 Task: Use LinkedIn's search filters to find people based on location, topics, company, and service categories. Enter specific keywords in the title and company fields to refine the search.
Action: Mouse moved to (655, 96)
Screenshot: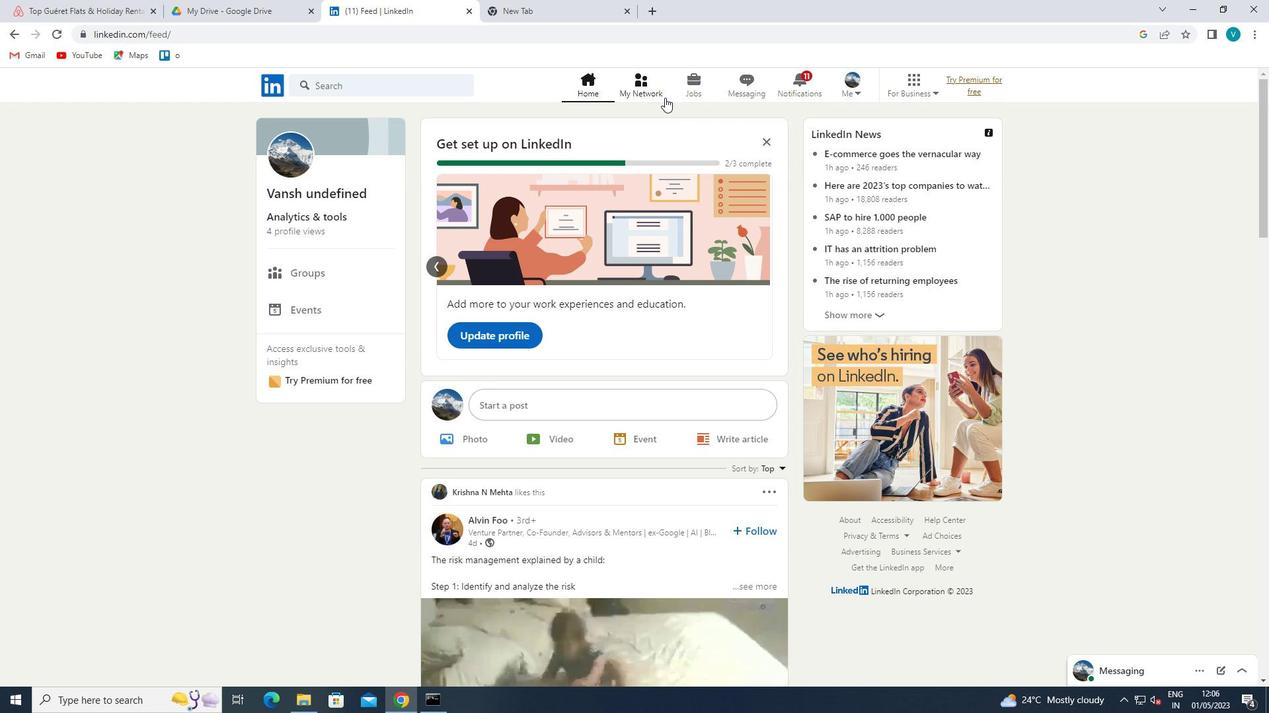
Action: Mouse pressed left at (655, 96)
Screenshot: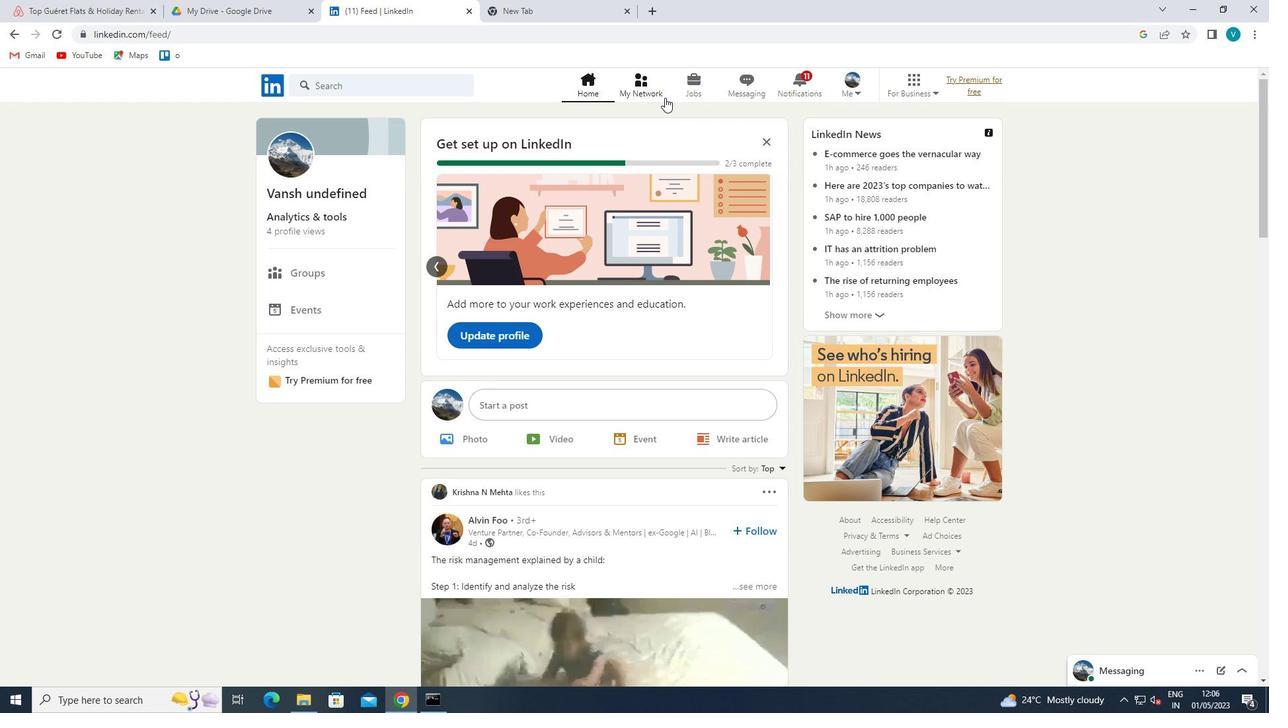 
Action: Mouse moved to (395, 152)
Screenshot: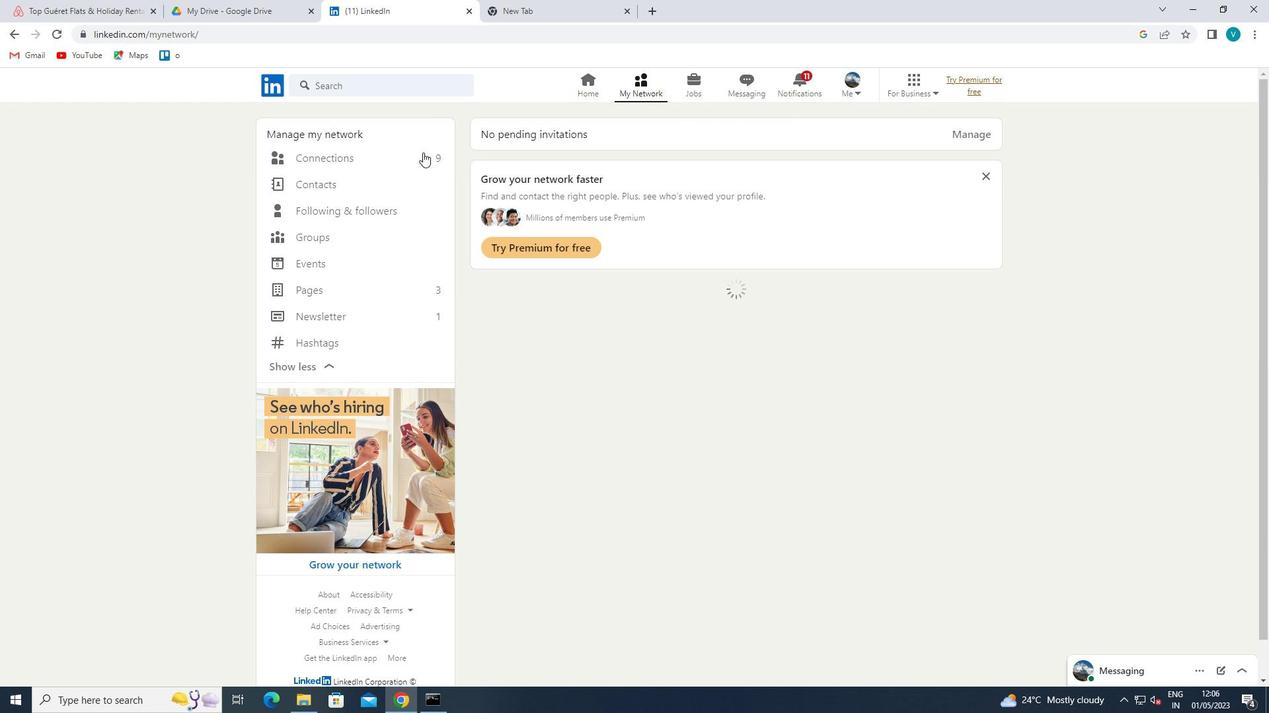 
Action: Mouse pressed left at (395, 152)
Screenshot: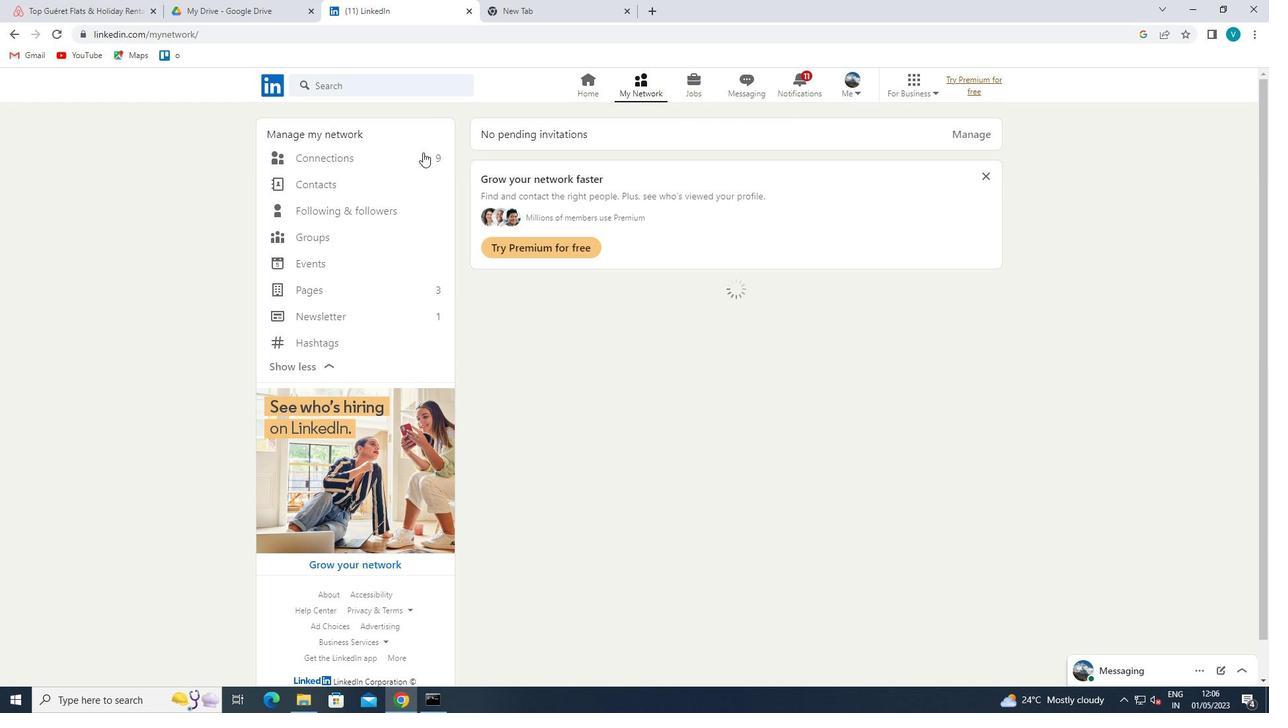 
Action: Mouse moved to (756, 165)
Screenshot: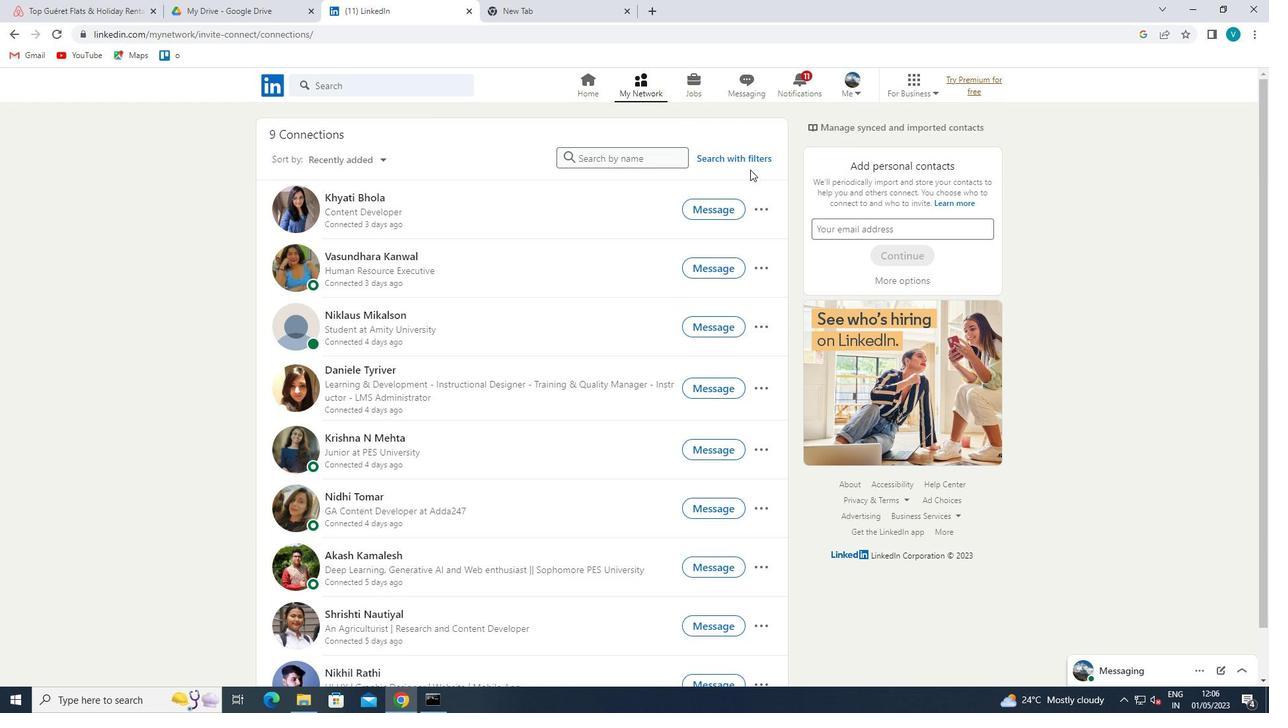 
Action: Mouse pressed left at (756, 165)
Screenshot: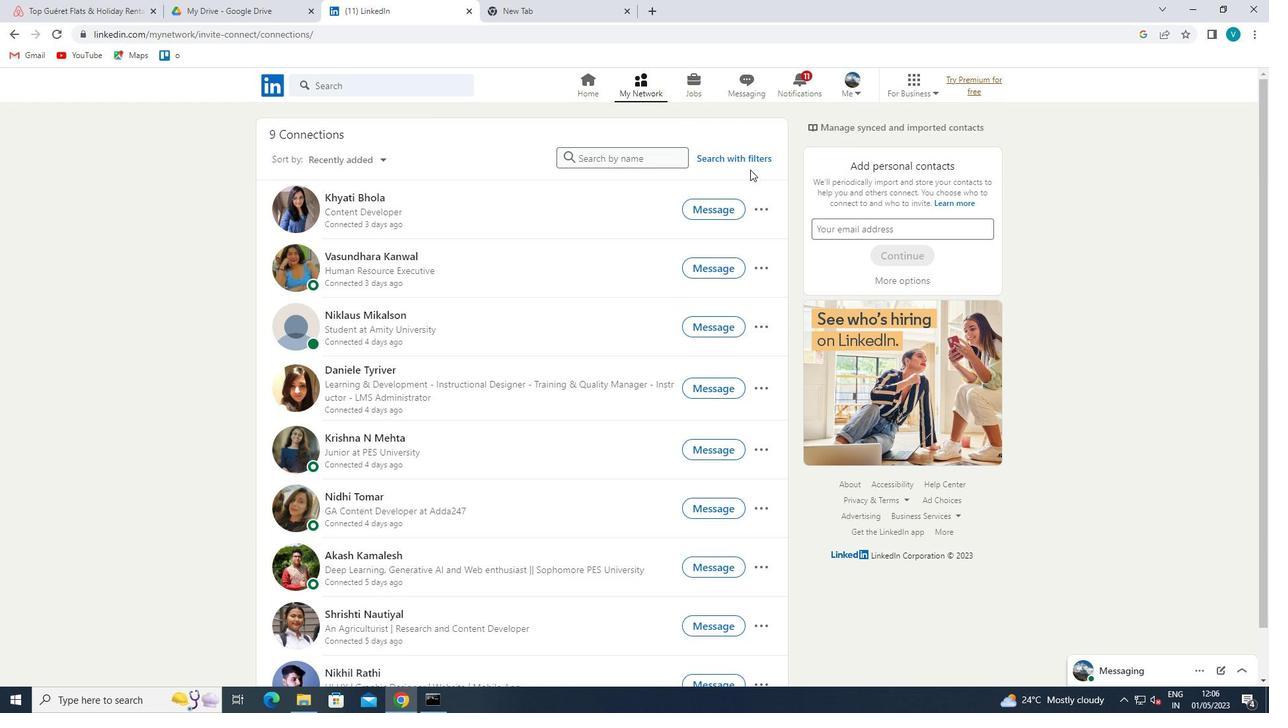 
Action: Mouse moved to (762, 159)
Screenshot: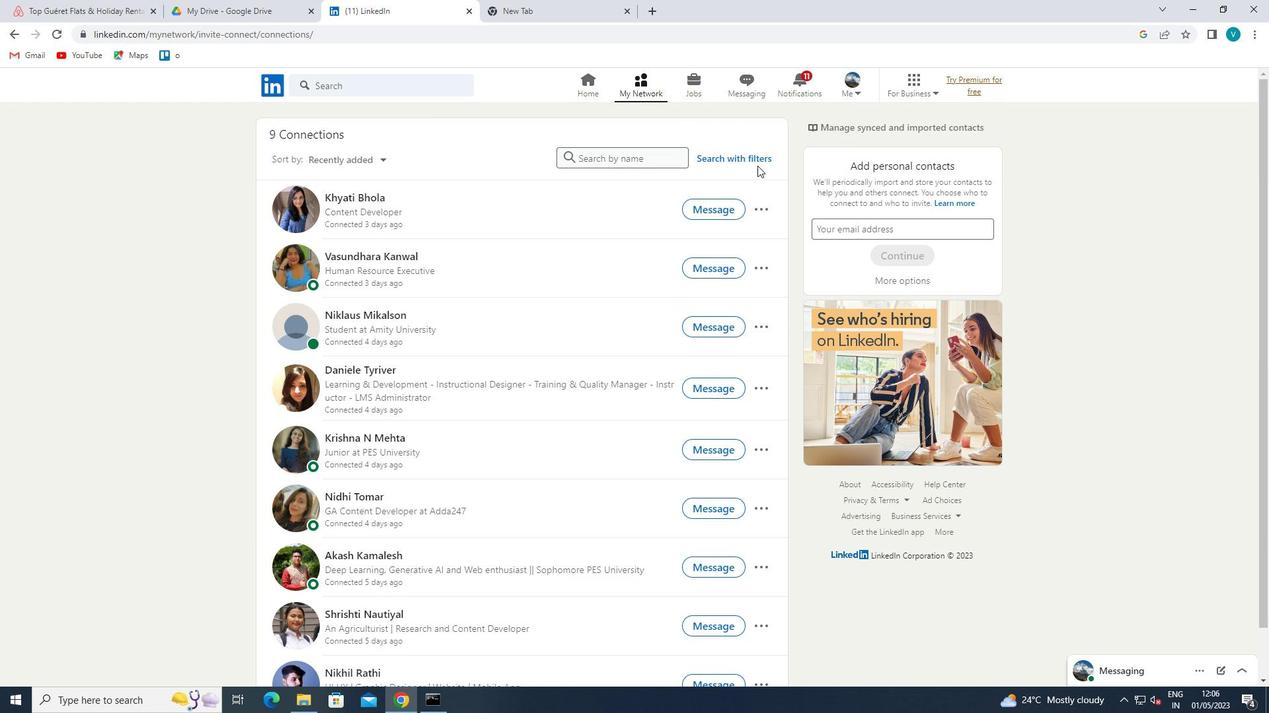 
Action: Mouse pressed left at (762, 159)
Screenshot: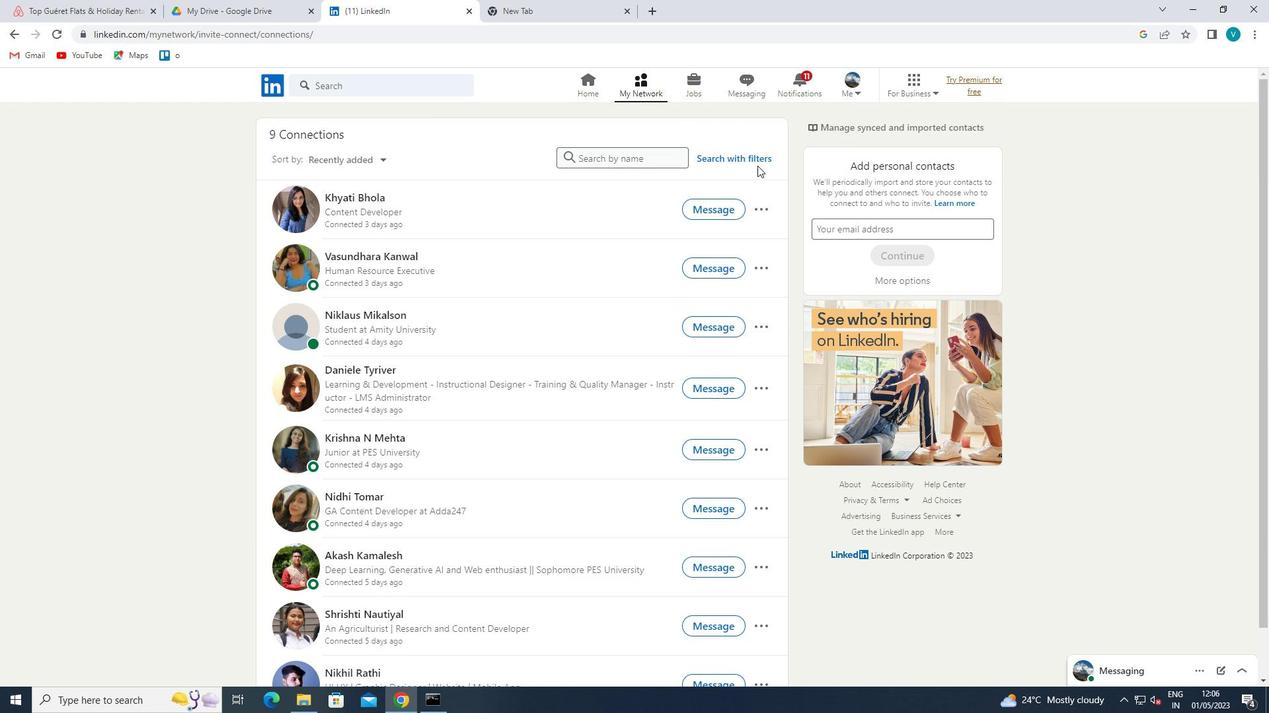 
Action: Mouse moved to (627, 120)
Screenshot: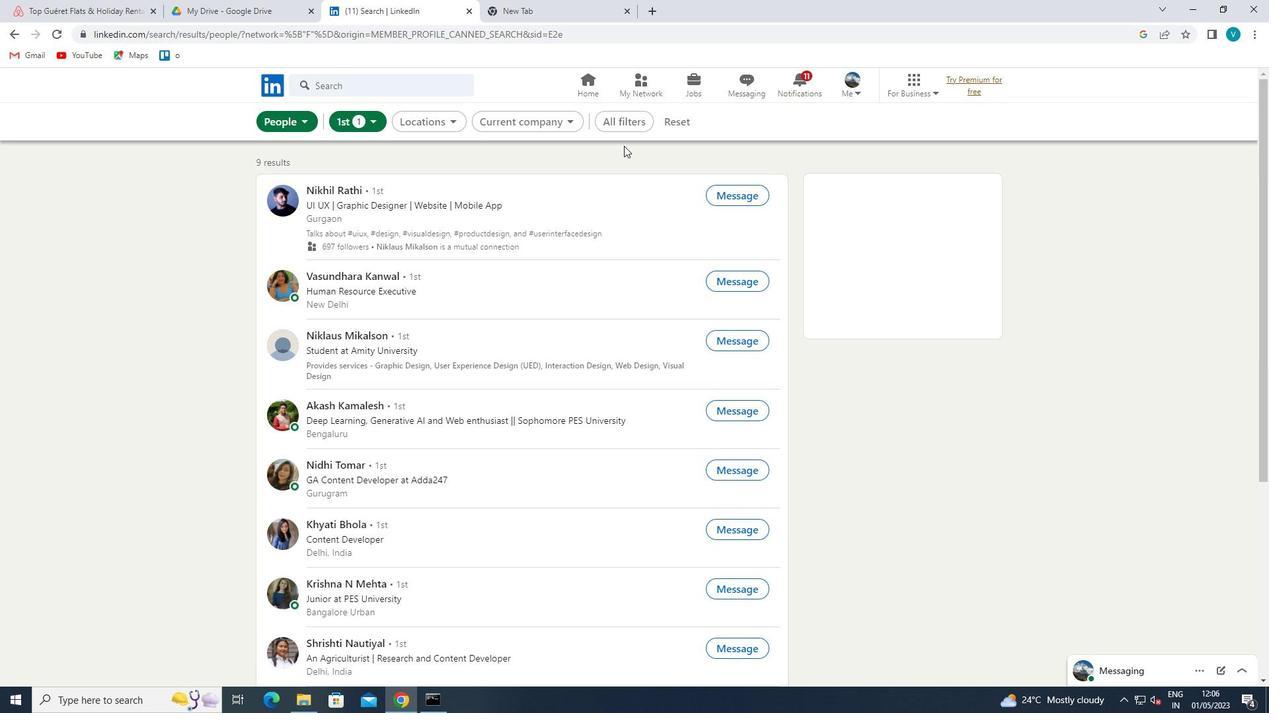 
Action: Mouse pressed left at (627, 120)
Screenshot: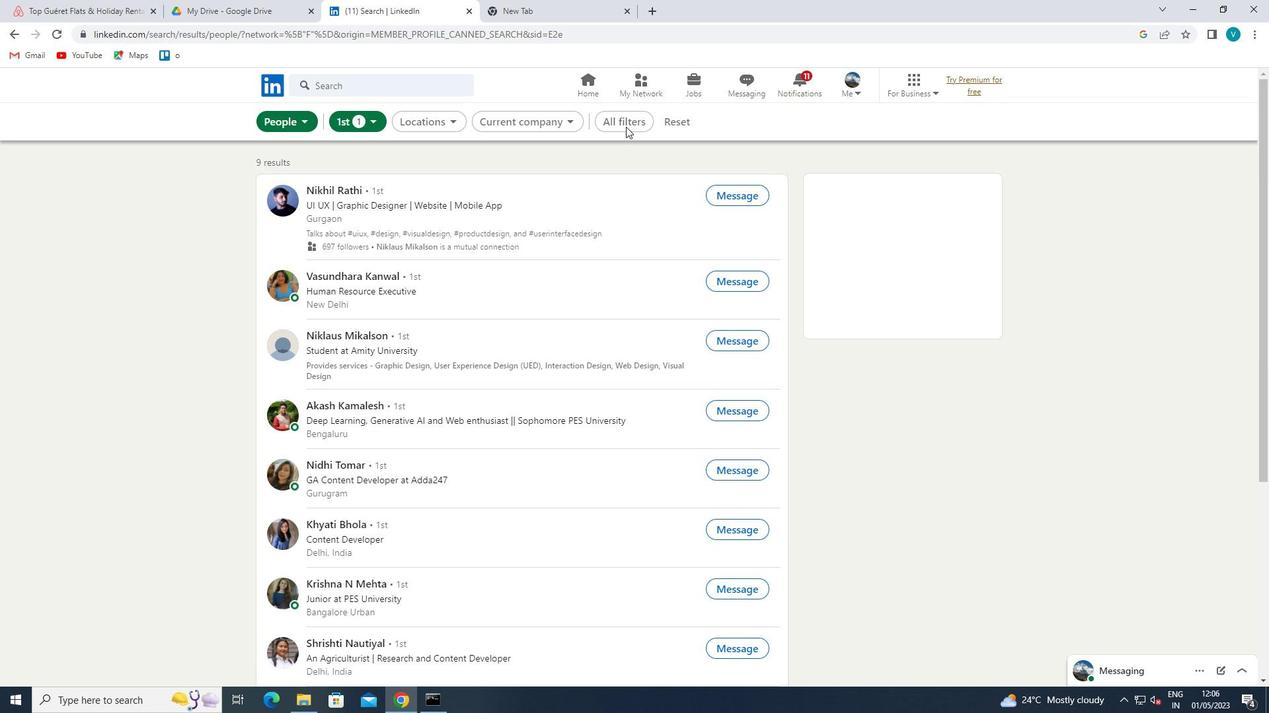 
Action: Mouse moved to (1114, 410)
Screenshot: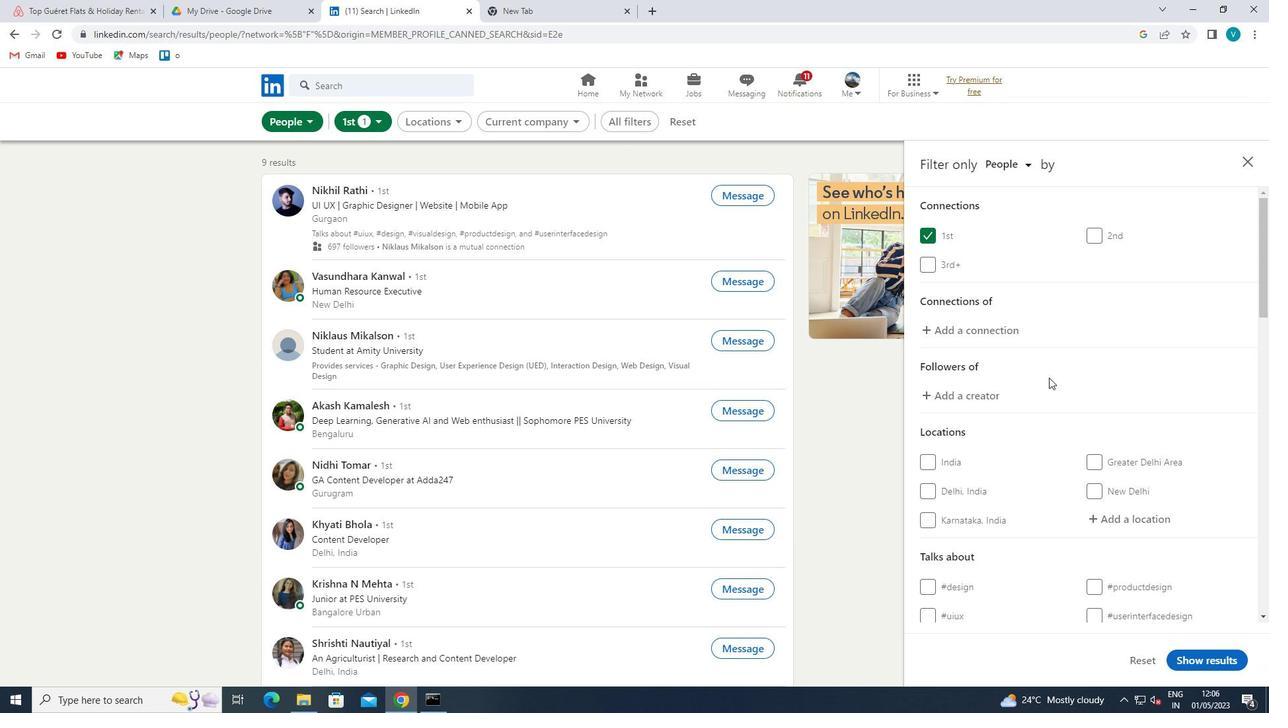 
Action: Mouse scrolled (1114, 409) with delta (0, 0)
Screenshot: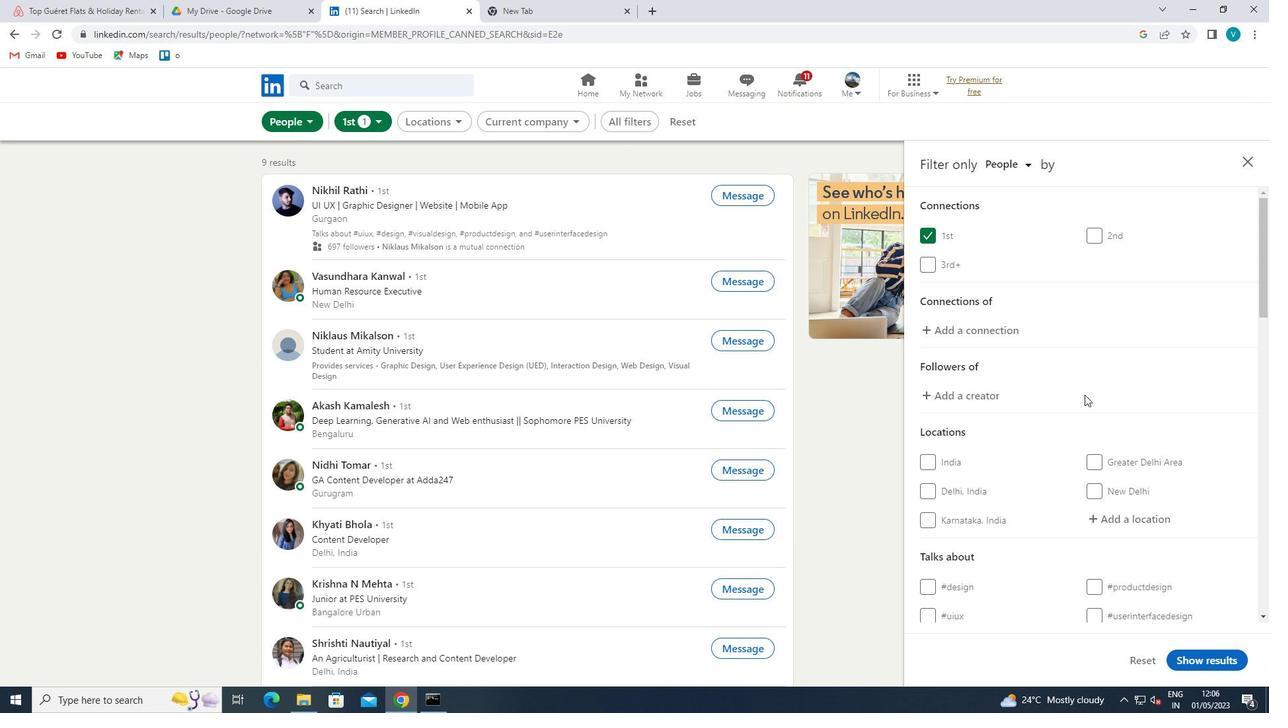 
Action: Mouse moved to (1118, 459)
Screenshot: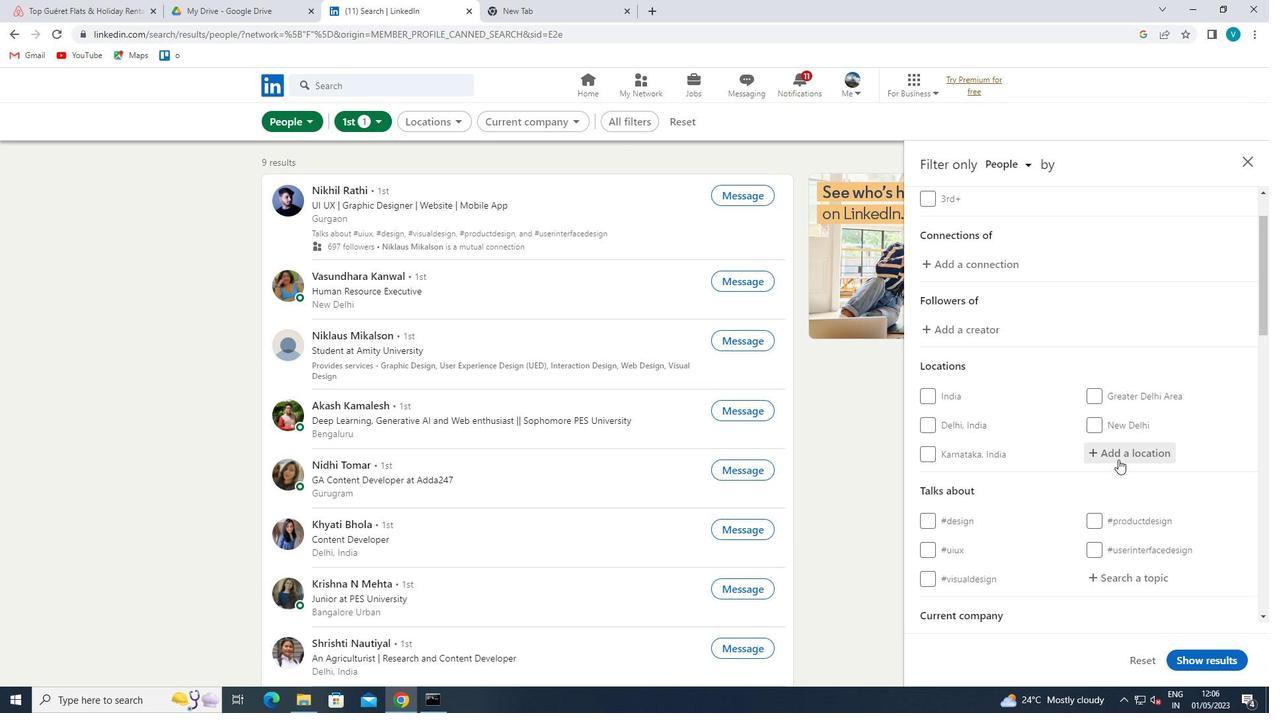 
Action: Mouse pressed left at (1118, 459)
Screenshot: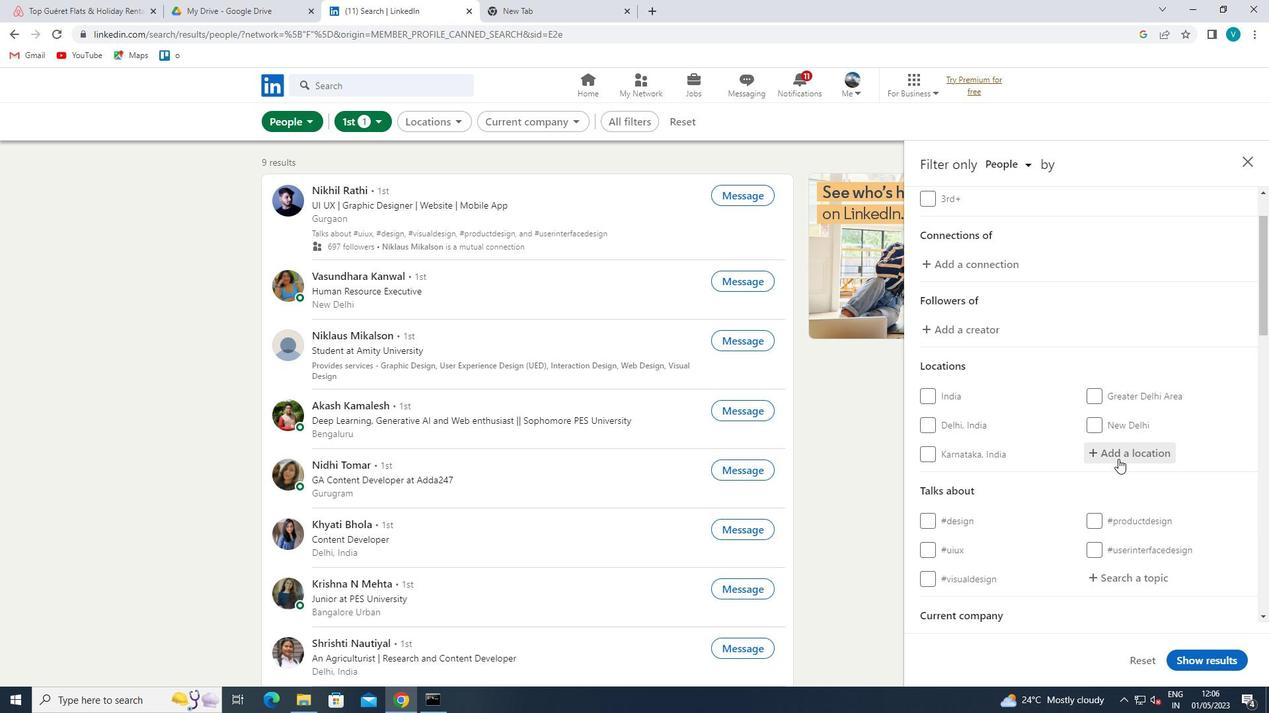
Action: Mouse moved to (1119, 452)
Screenshot: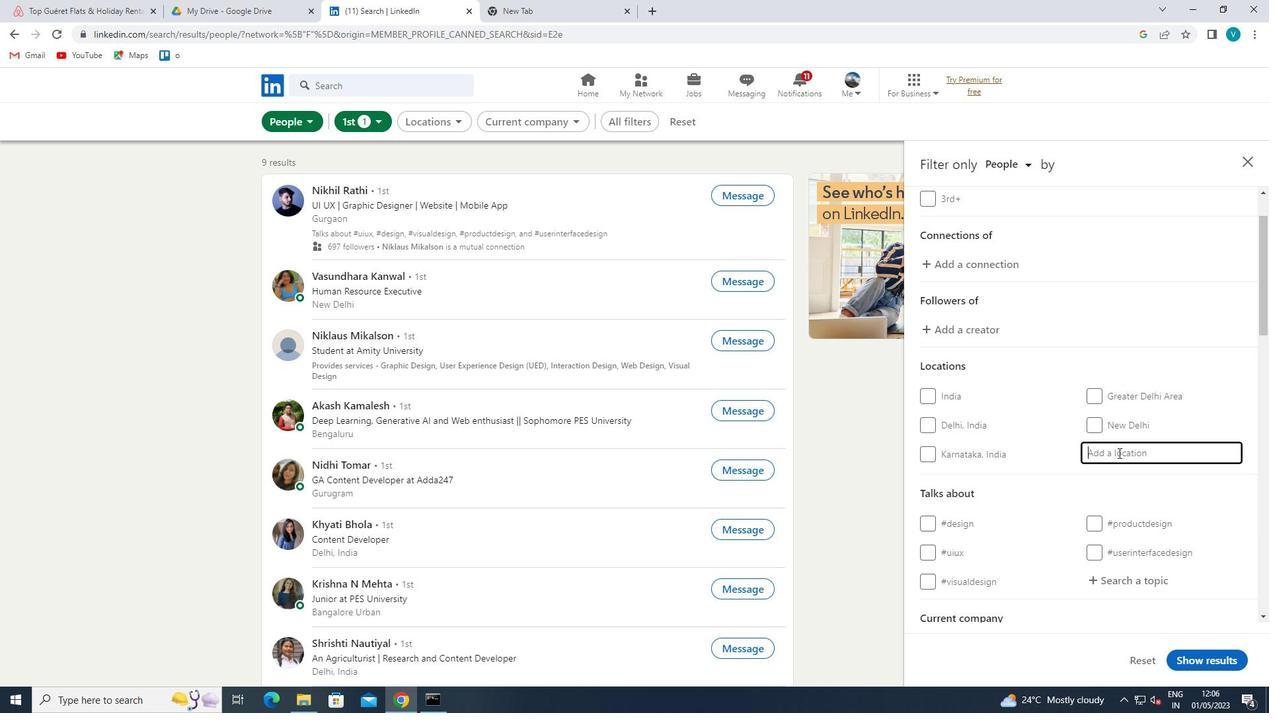 
Action: Key pressed <Key.shift>
Screenshot: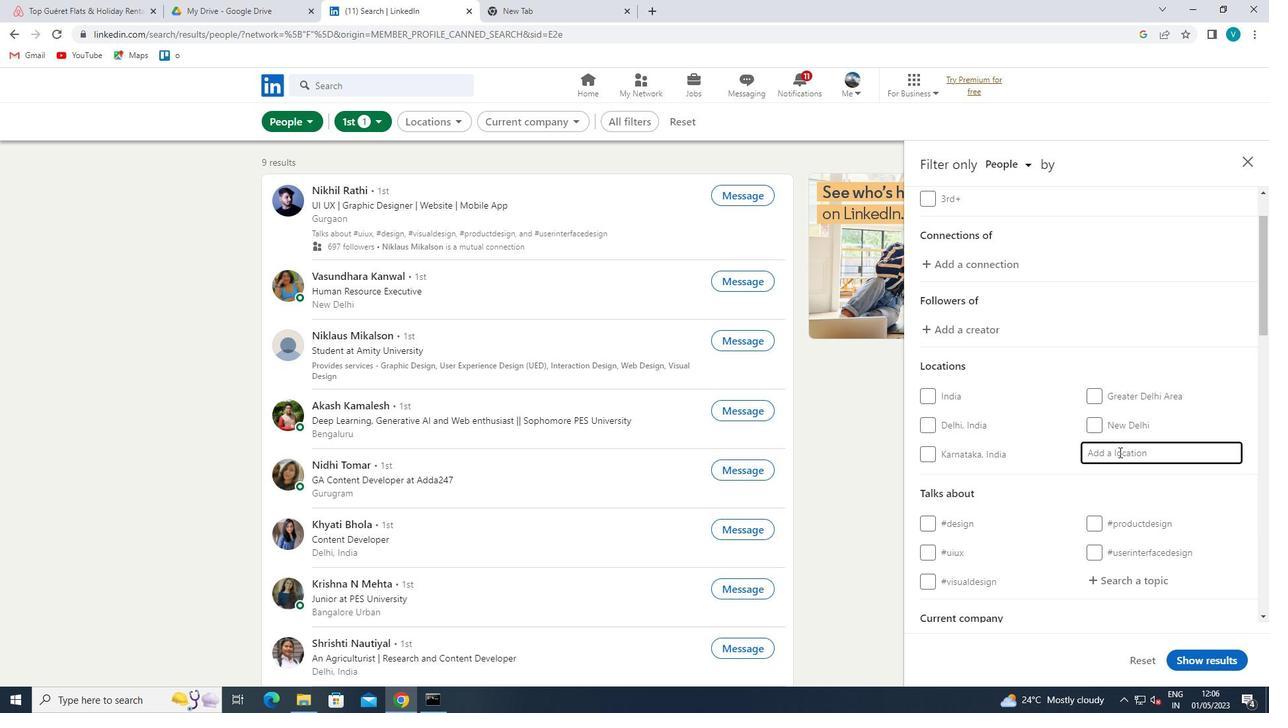 
Action: Mouse moved to (1069, 436)
Screenshot: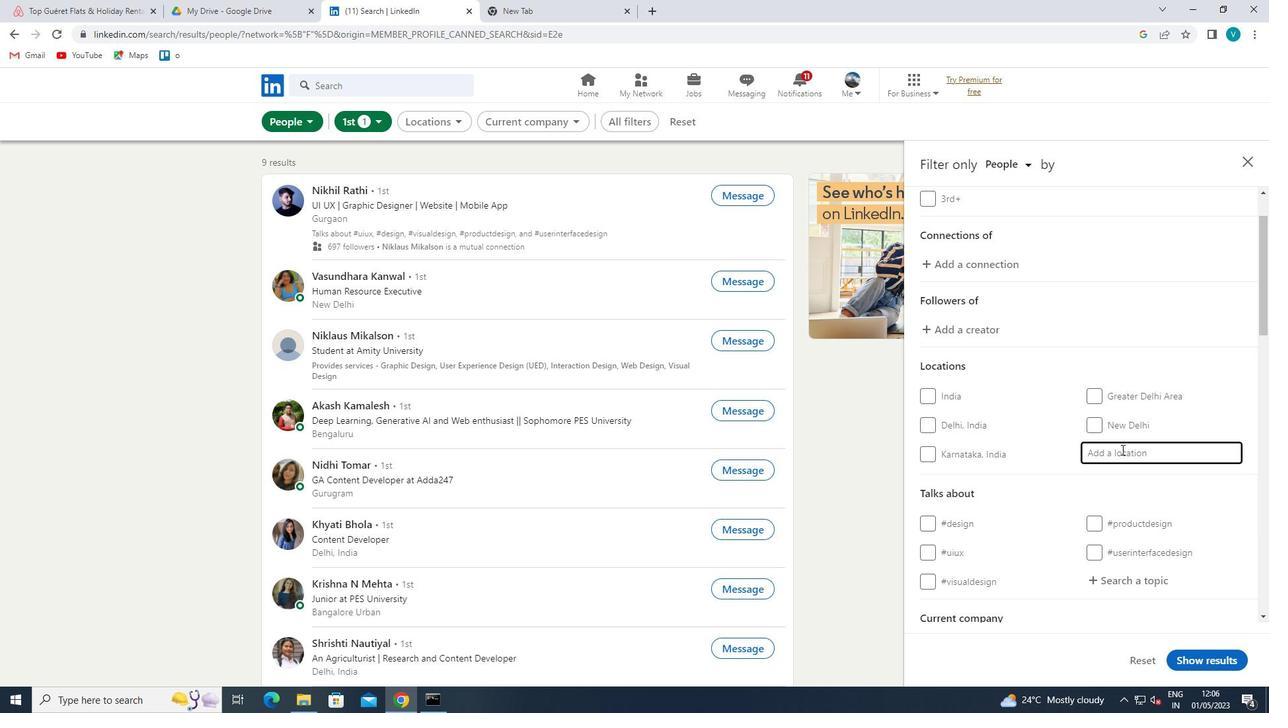 
Action: Key pressed SHA
Screenshot: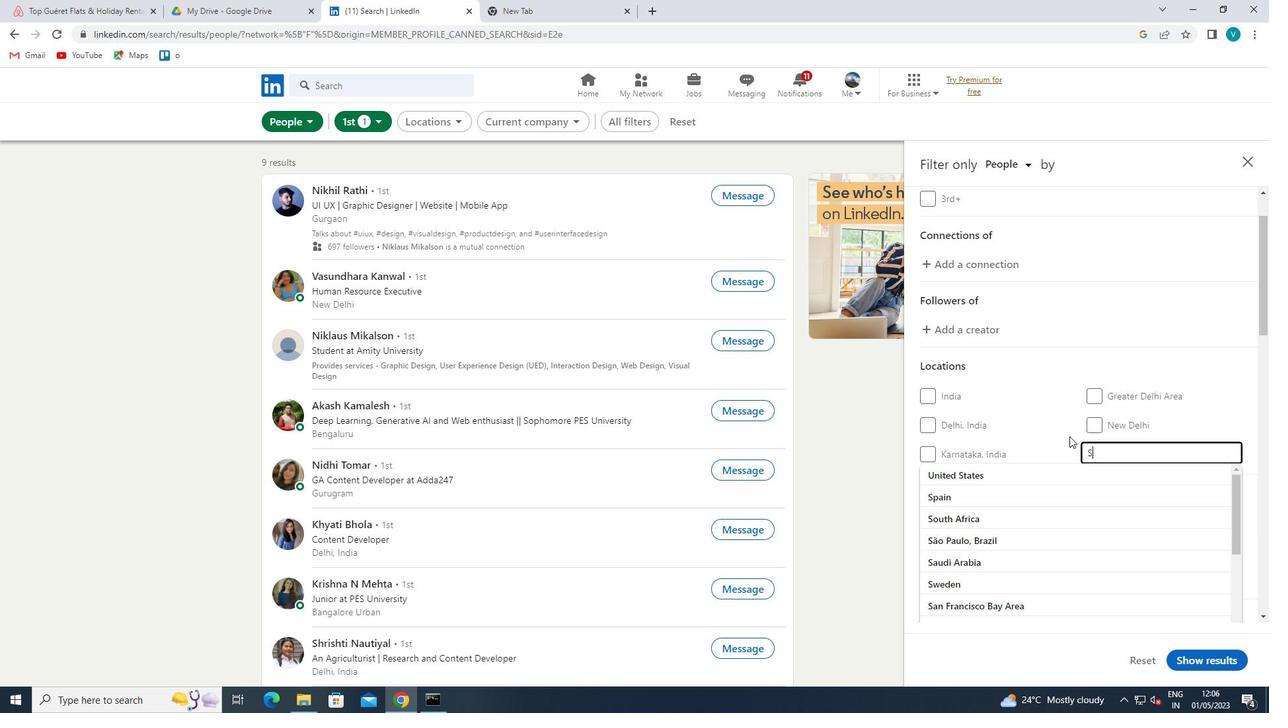 
Action: Mouse moved to (1068, 436)
Screenshot: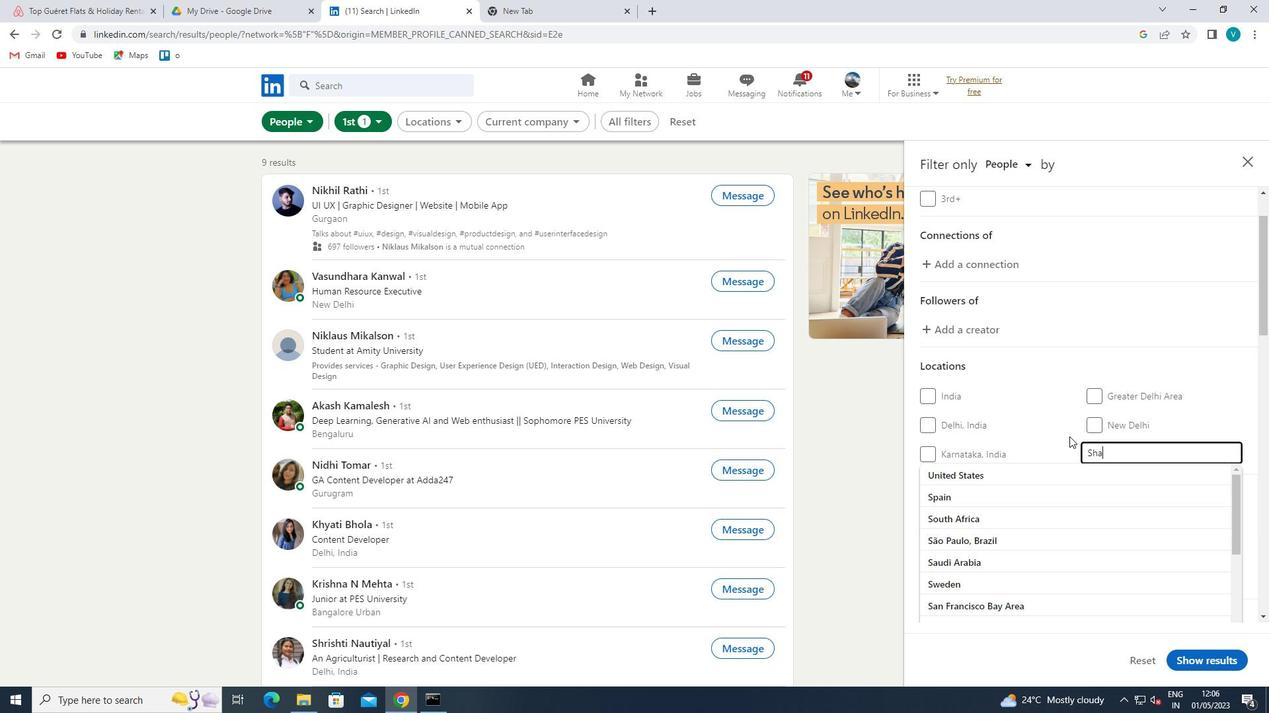 
Action: Key pressed NG<Key.backspace>HAIGUAN
Screenshot: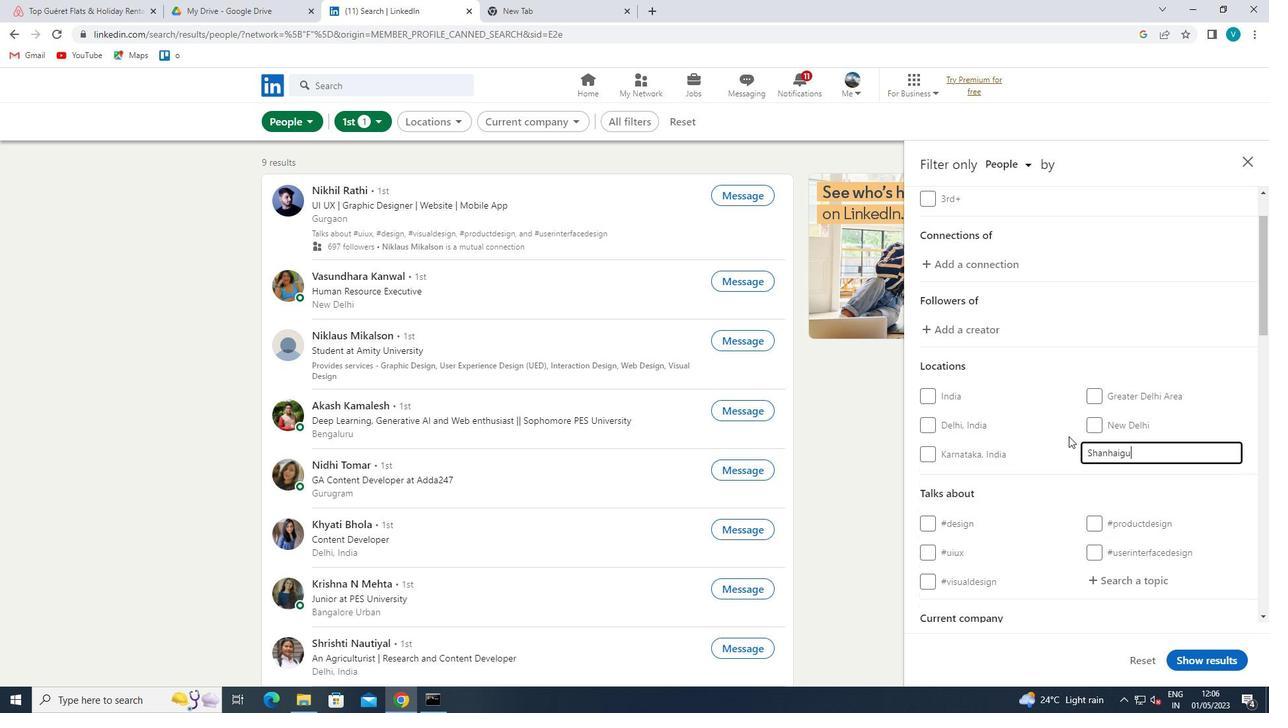 
Action: Mouse moved to (1064, 472)
Screenshot: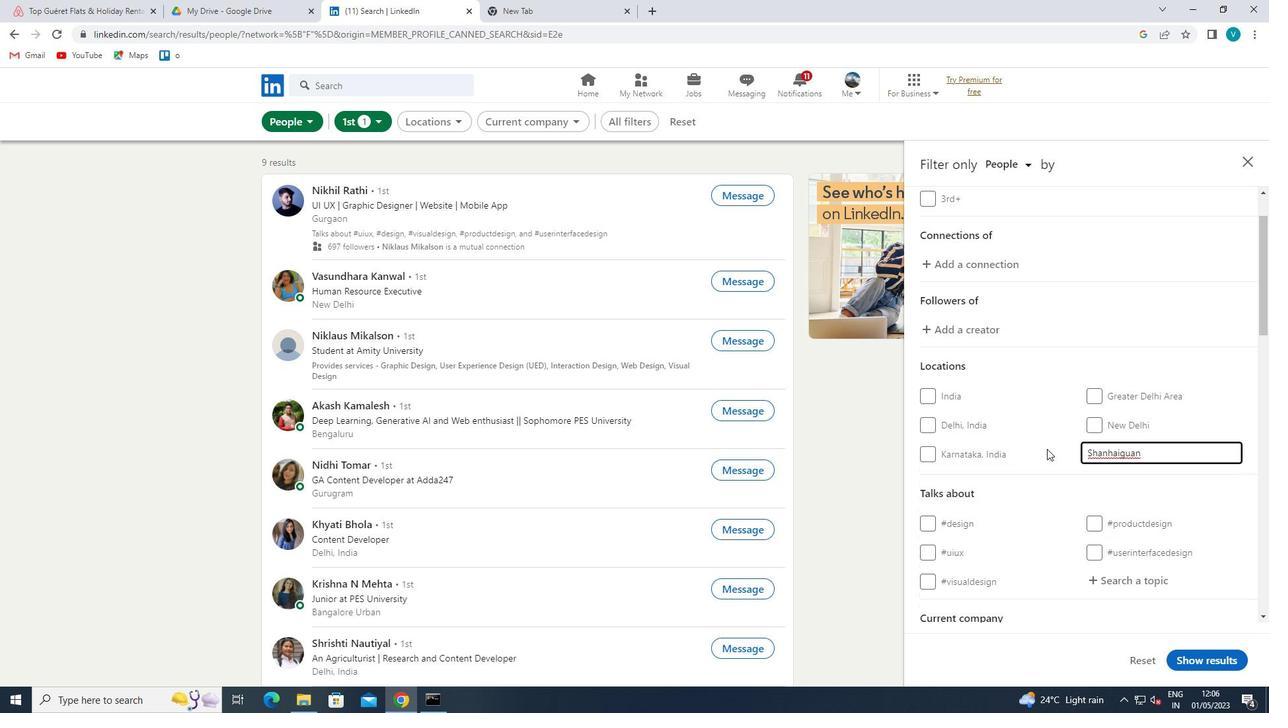 
Action: Mouse pressed left at (1064, 472)
Screenshot: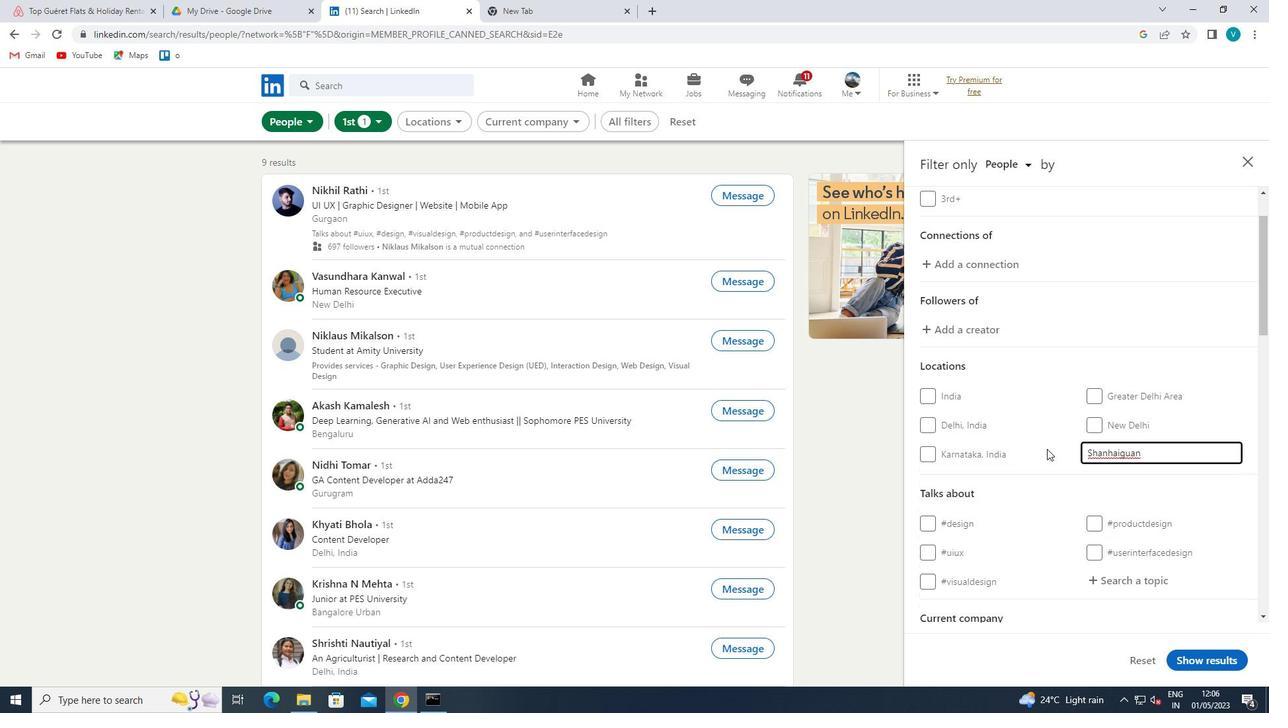 
Action: Mouse scrolled (1064, 471) with delta (0, 0)
Screenshot: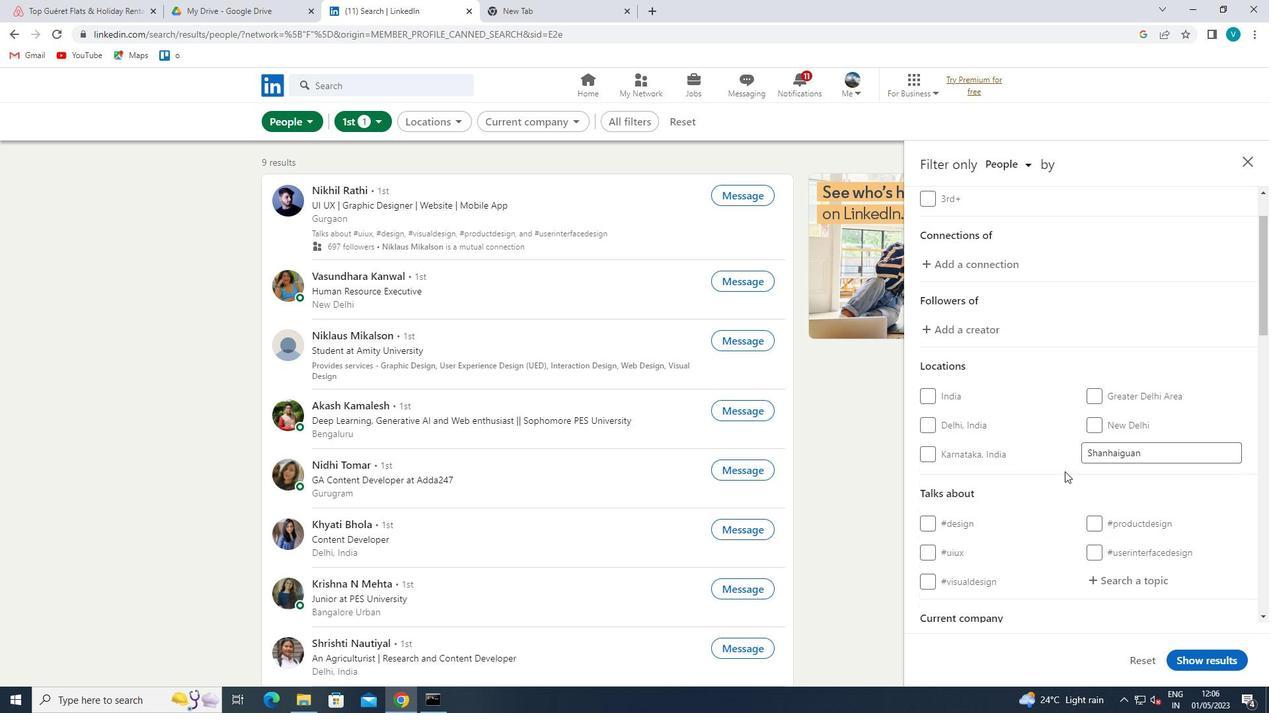 
Action: Mouse scrolled (1064, 471) with delta (0, 0)
Screenshot: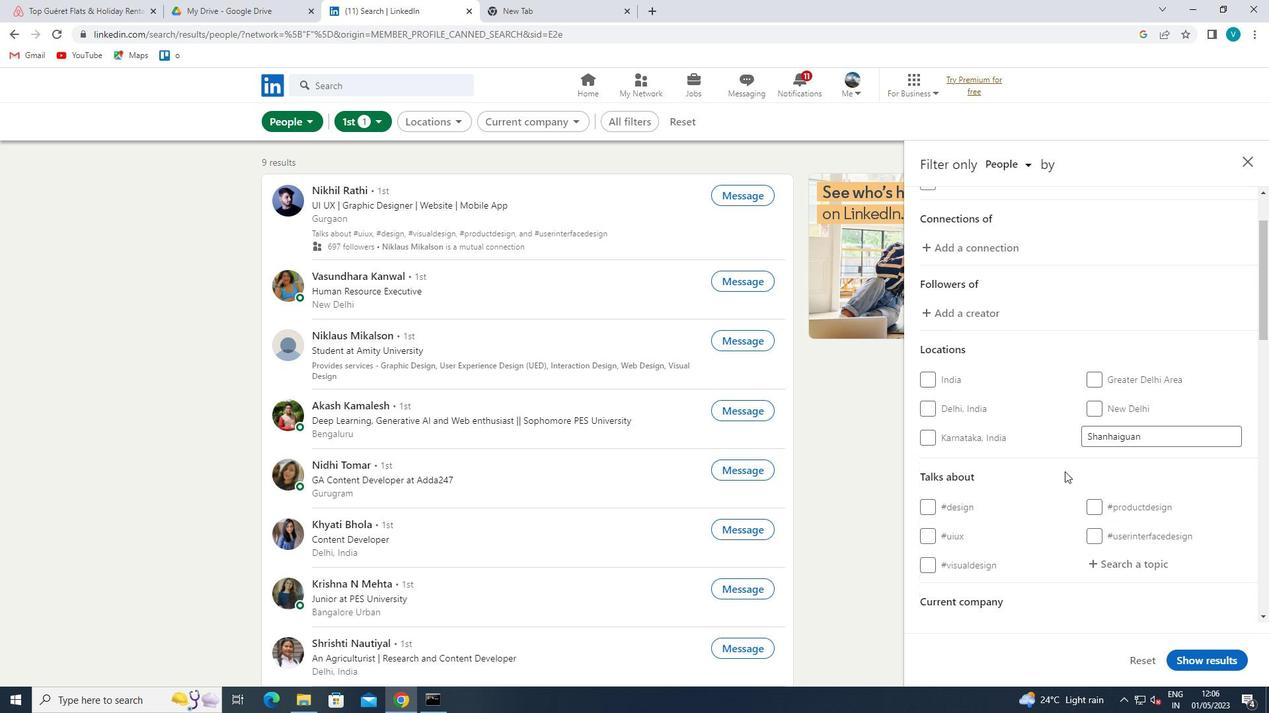 
Action: Mouse moved to (1103, 452)
Screenshot: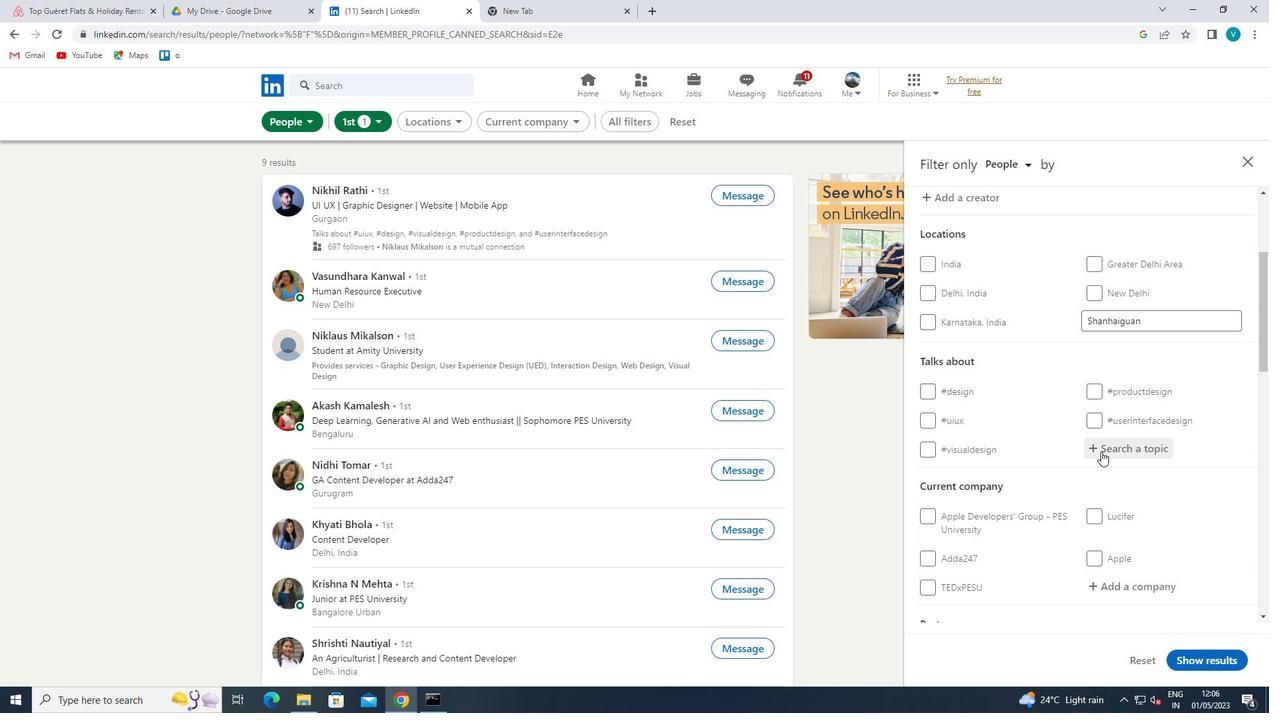 
Action: Mouse pressed left at (1103, 452)
Screenshot: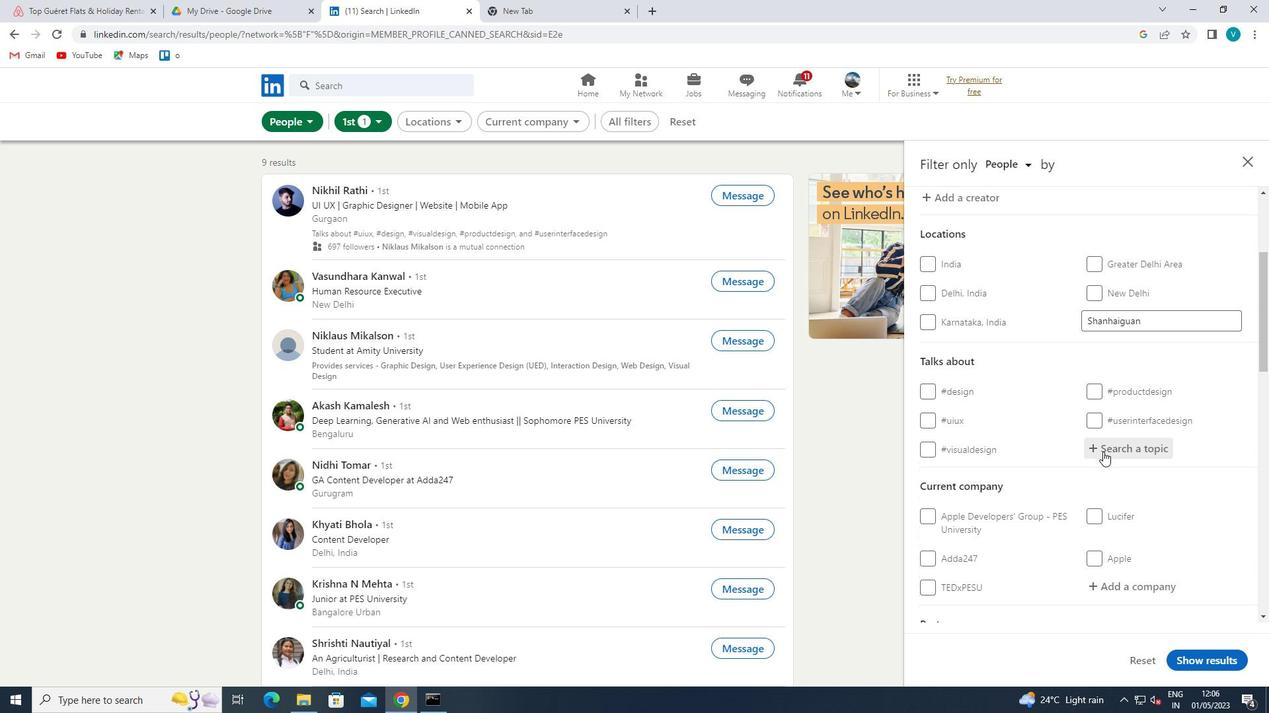 
Action: Key pressed <Key.shift><Key.shift><Key.shift><Key.shift>#COV<Key.backspace>VID
Screenshot: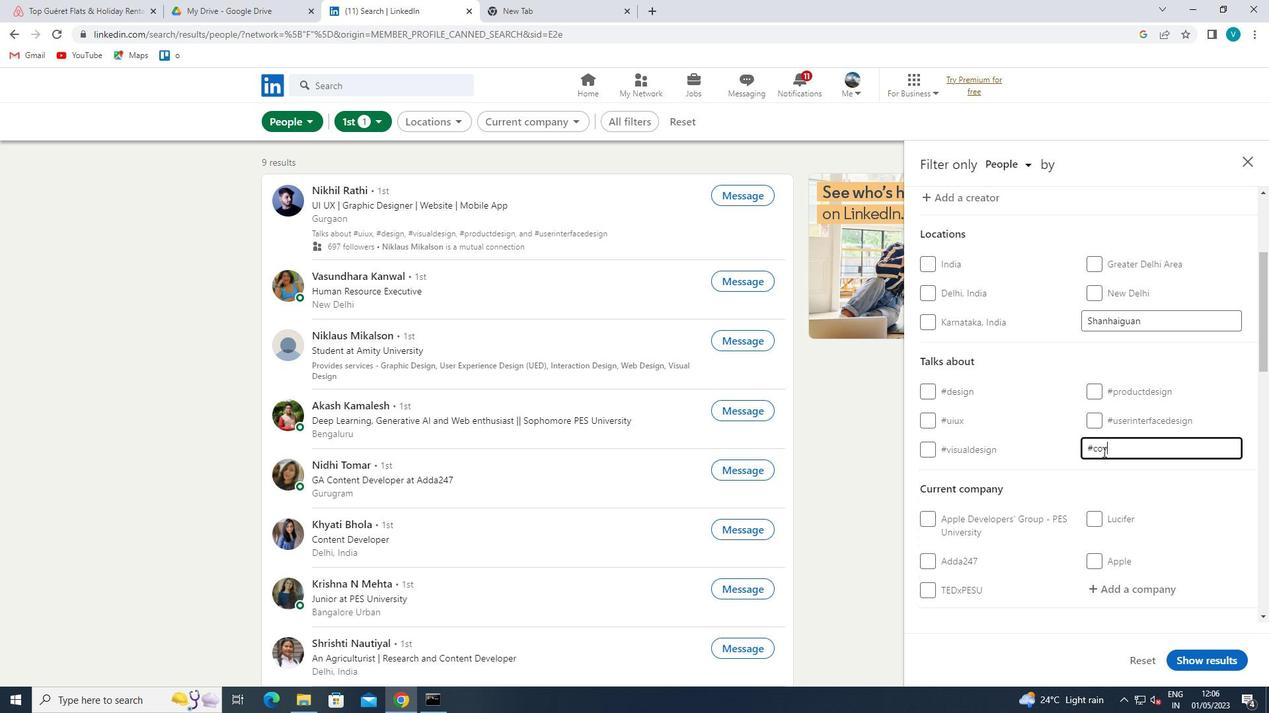 
Action: Mouse moved to (1083, 468)
Screenshot: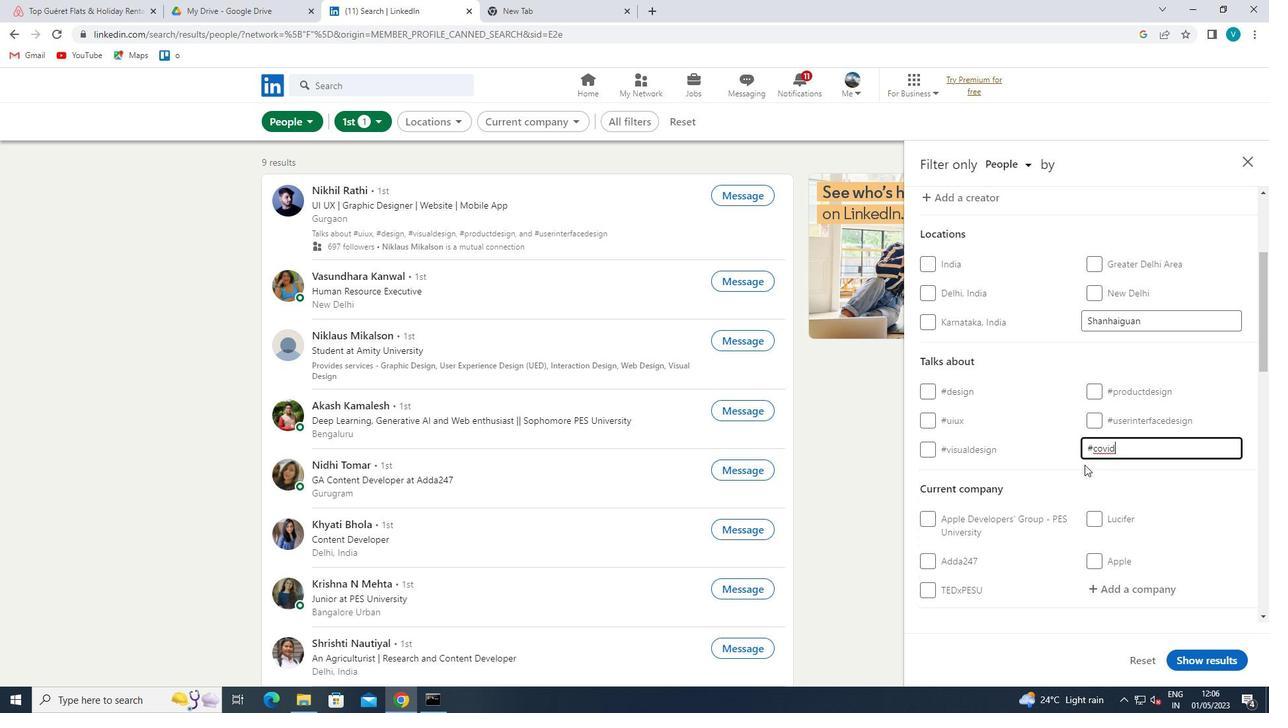 
Action: Mouse pressed left at (1083, 468)
Screenshot: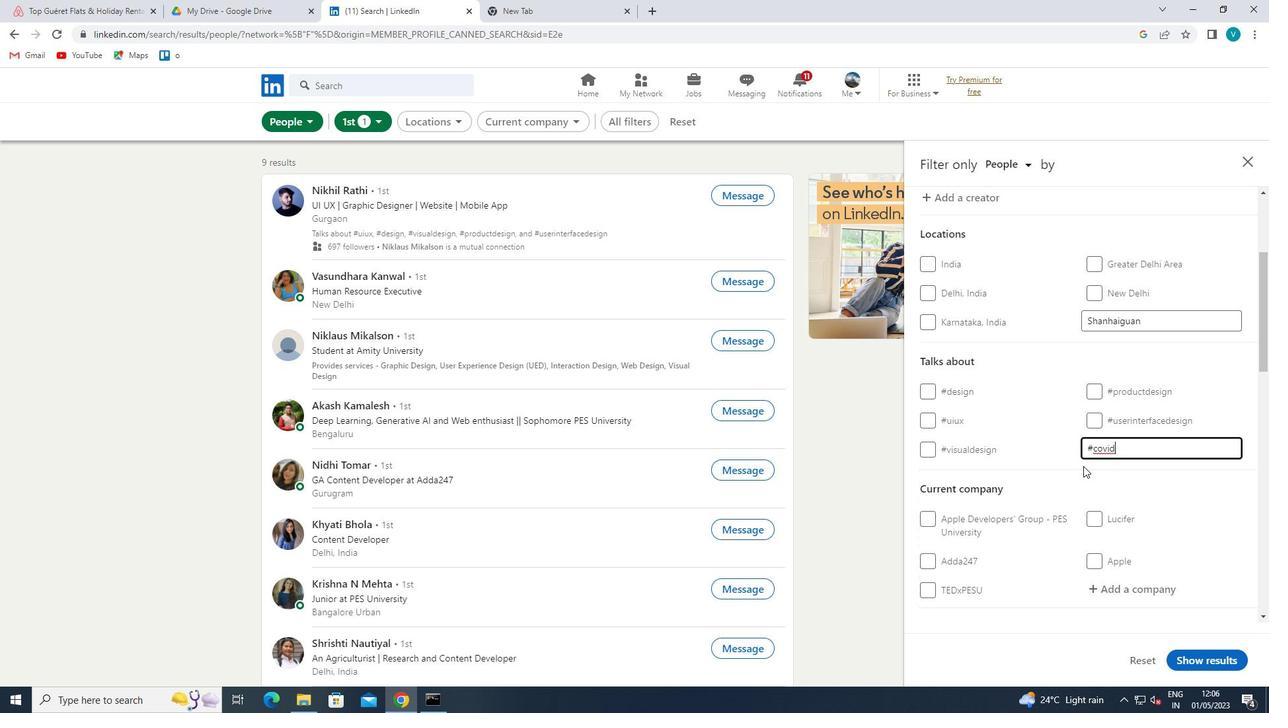 
Action: Mouse moved to (1091, 466)
Screenshot: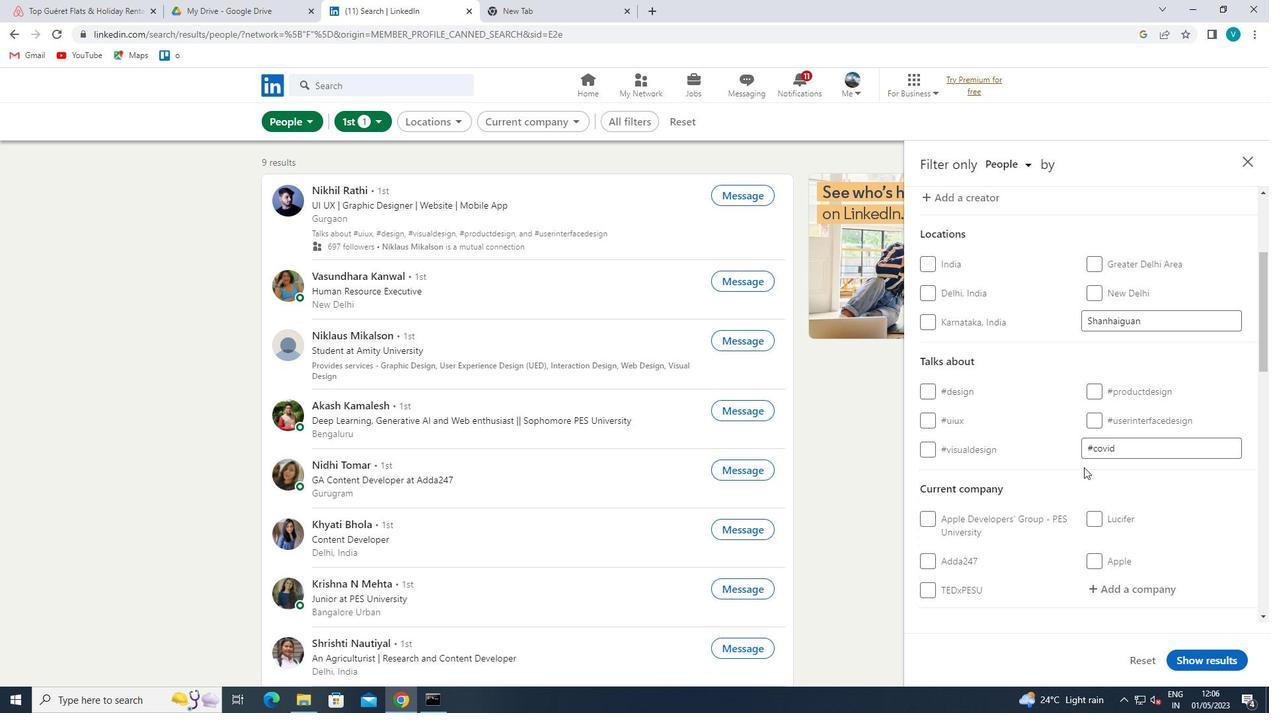 
Action: Mouse scrolled (1091, 465) with delta (0, 0)
Screenshot: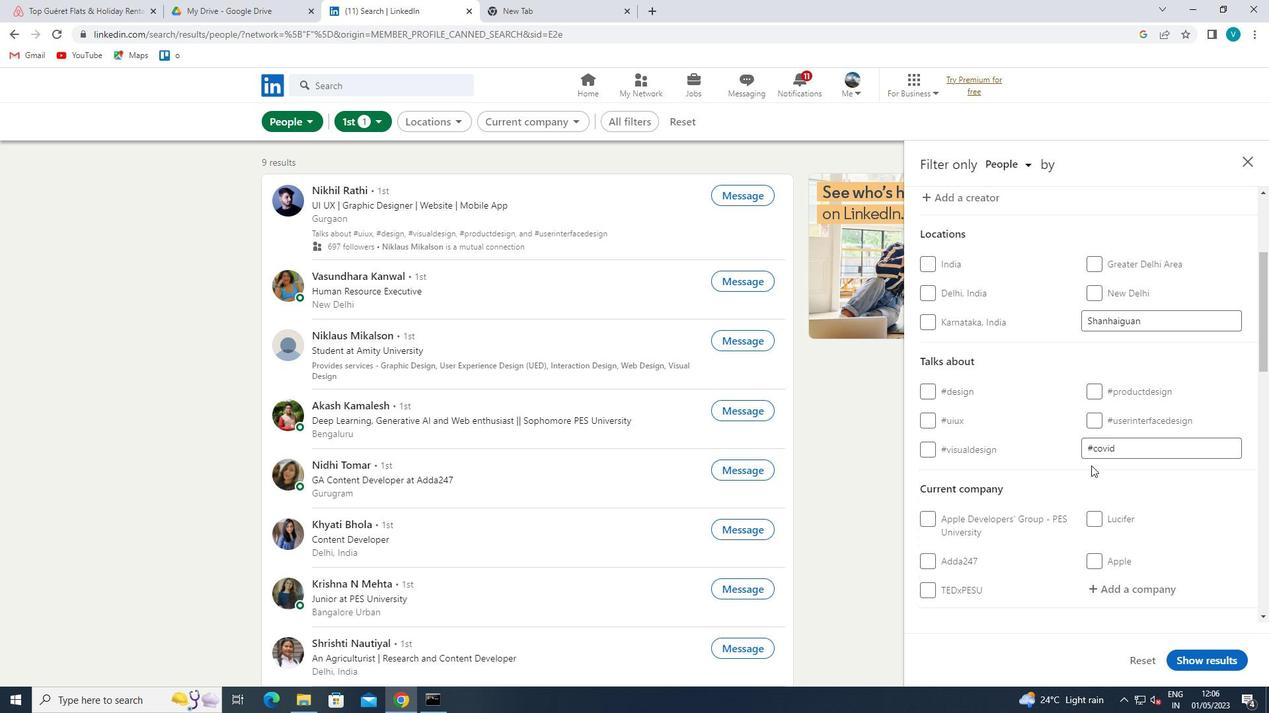 
Action: Mouse scrolled (1091, 465) with delta (0, 0)
Screenshot: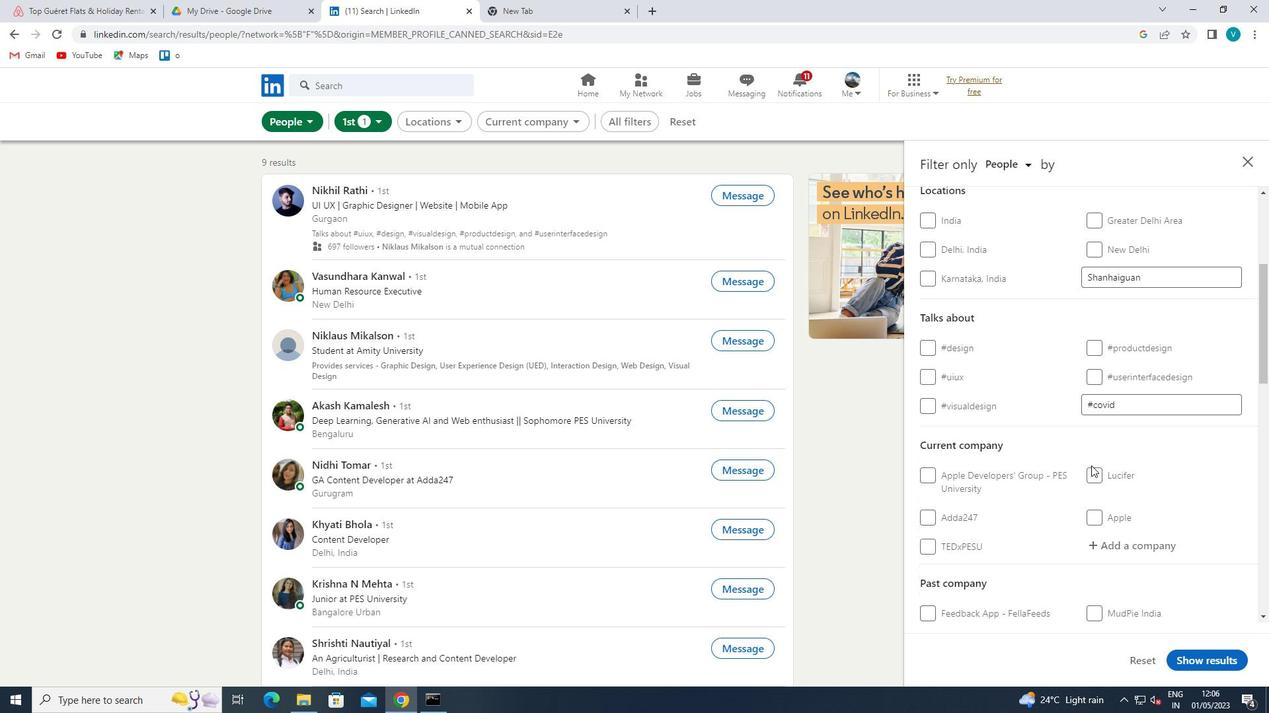 
Action: Mouse moved to (1097, 461)
Screenshot: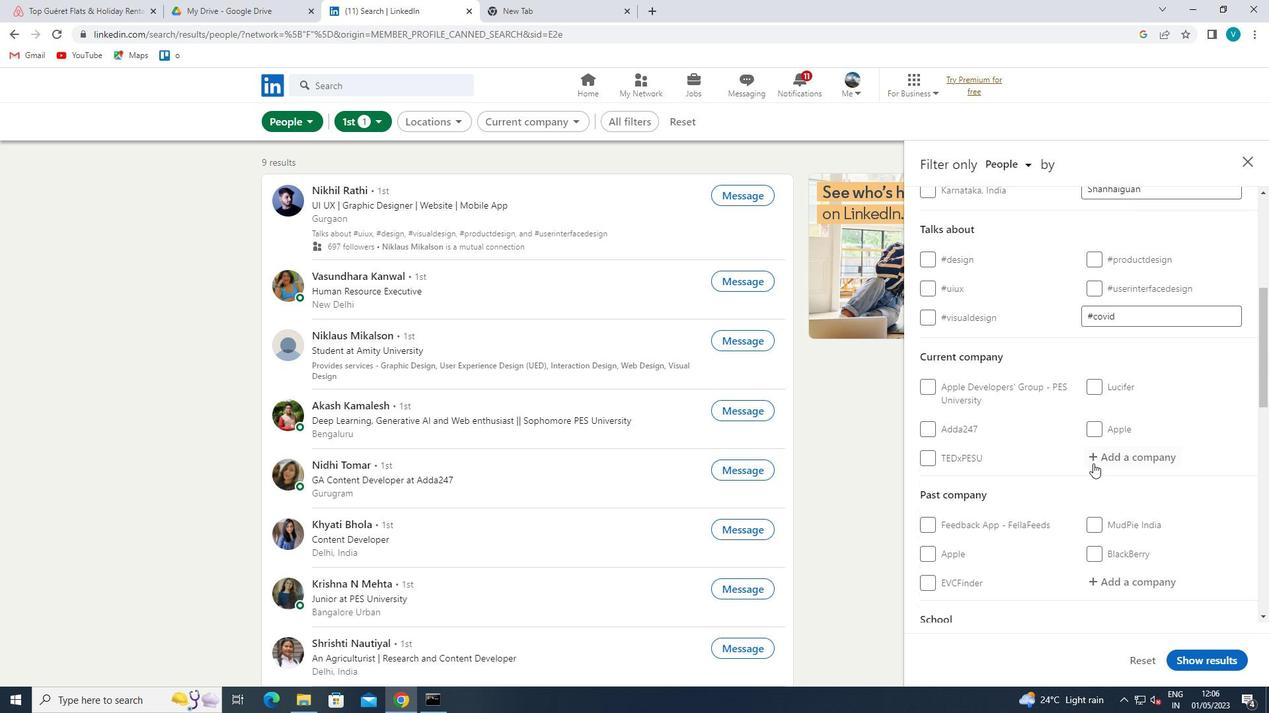 
Action: Mouse pressed left at (1097, 461)
Screenshot: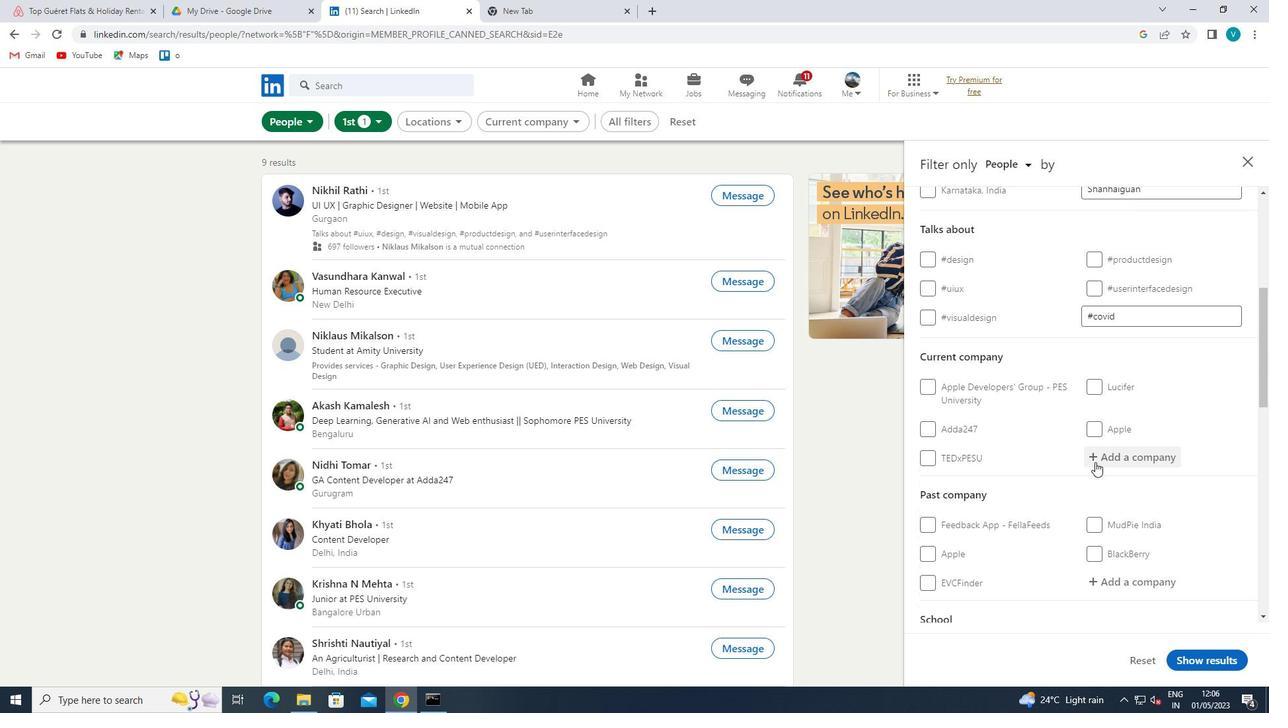 
Action: Key pressed <Key.shift>GUARDIAN<Key.space><Key.shift>LIFE<Key.space>
Screenshot: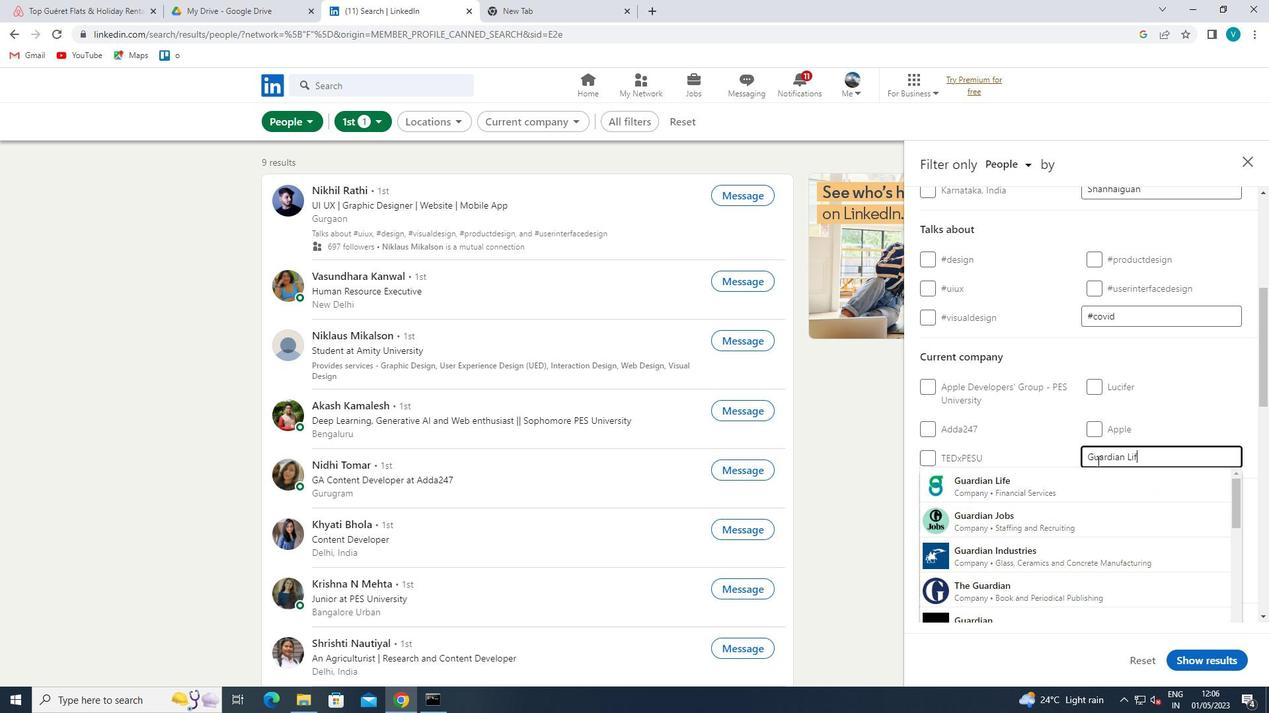 
Action: Mouse moved to (1082, 483)
Screenshot: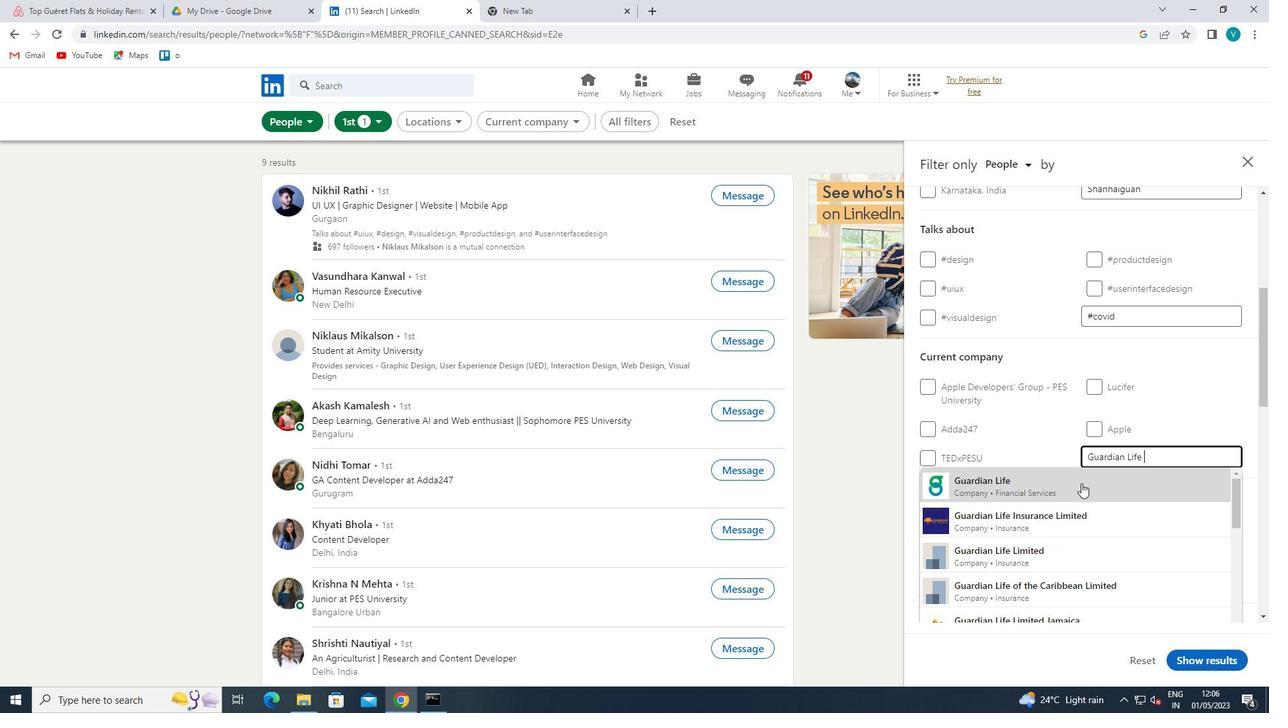 
Action: Mouse pressed left at (1082, 483)
Screenshot: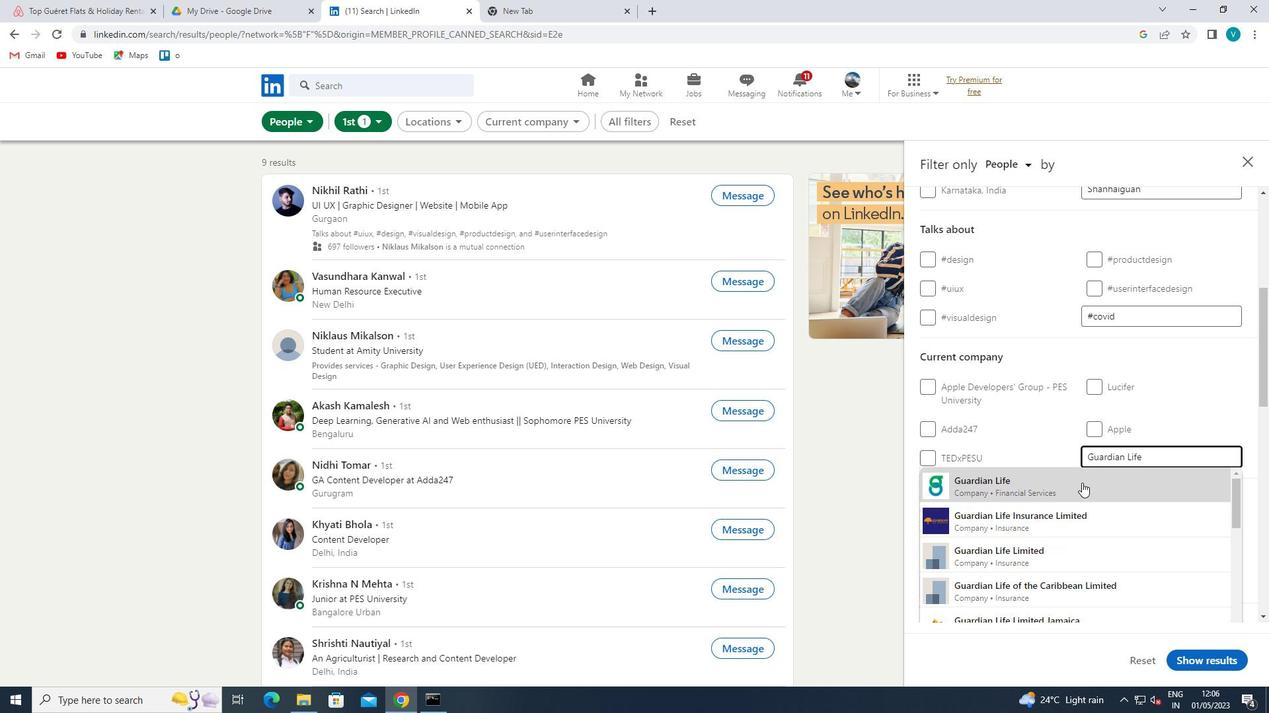 
Action: Mouse moved to (1082, 482)
Screenshot: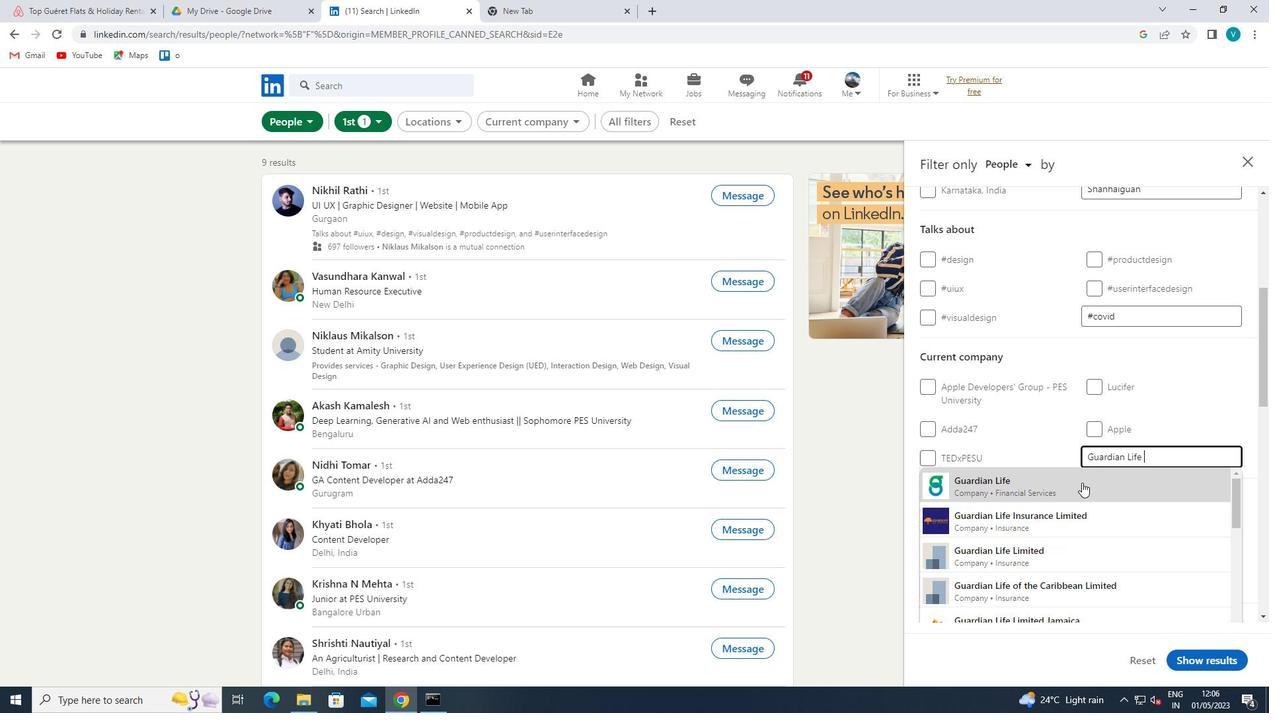 
Action: Mouse scrolled (1082, 481) with delta (0, 0)
Screenshot: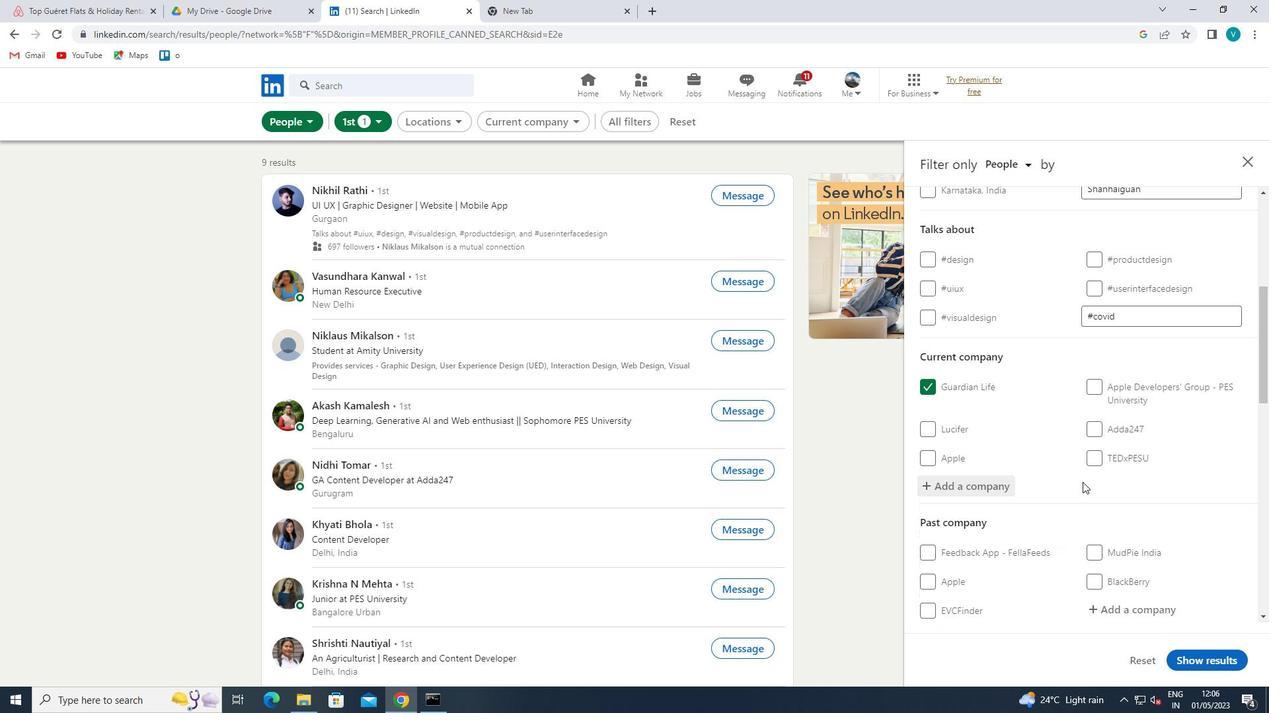 
Action: Mouse moved to (1082, 482)
Screenshot: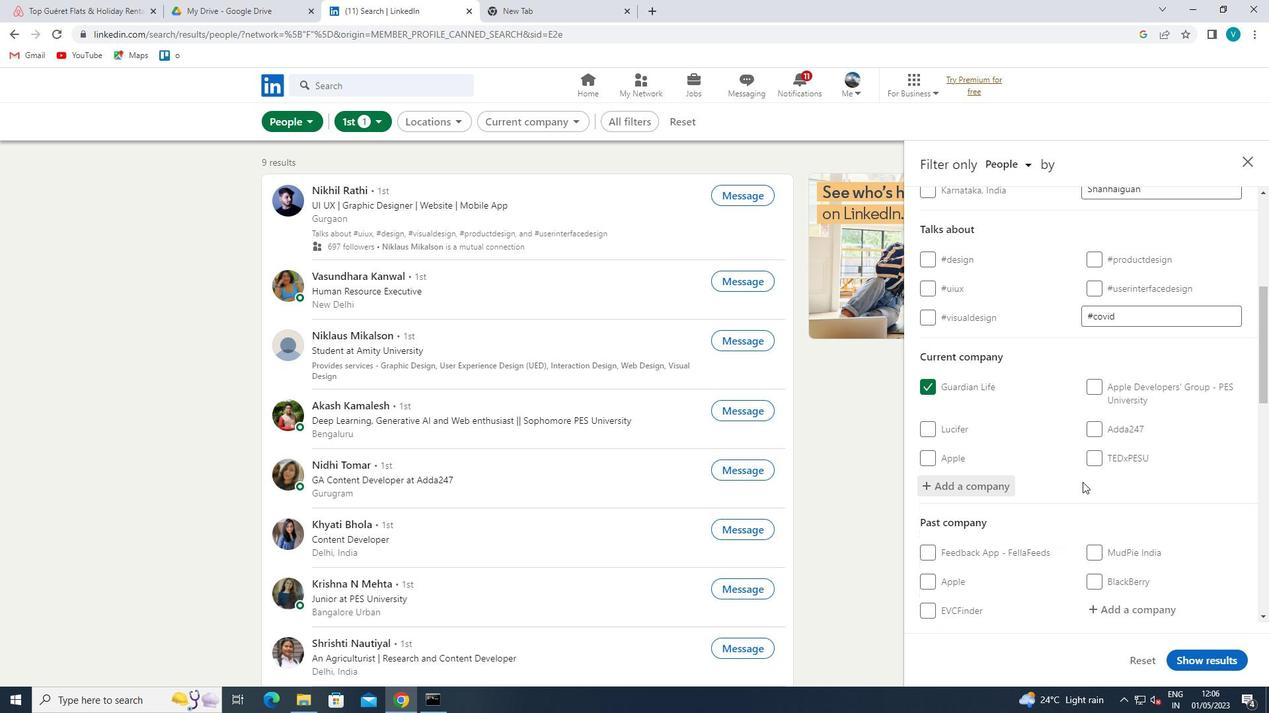 
Action: Mouse scrolled (1082, 481) with delta (0, 0)
Screenshot: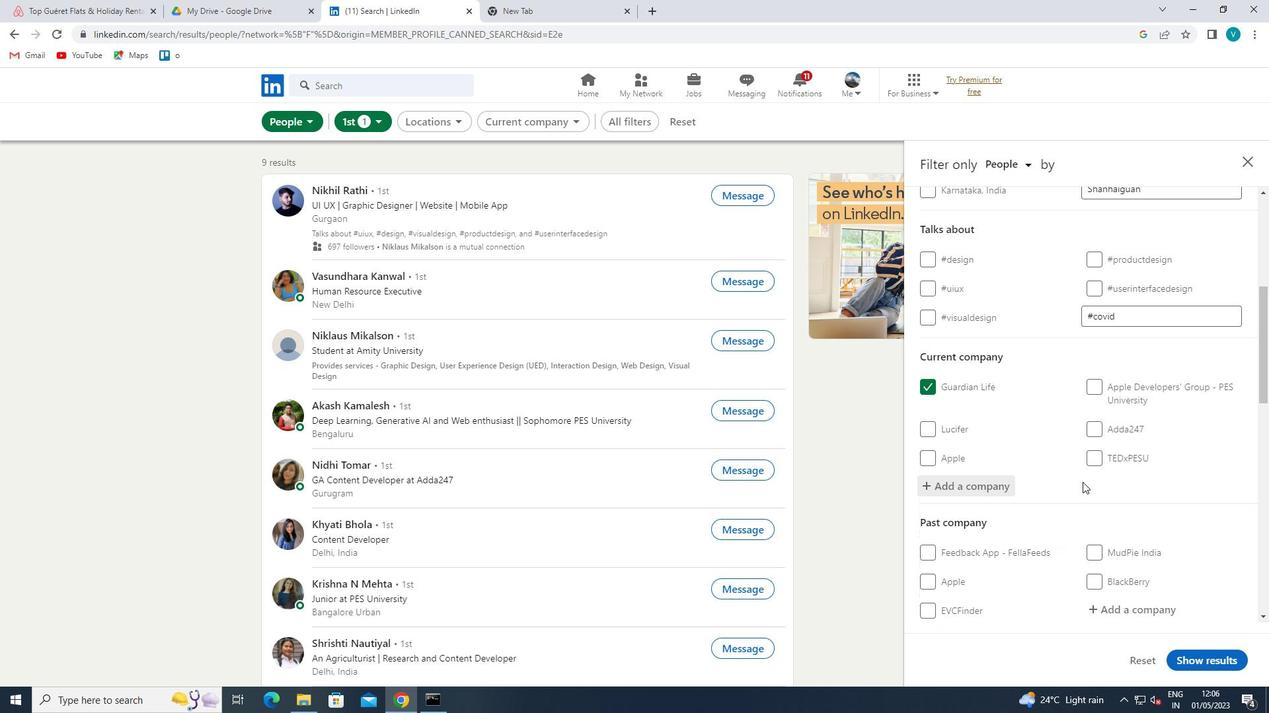 
Action: Mouse scrolled (1082, 481) with delta (0, 0)
Screenshot: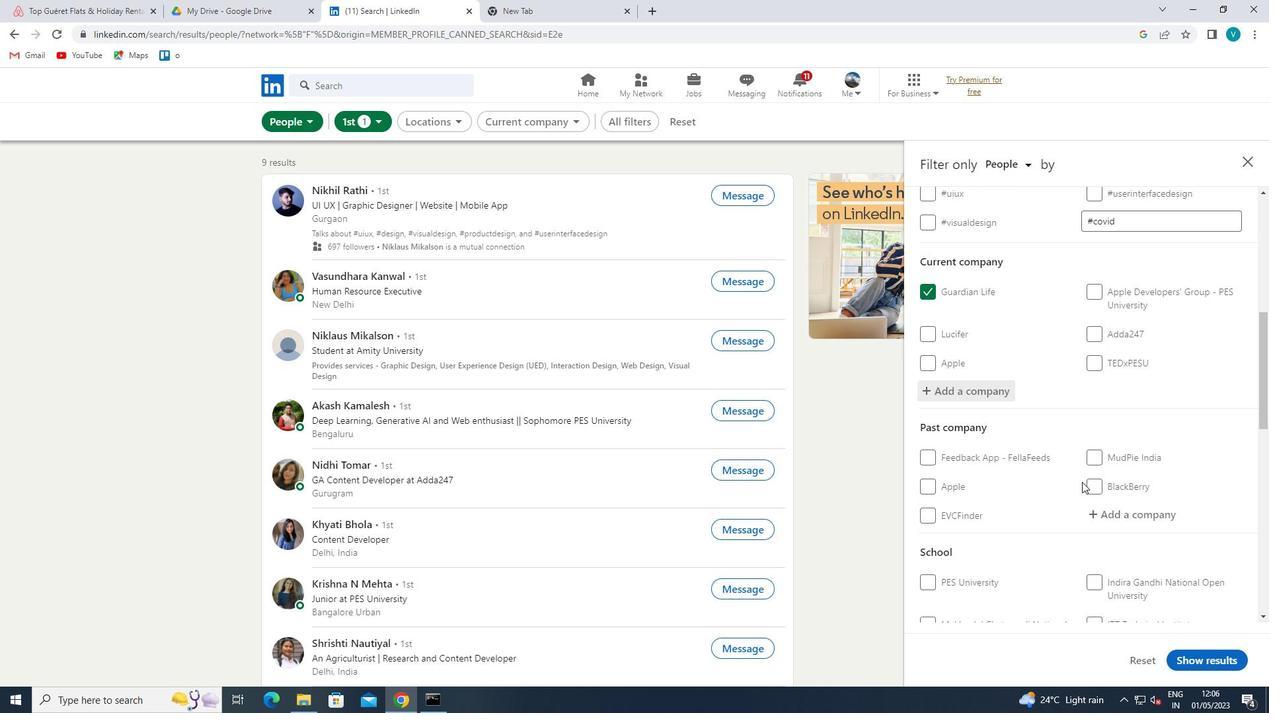 
Action: Mouse scrolled (1082, 481) with delta (0, 0)
Screenshot: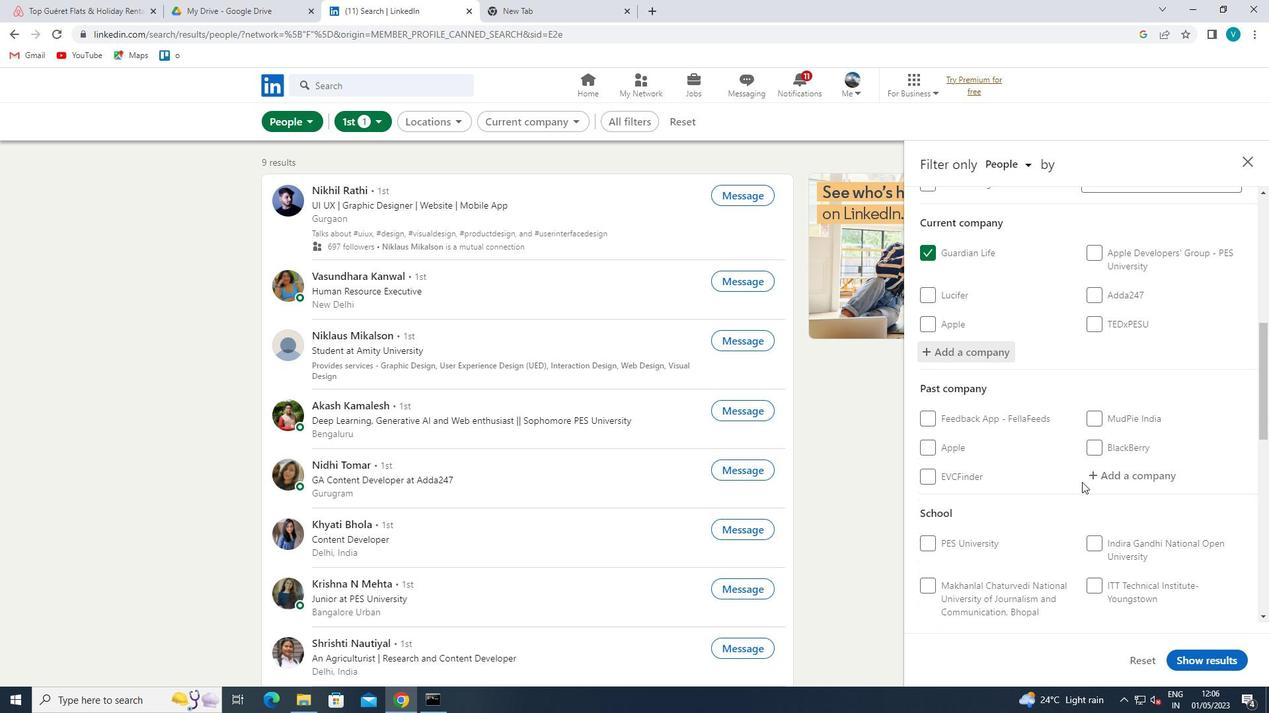 
Action: Mouse moved to (1103, 512)
Screenshot: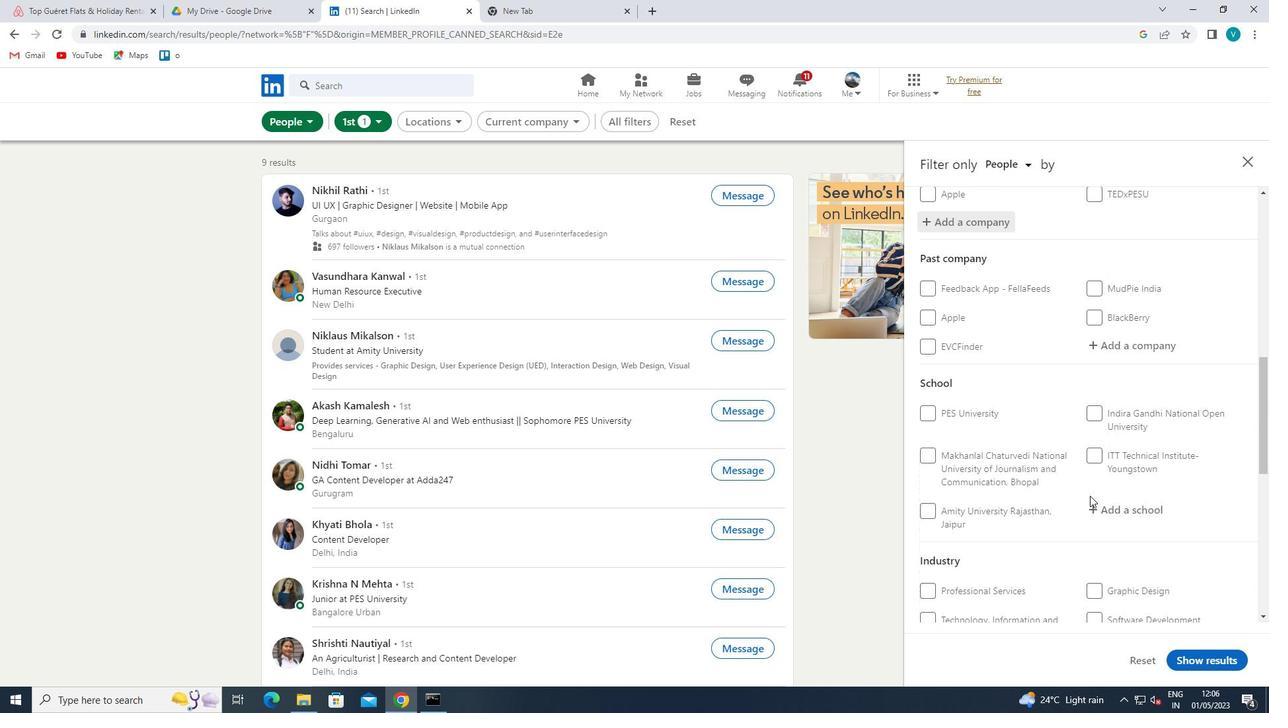 
Action: Mouse pressed left at (1103, 512)
Screenshot: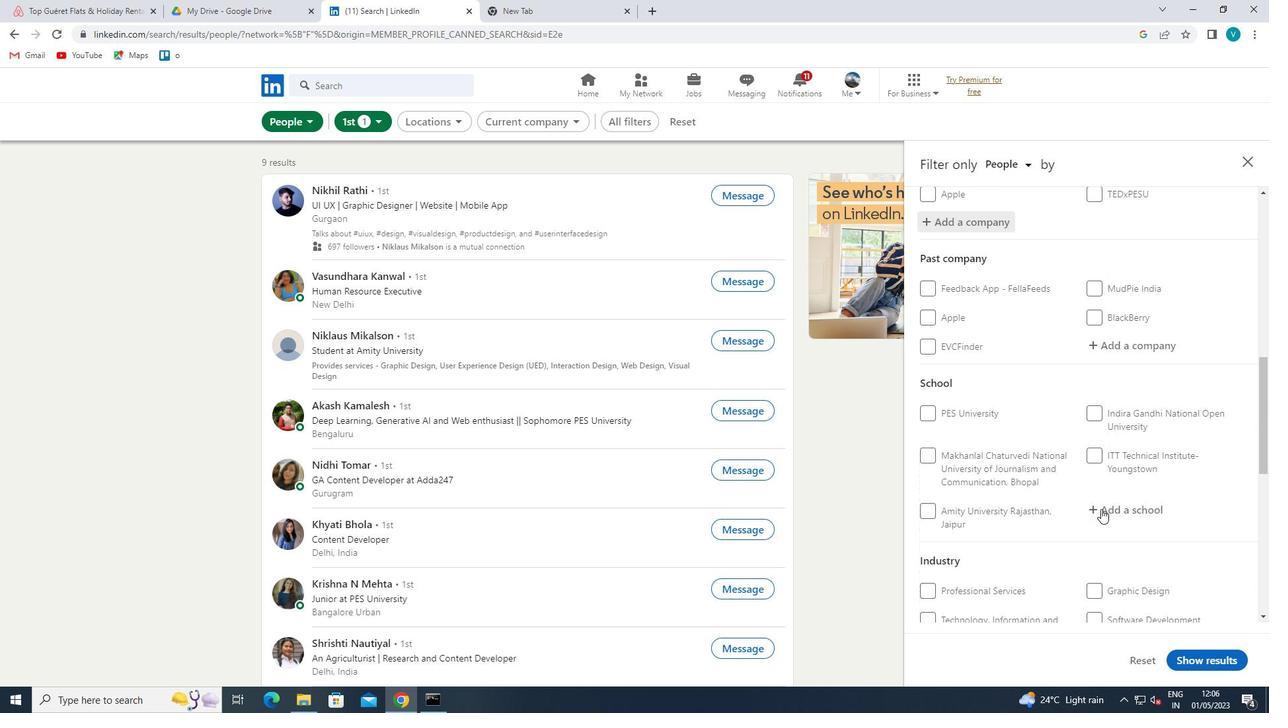 
Action: Mouse moved to (1103, 512)
Screenshot: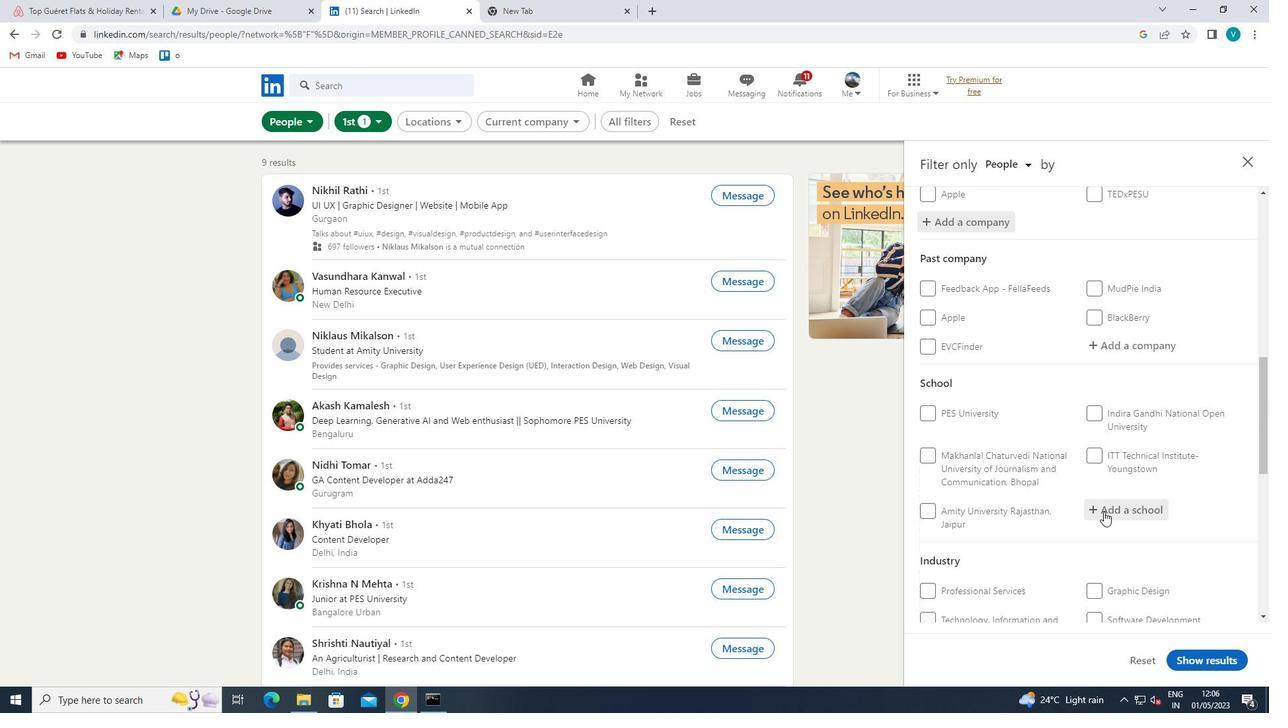 
Action: Key pressed <Key.shift>JAMAL<Key.space>
Screenshot: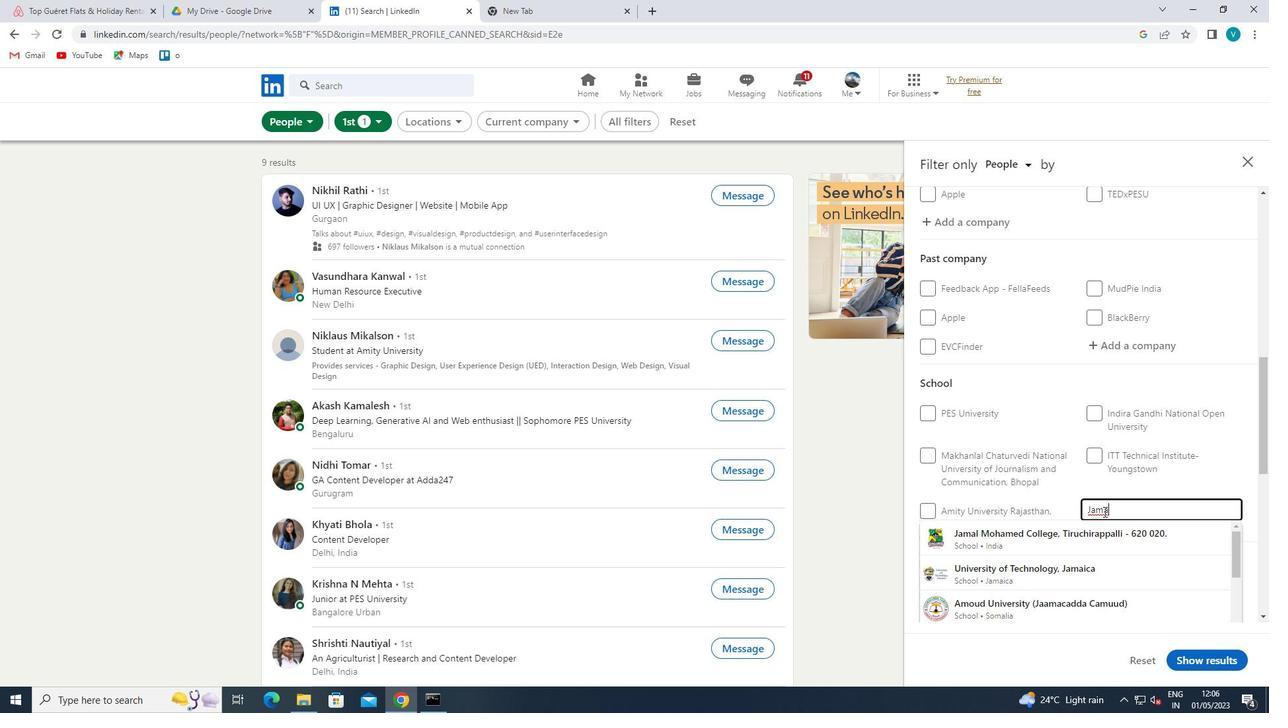 
Action: Mouse moved to (1100, 533)
Screenshot: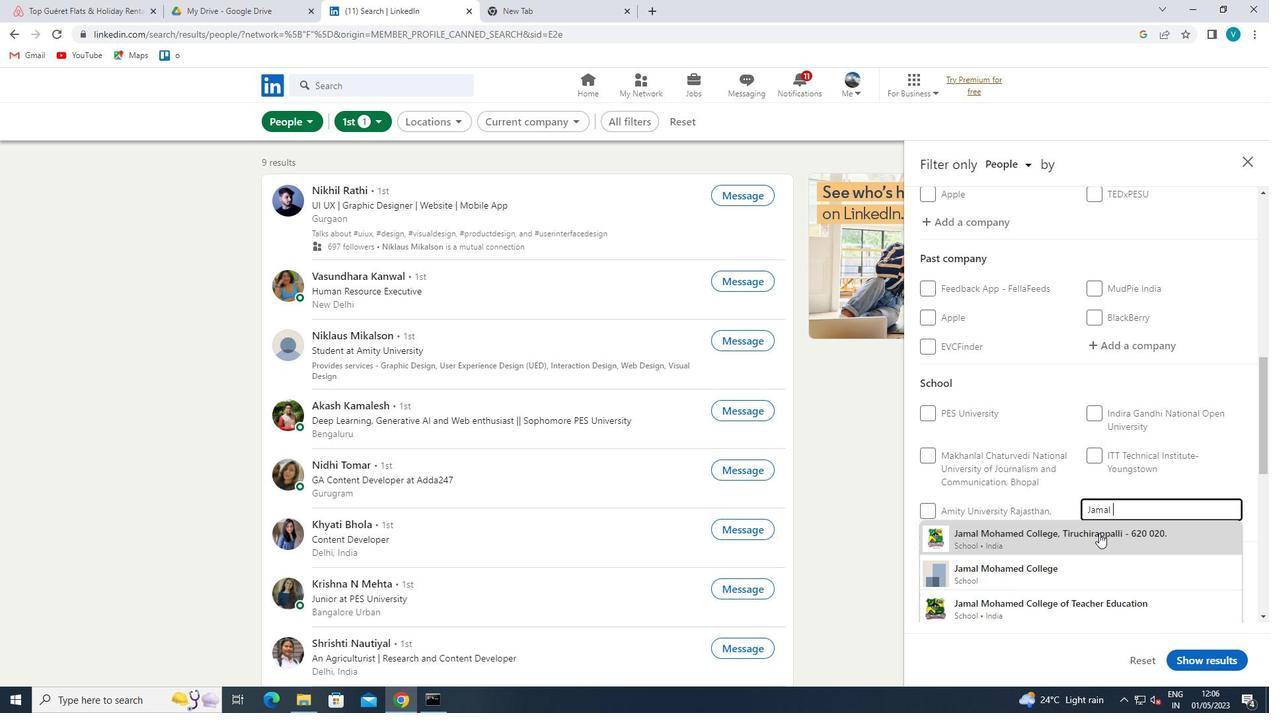 
Action: Mouse pressed left at (1100, 533)
Screenshot: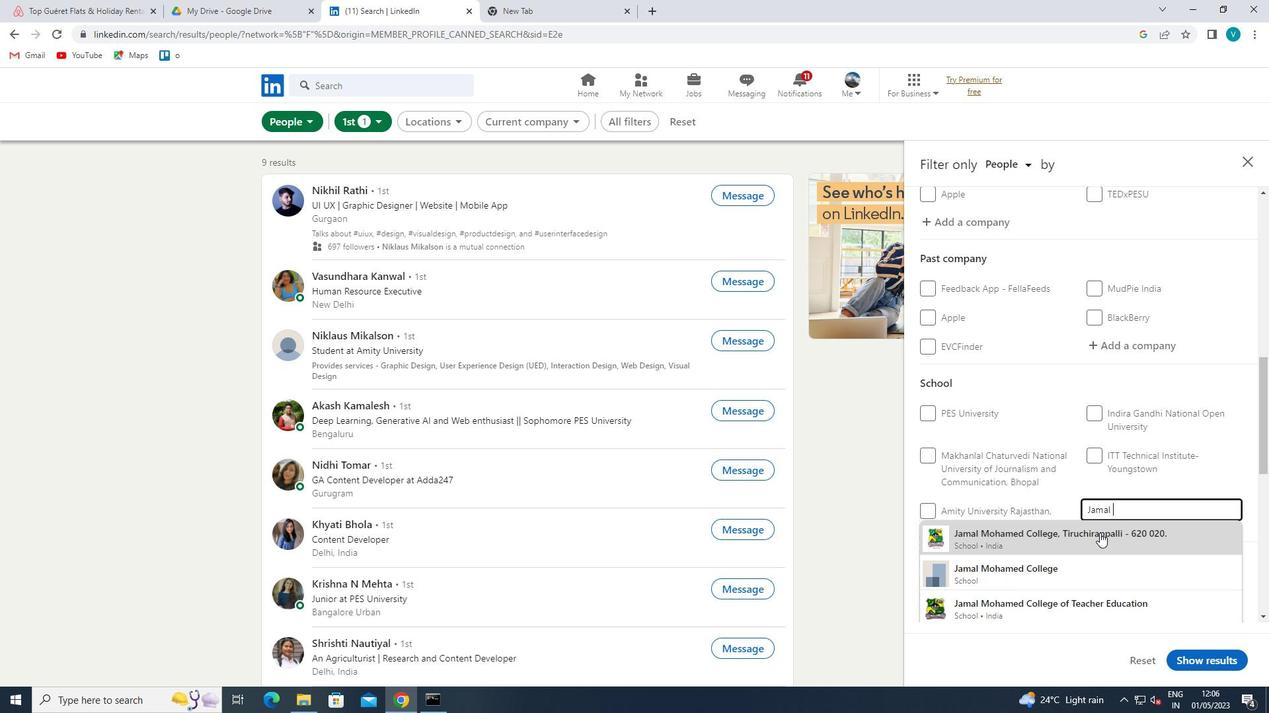 
Action: Mouse moved to (1100, 533)
Screenshot: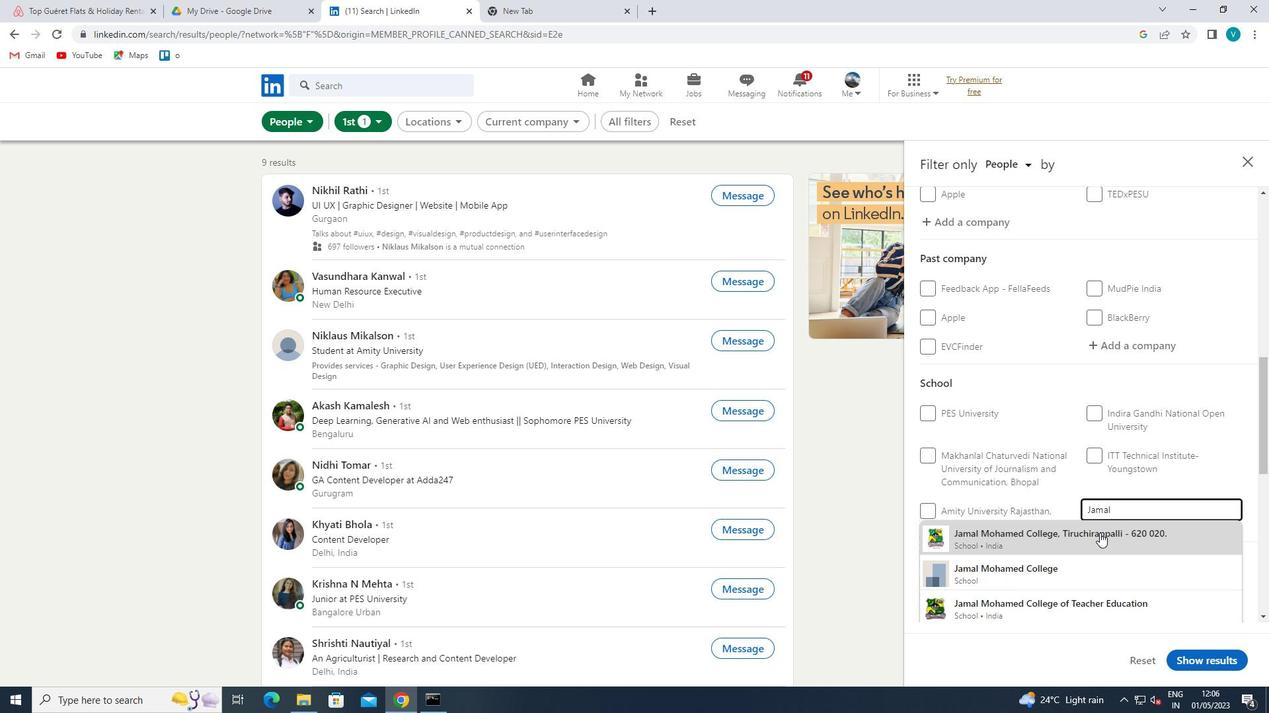 
Action: Mouse scrolled (1100, 532) with delta (0, 0)
Screenshot: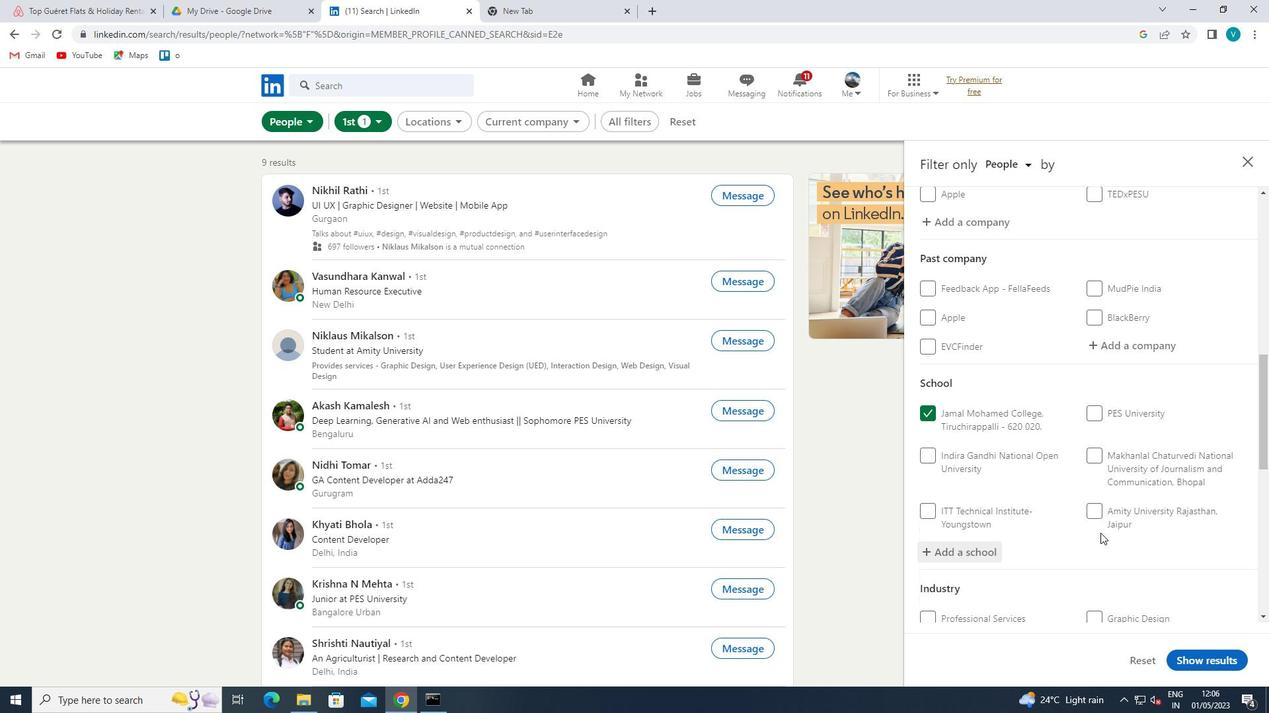 
Action: Mouse scrolled (1100, 532) with delta (0, 0)
Screenshot: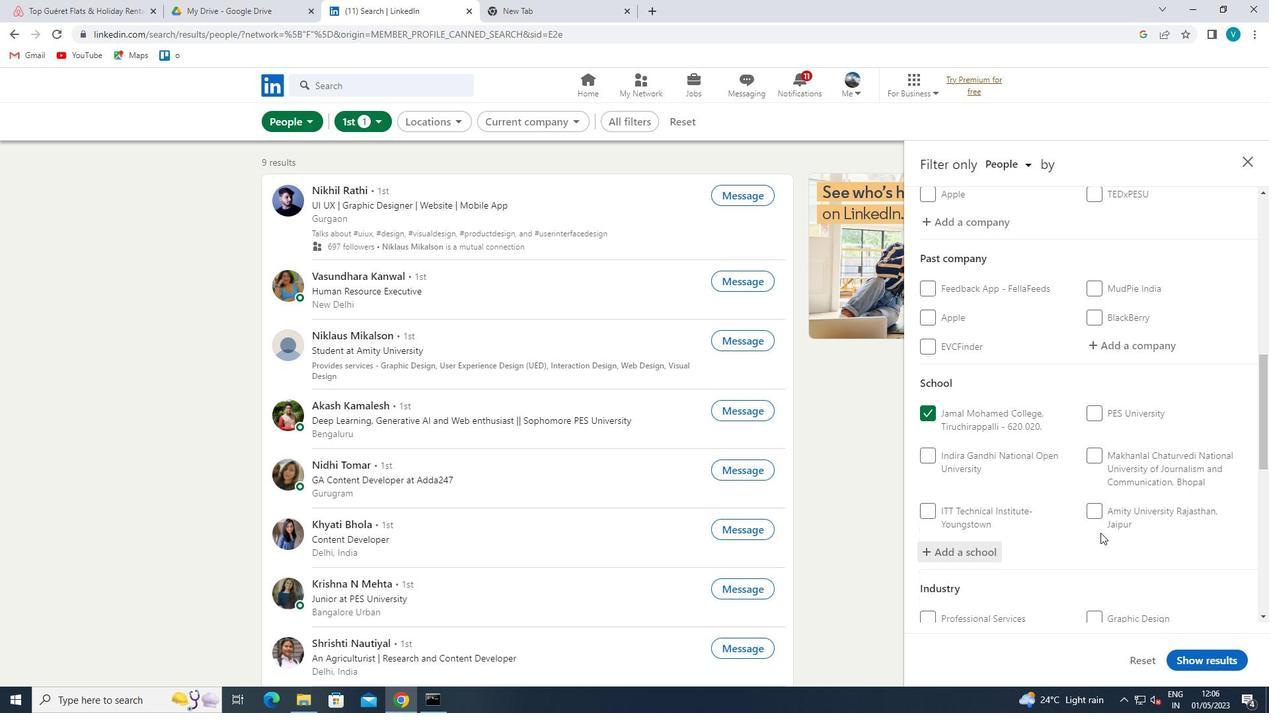 
Action: Mouse scrolled (1100, 532) with delta (0, 0)
Screenshot: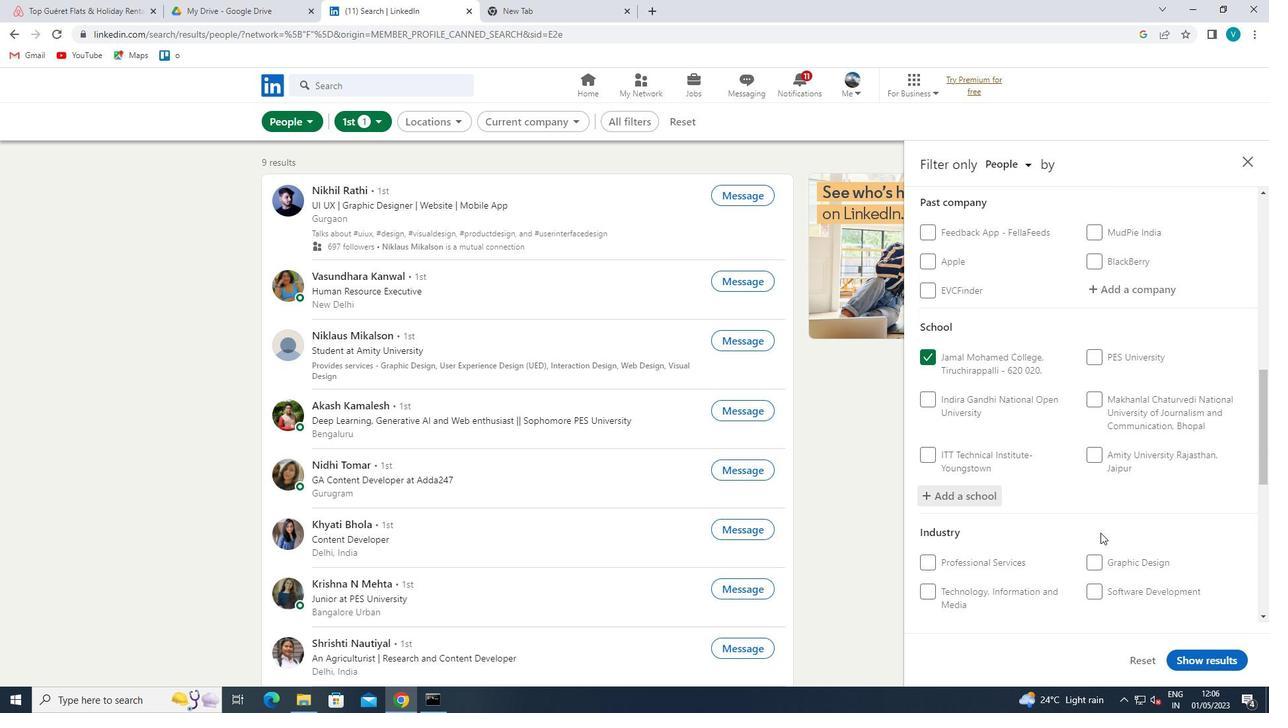 
Action: Mouse moved to (1122, 492)
Screenshot: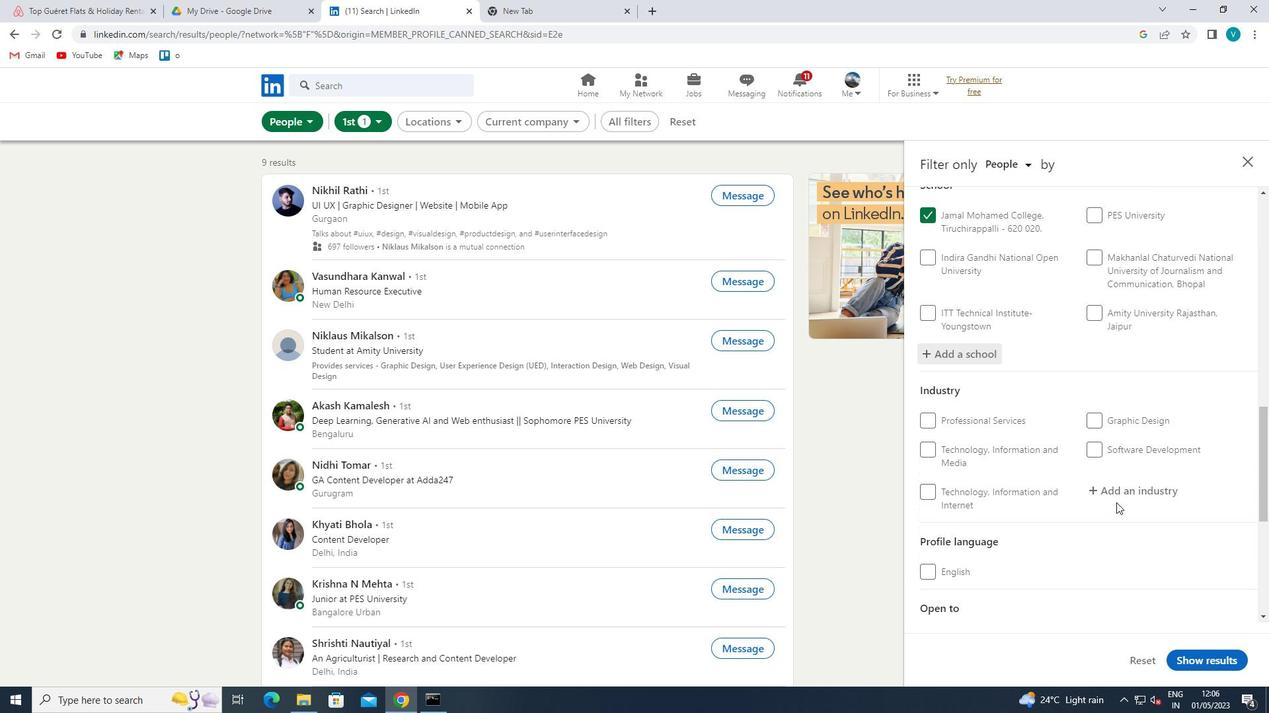 
Action: Mouse pressed left at (1122, 492)
Screenshot: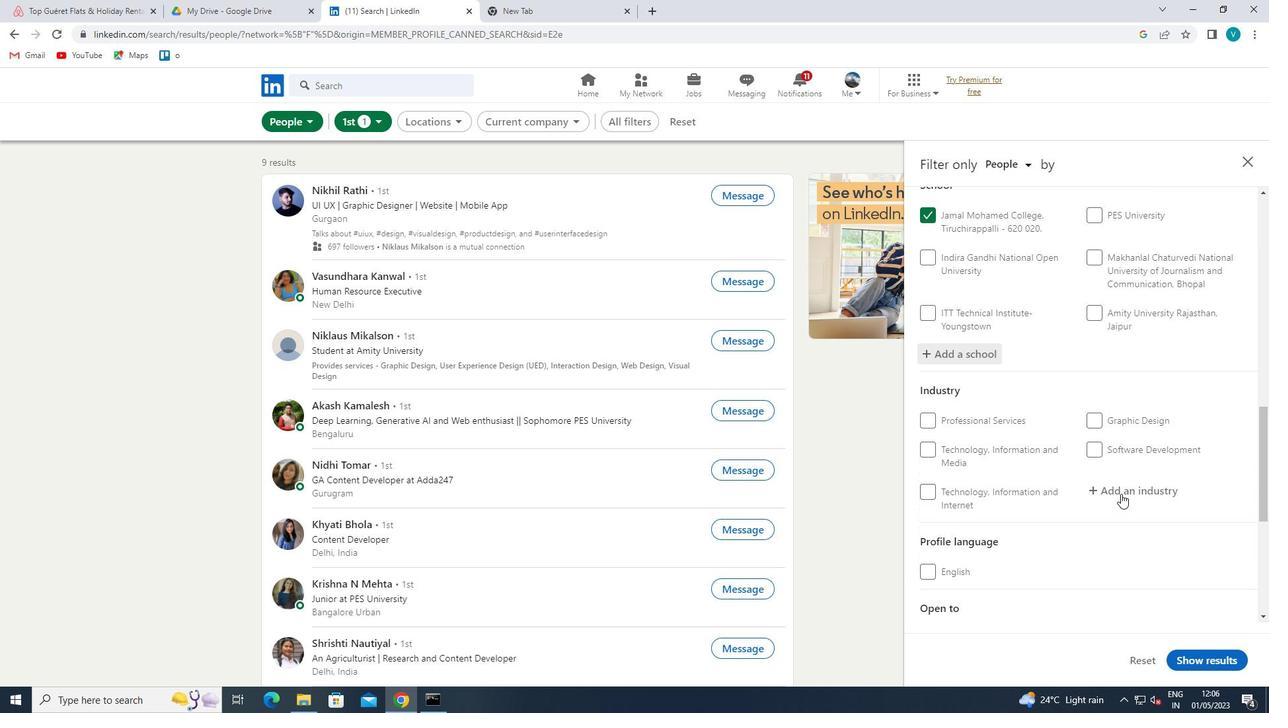 
Action: Key pressed <Key.shift>GLASS<Key.space>
Screenshot: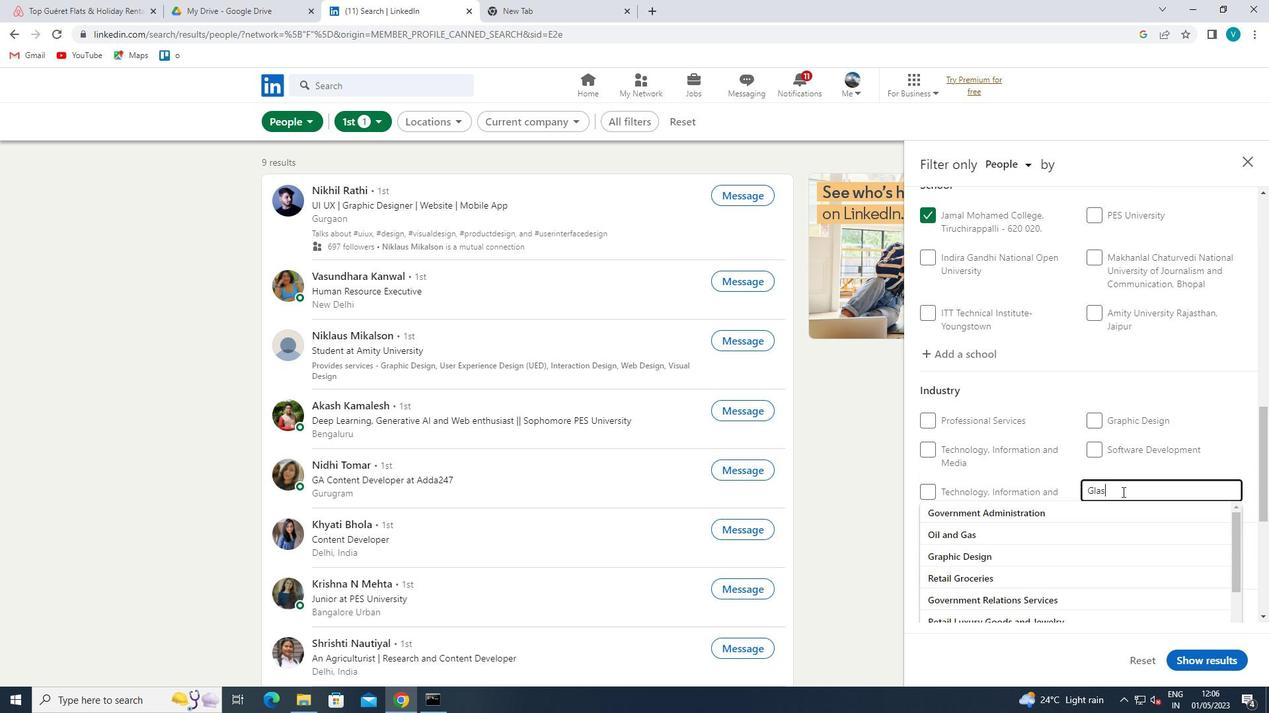 
Action: Mouse moved to (1103, 513)
Screenshot: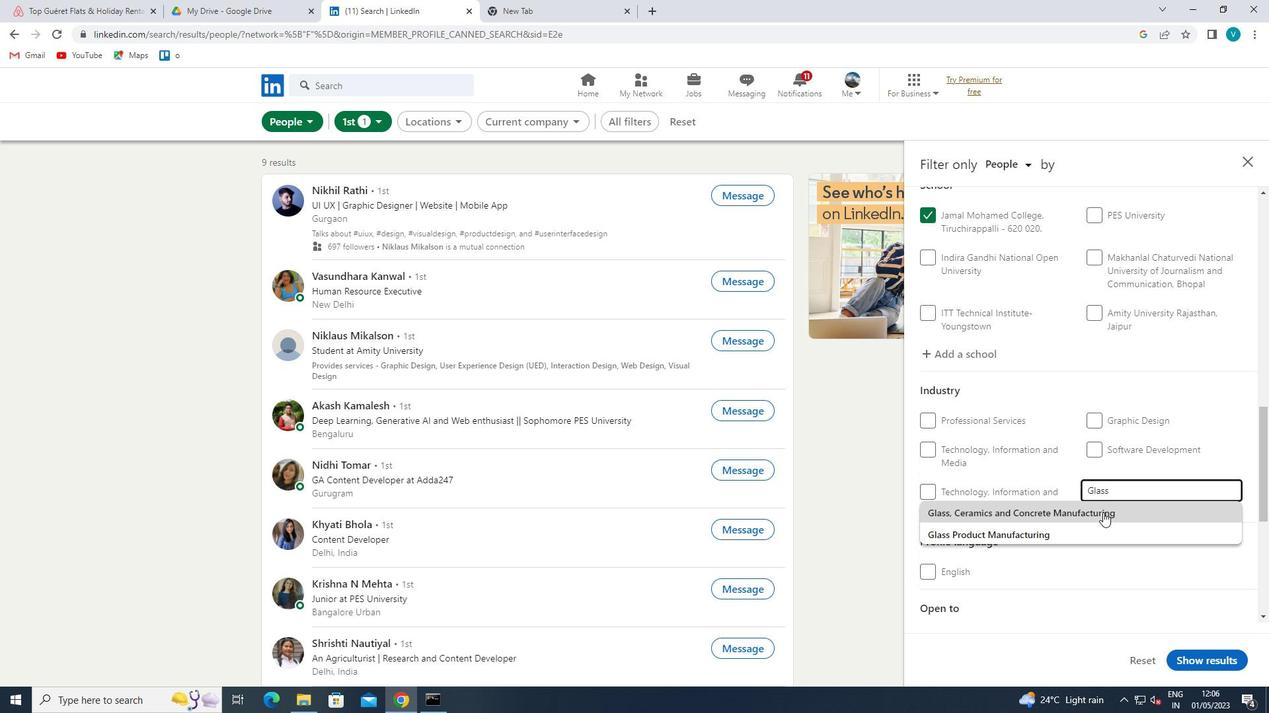 
Action: Mouse pressed left at (1103, 513)
Screenshot: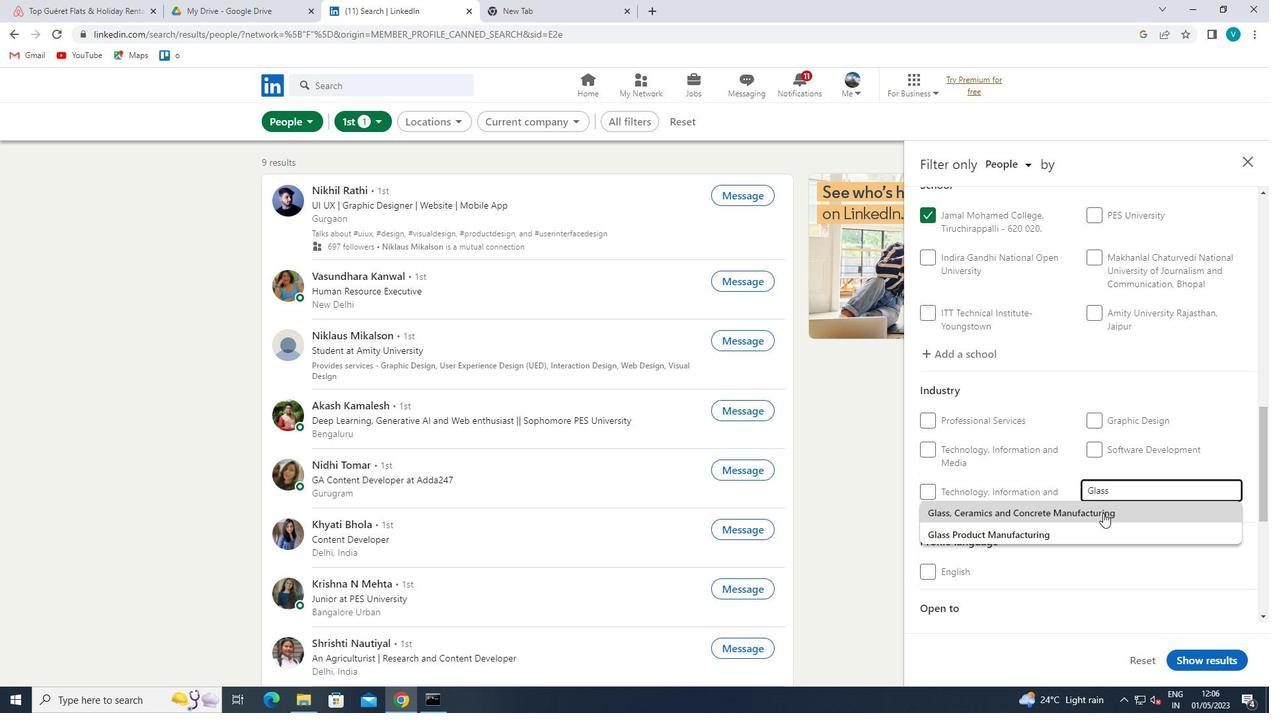 
Action: Mouse moved to (1104, 512)
Screenshot: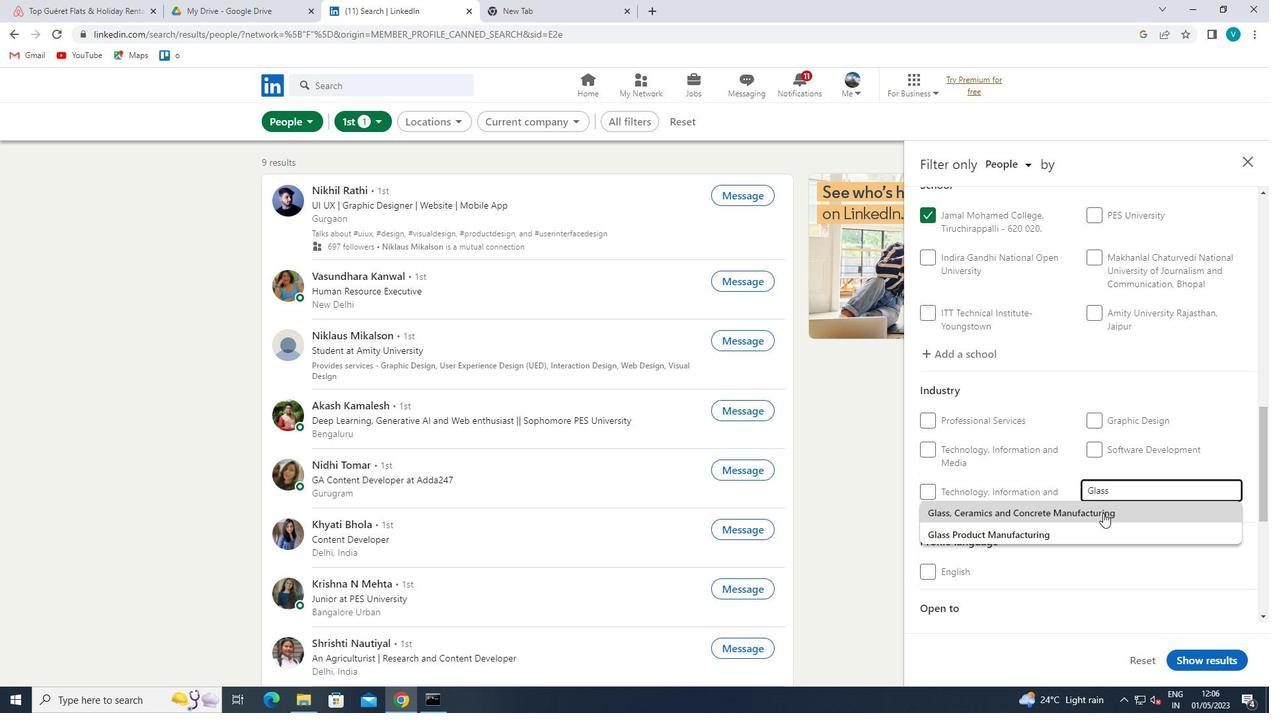 
Action: Mouse scrolled (1104, 512) with delta (0, 0)
Screenshot: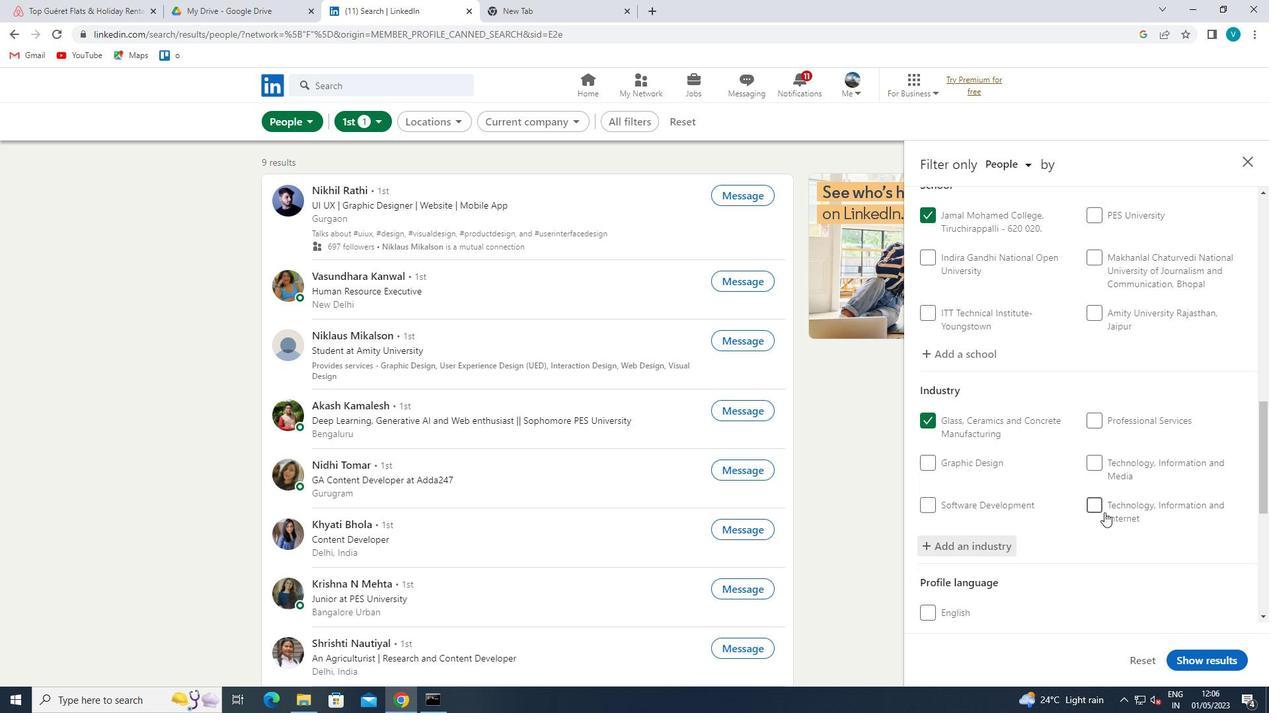 
Action: Mouse scrolled (1104, 512) with delta (0, 0)
Screenshot: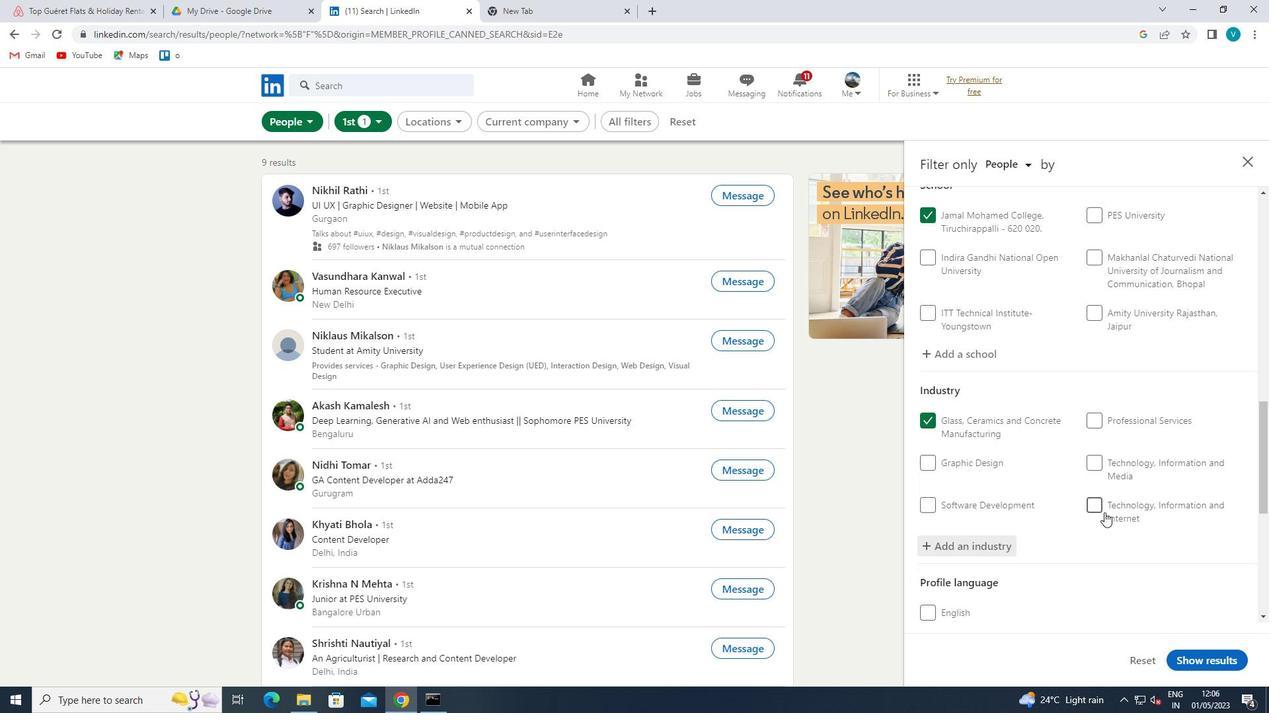 
Action: Mouse scrolled (1104, 512) with delta (0, 0)
Screenshot: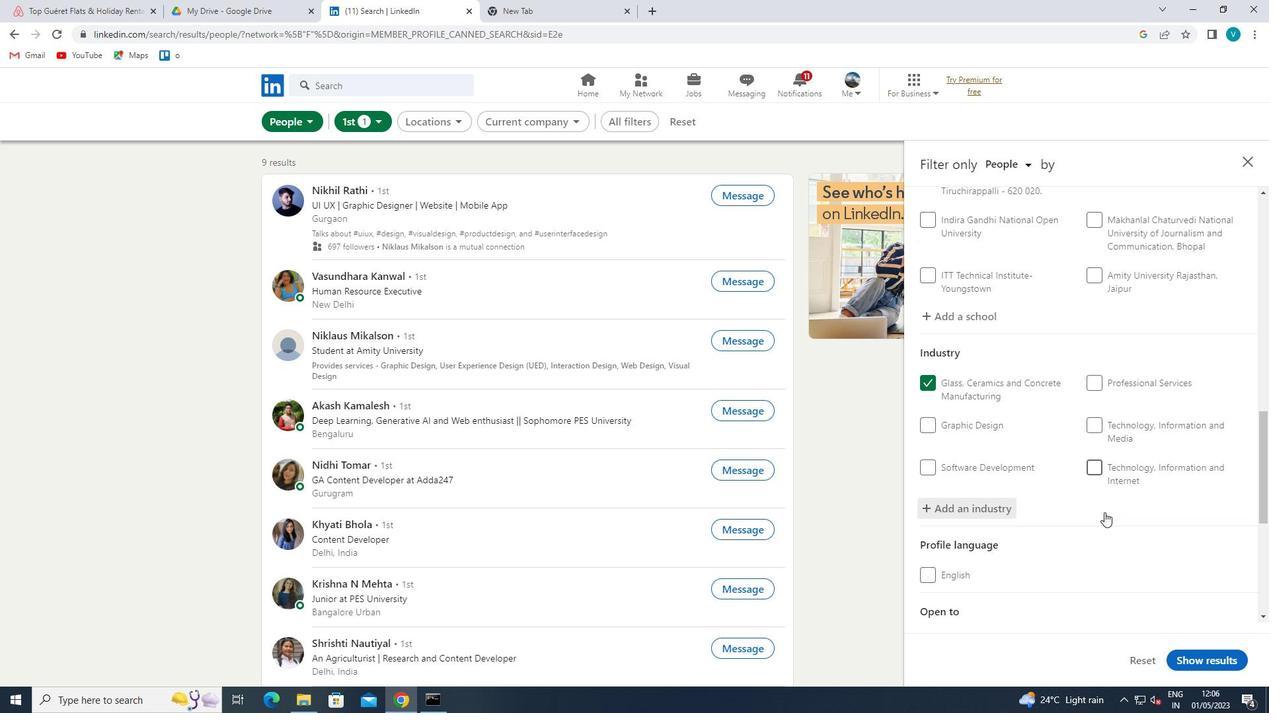 
Action: Mouse scrolled (1104, 512) with delta (0, 0)
Screenshot: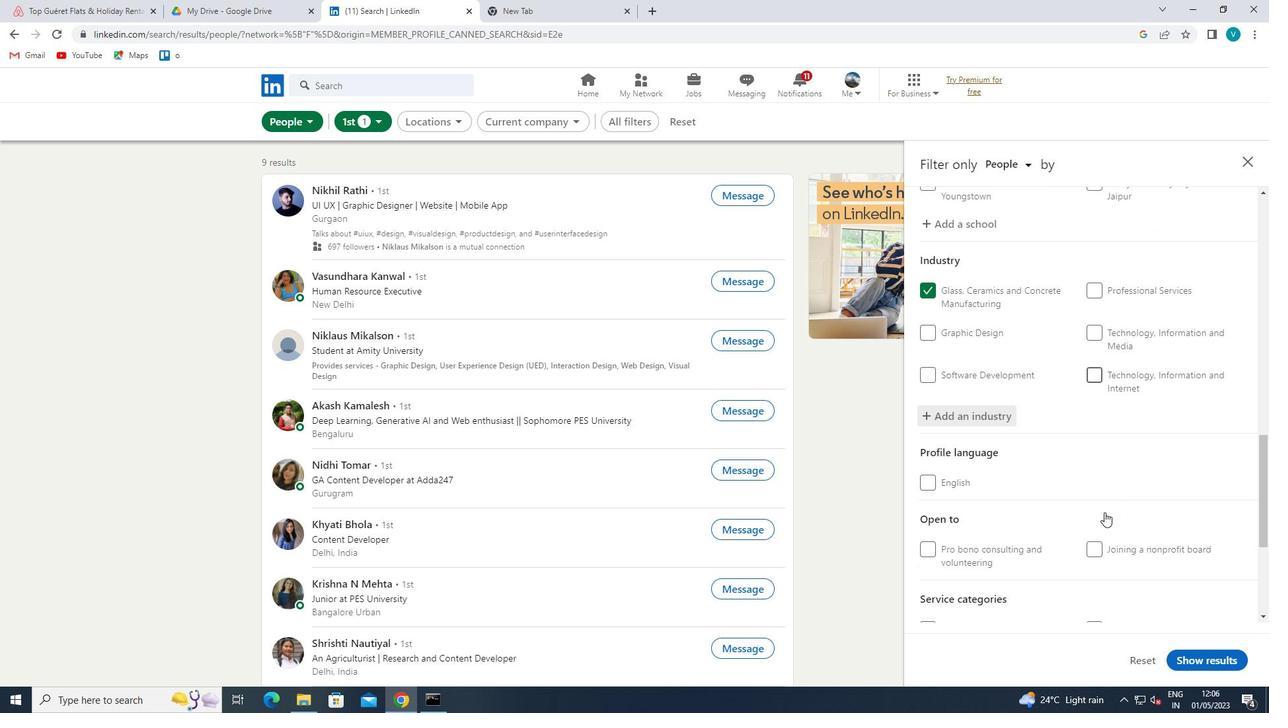 
Action: Mouse scrolled (1104, 512) with delta (0, 0)
Screenshot: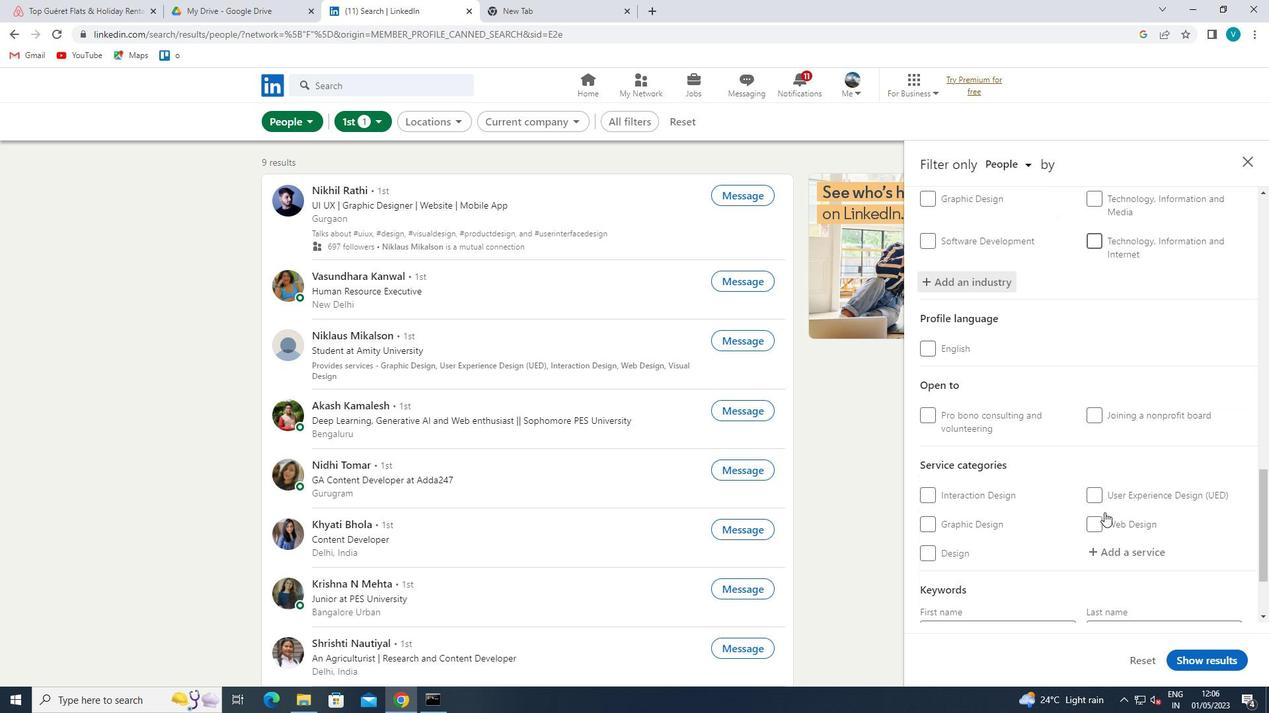 
Action: Mouse moved to (1116, 490)
Screenshot: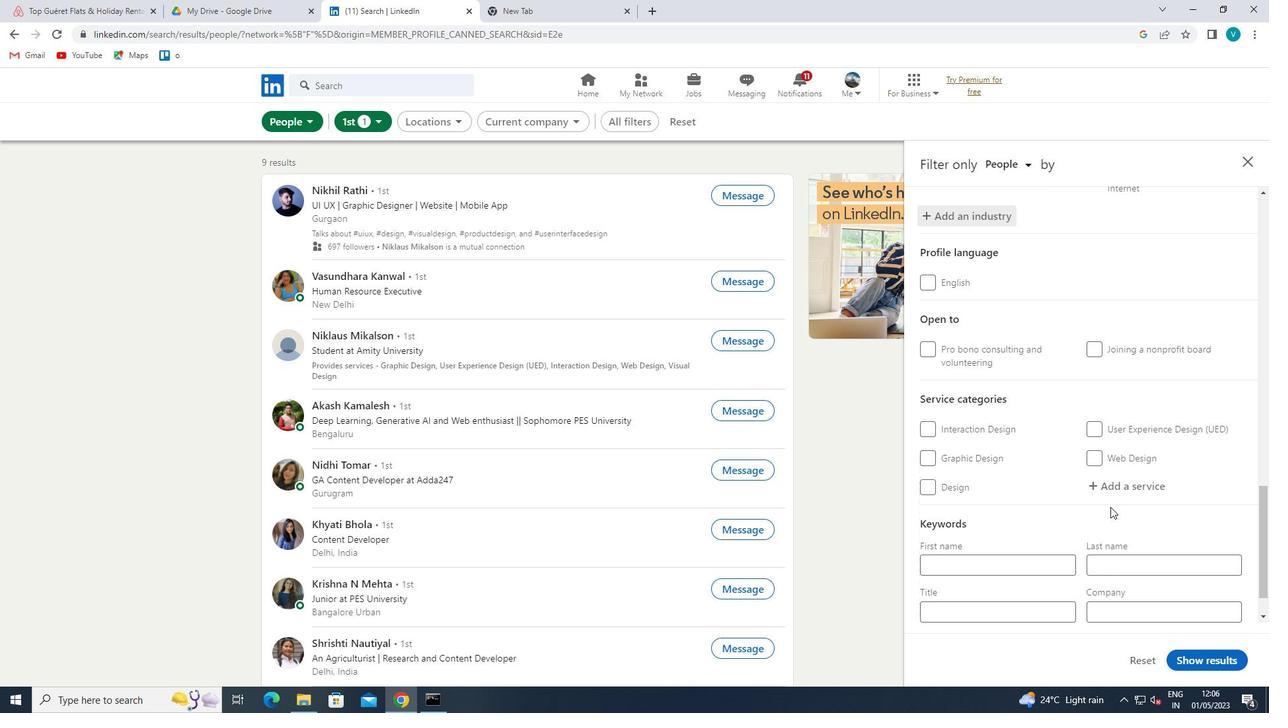 
Action: Mouse pressed left at (1116, 490)
Screenshot: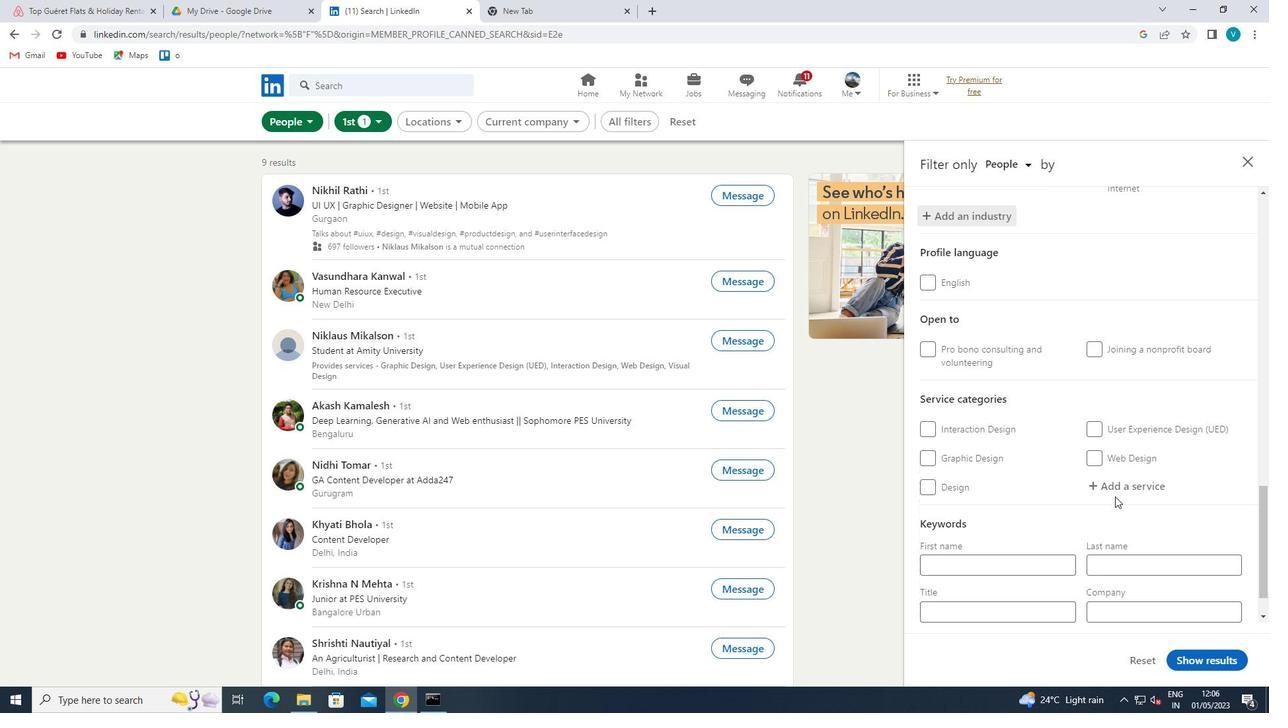 
Action: Key pressed <Key.shift>LEAD<Key.space><Key.shift>GENERATION<Key.space>
Screenshot: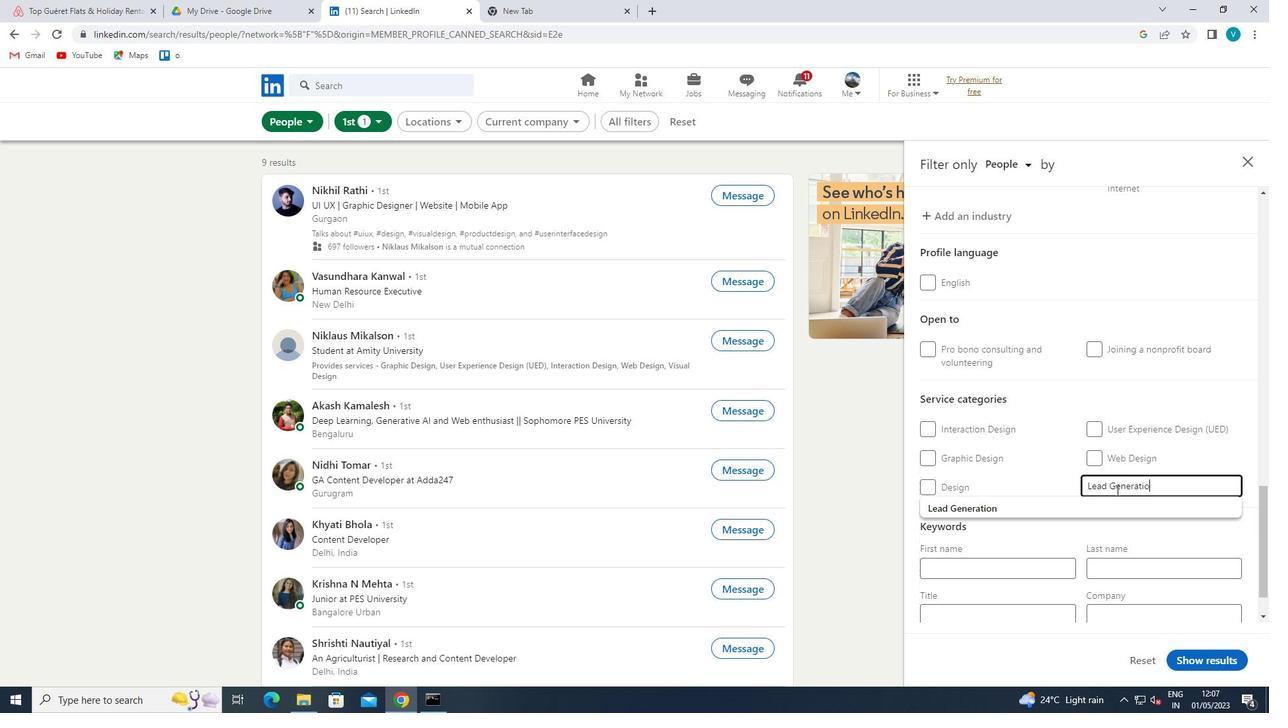 
Action: Mouse moved to (1055, 508)
Screenshot: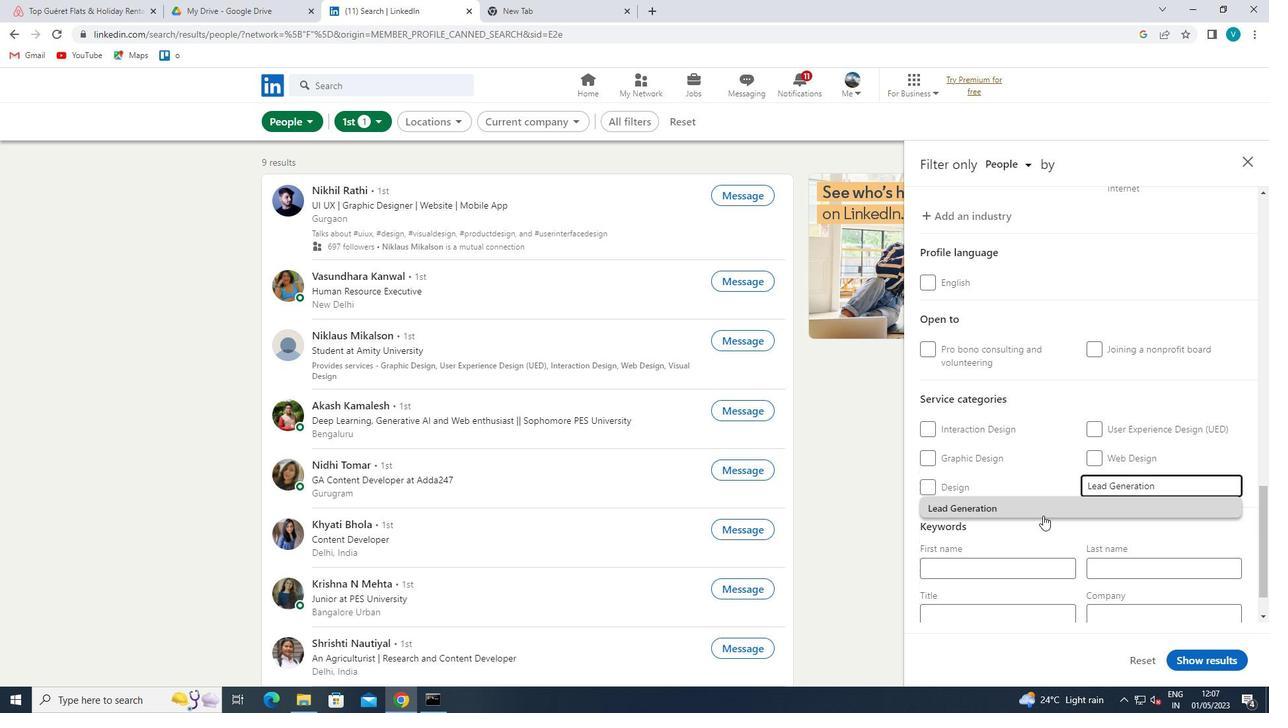 
Action: Mouse pressed left at (1055, 508)
Screenshot: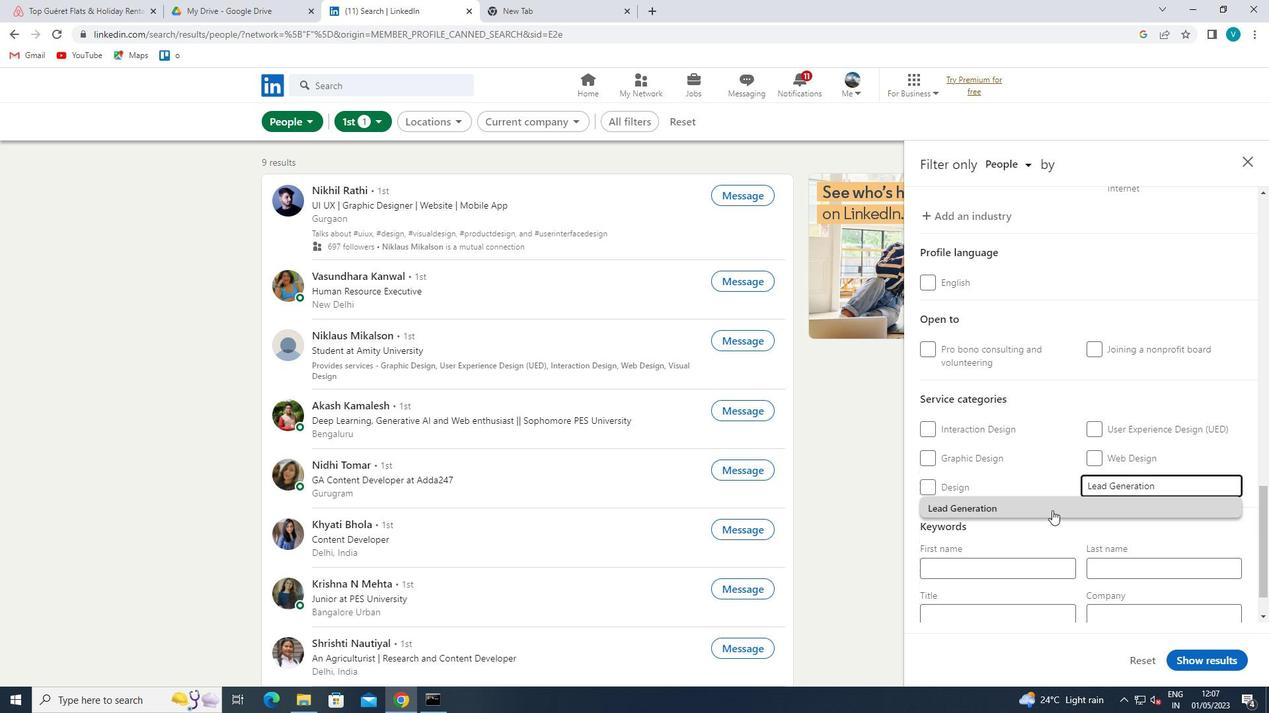 
Action: Mouse moved to (1055, 507)
Screenshot: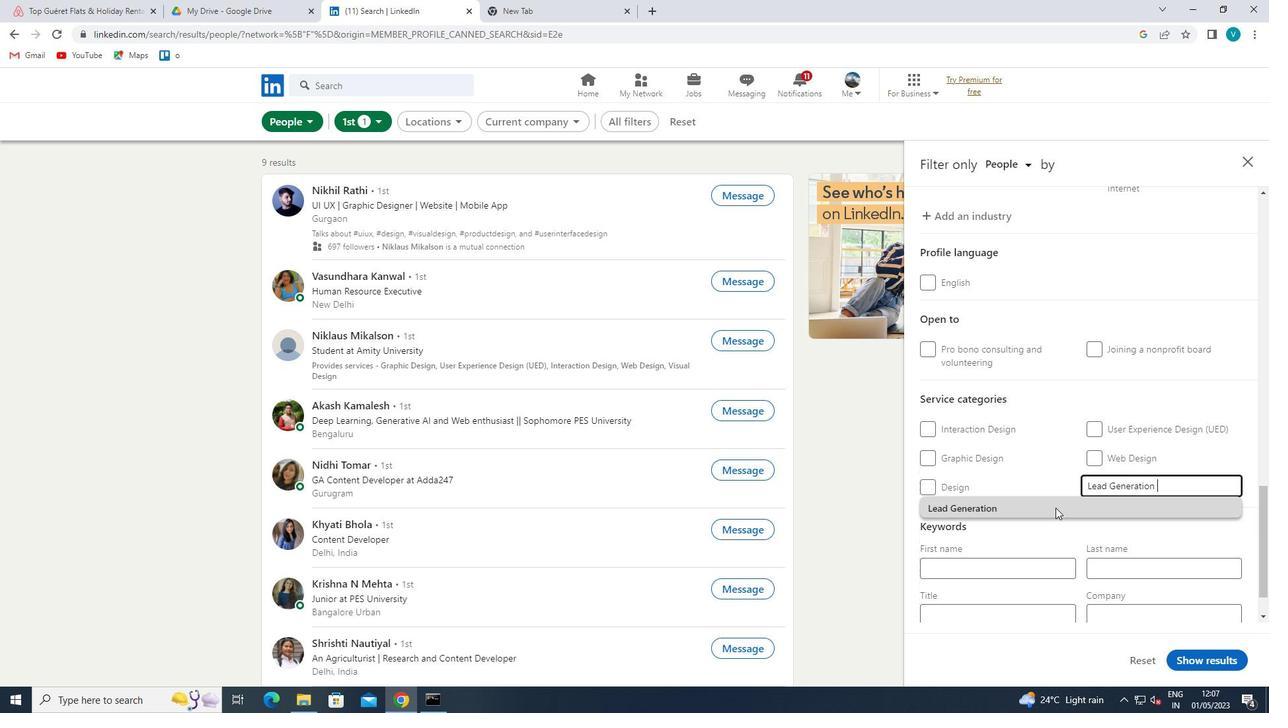 
Action: Mouse scrolled (1055, 507) with delta (0, 0)
Screenshot: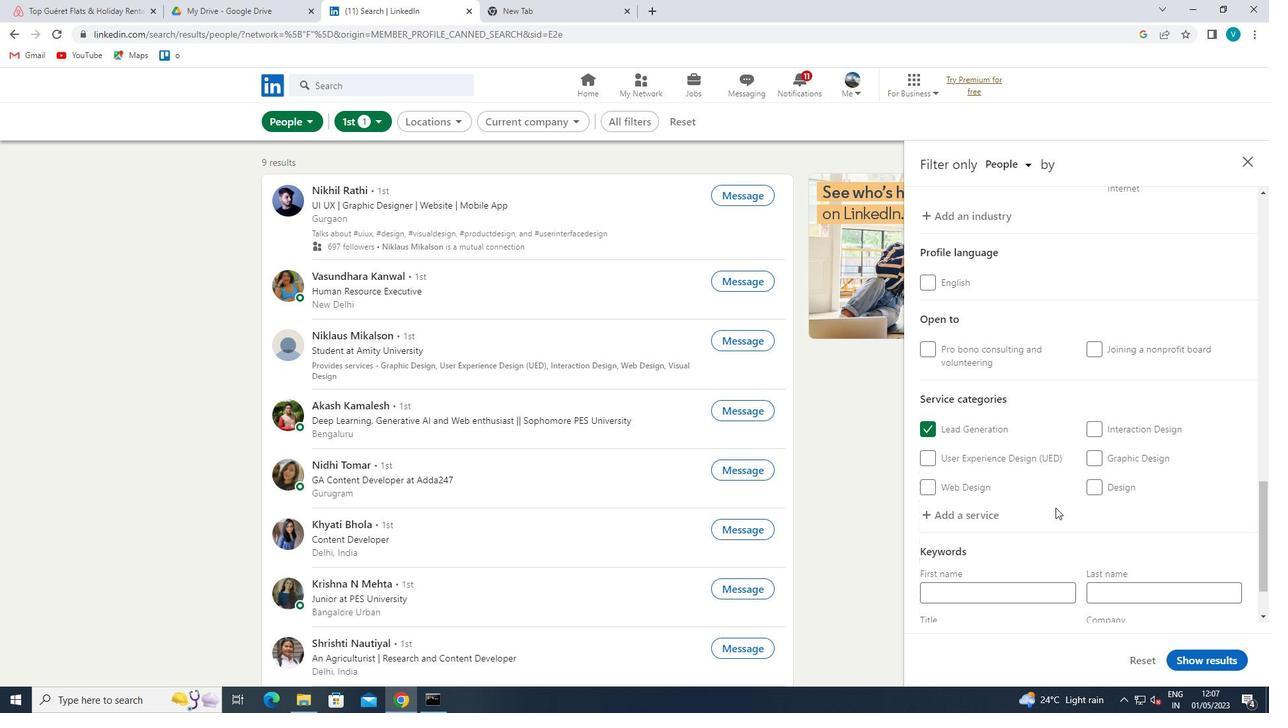 
Action: Mouse scrolled (1055, 507) with delta (0, 0)
Screenshot: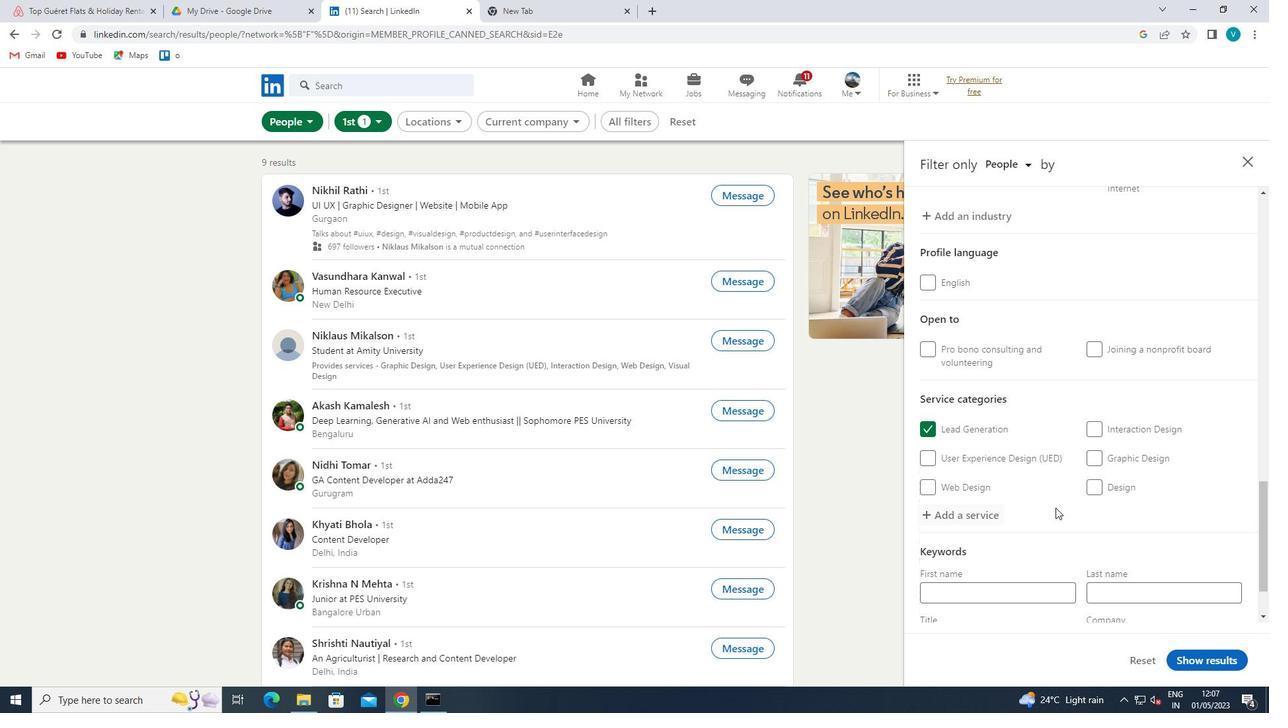
Action: Mouse moved to (1042, 569)
Screenshot: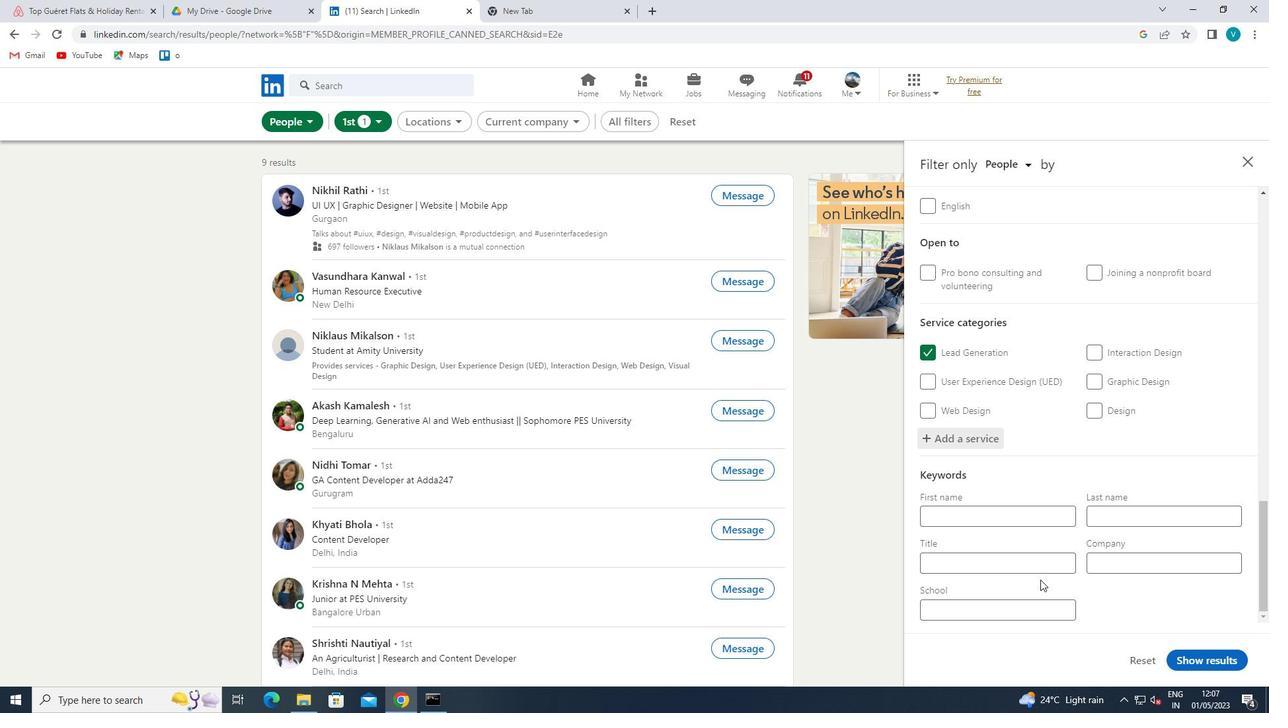 
Action: Mouse pressed left at (1042, 569)
Screenshot: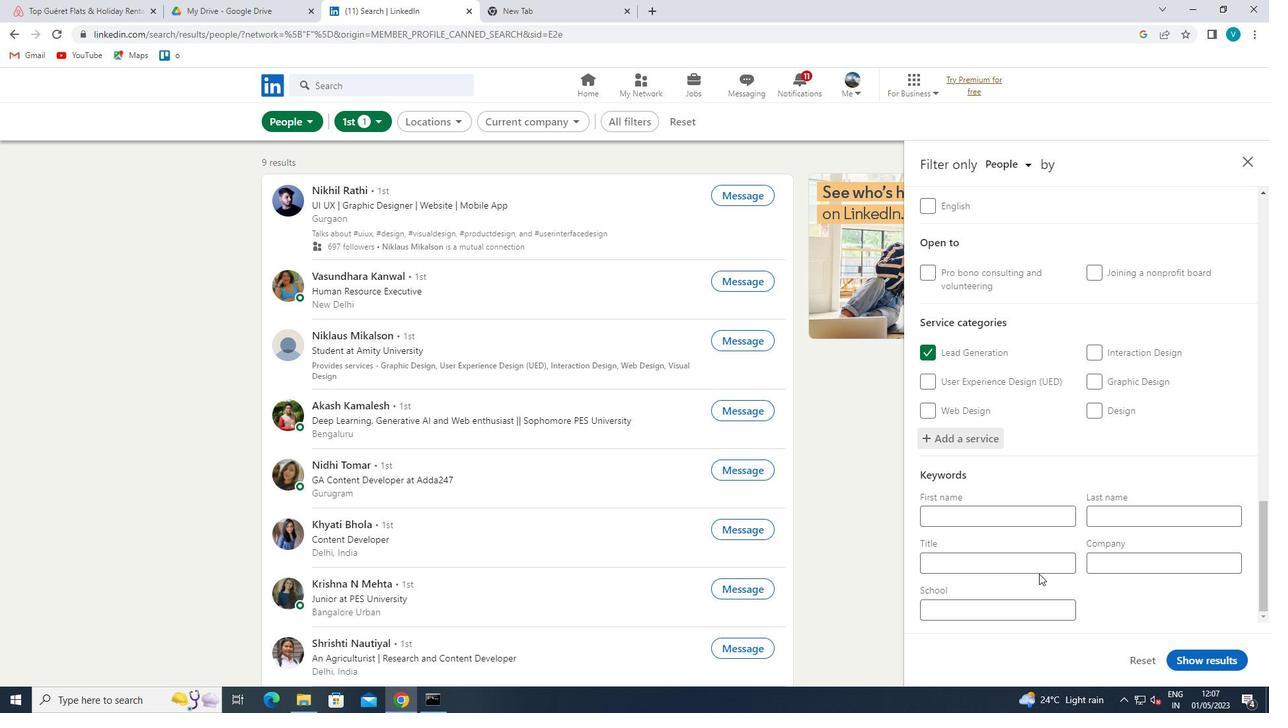 
Action: Mouse moved to (1042, 568)
Screenshot: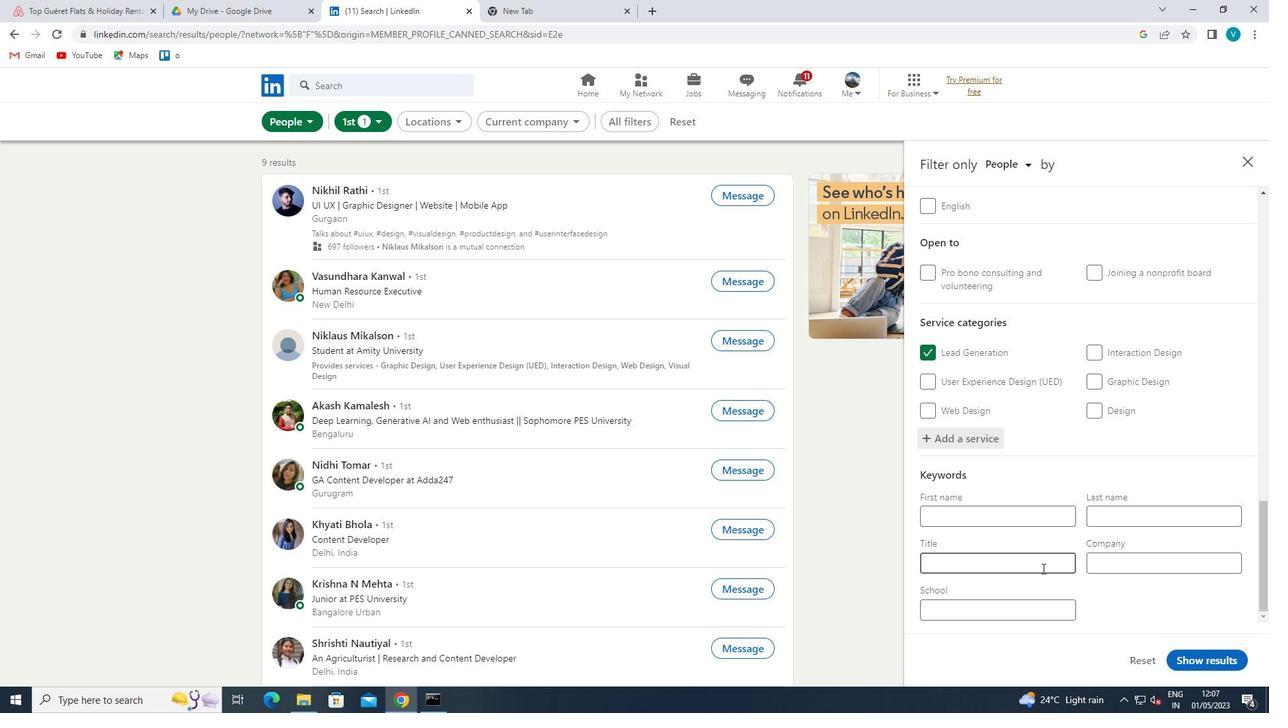
Action: Key pressed <Key.shift><Key.shift><Key.shift>COORDINATOR<Key.space>
Screenshot: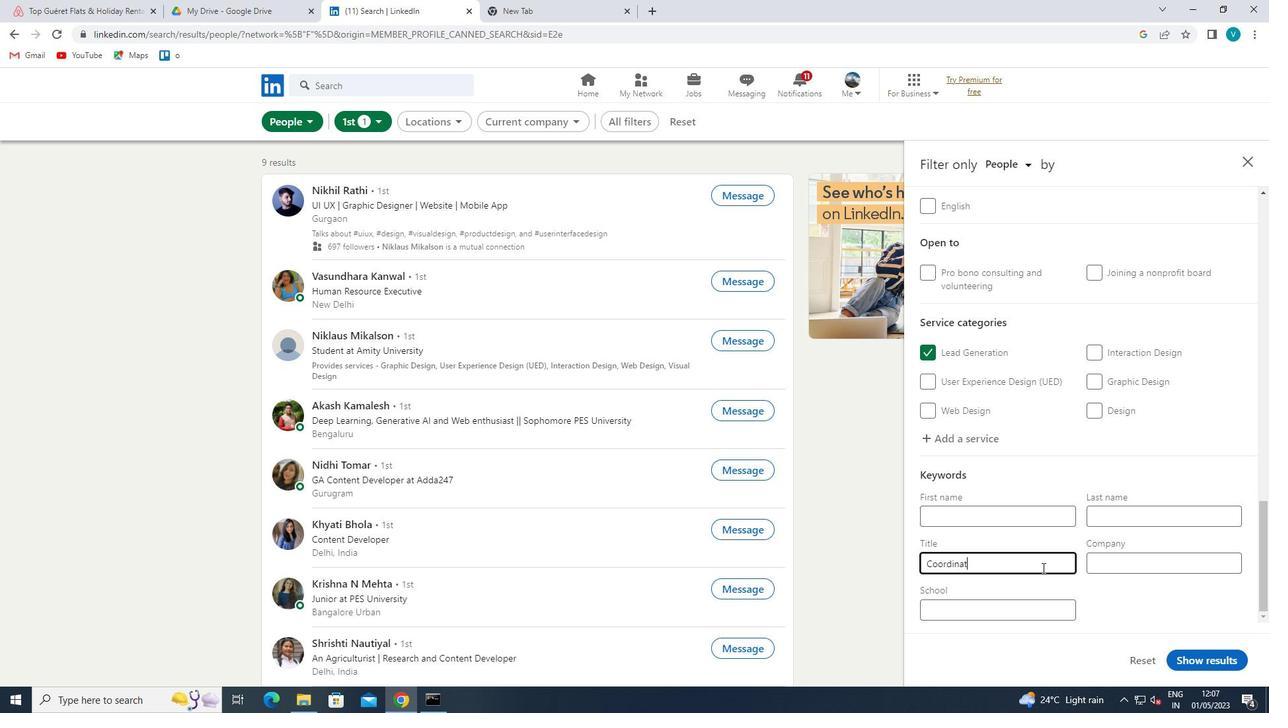 
Action: Mouse moved to (1052, 569)
Screenshot: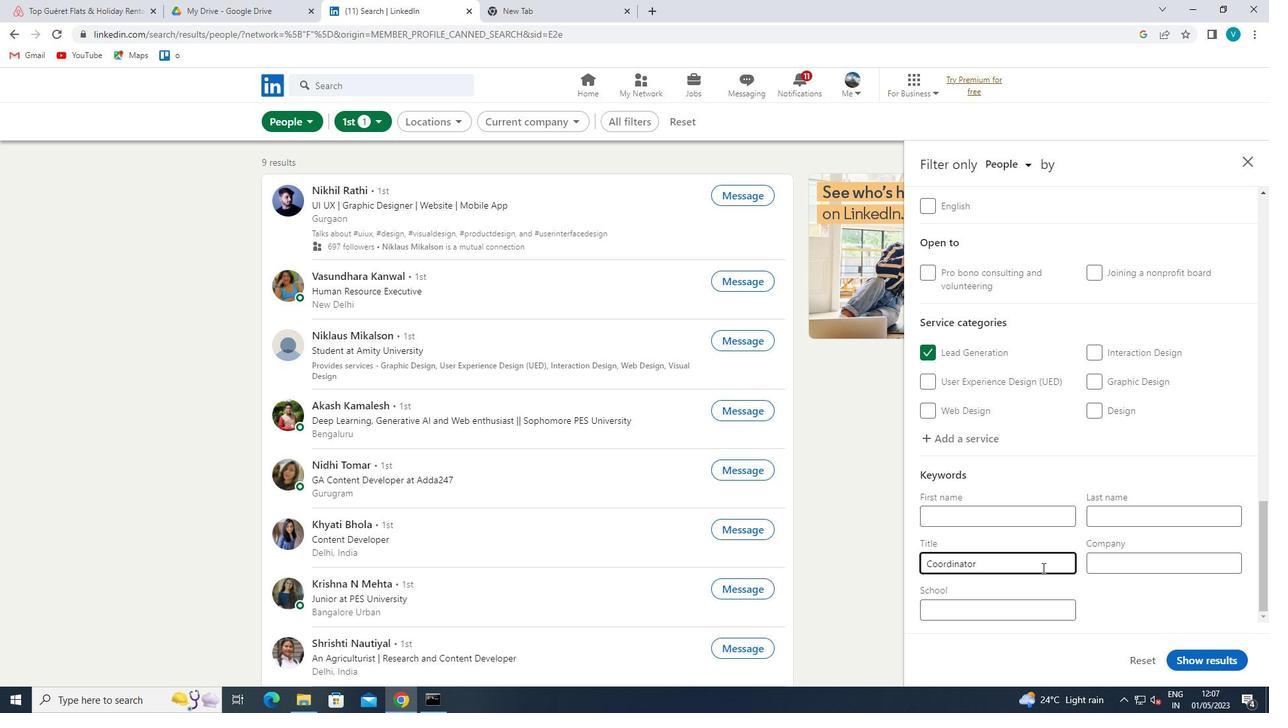 
Action: Mouse scrolled (1052, 569) with delta (0, 0)
Screenshot: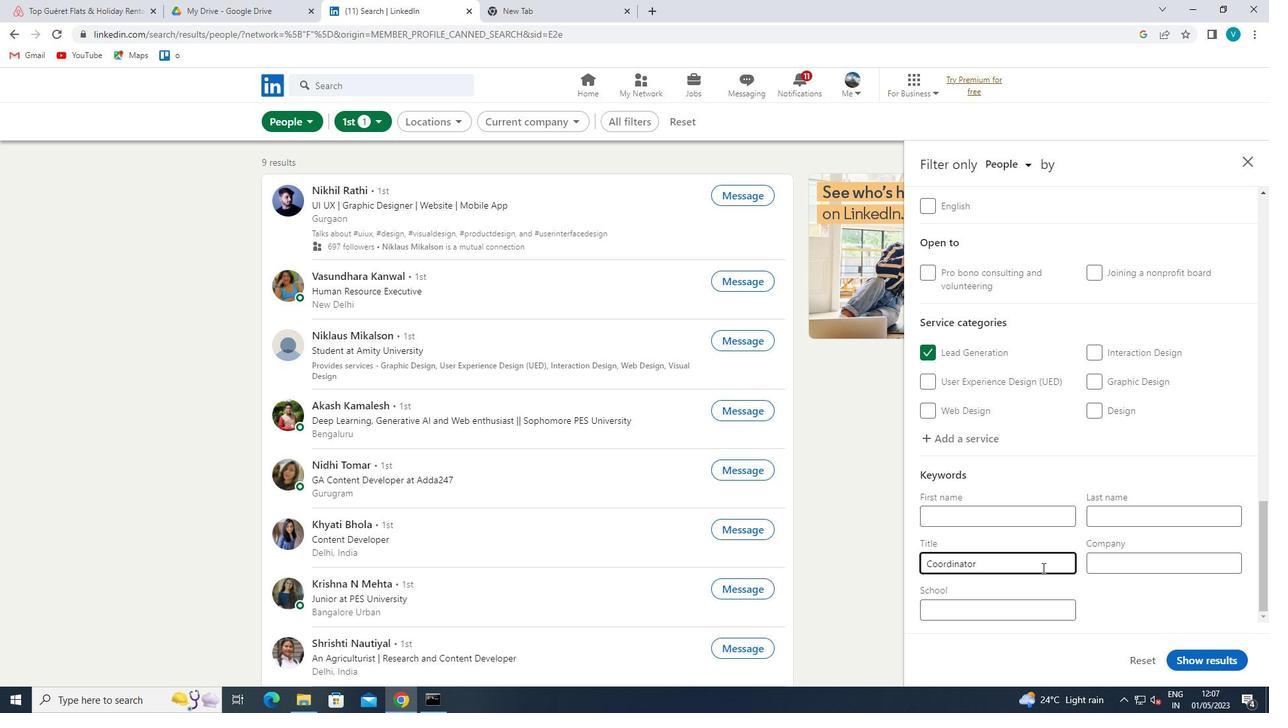 
Action: Mouse moved to (1053, 570)
Screenshot: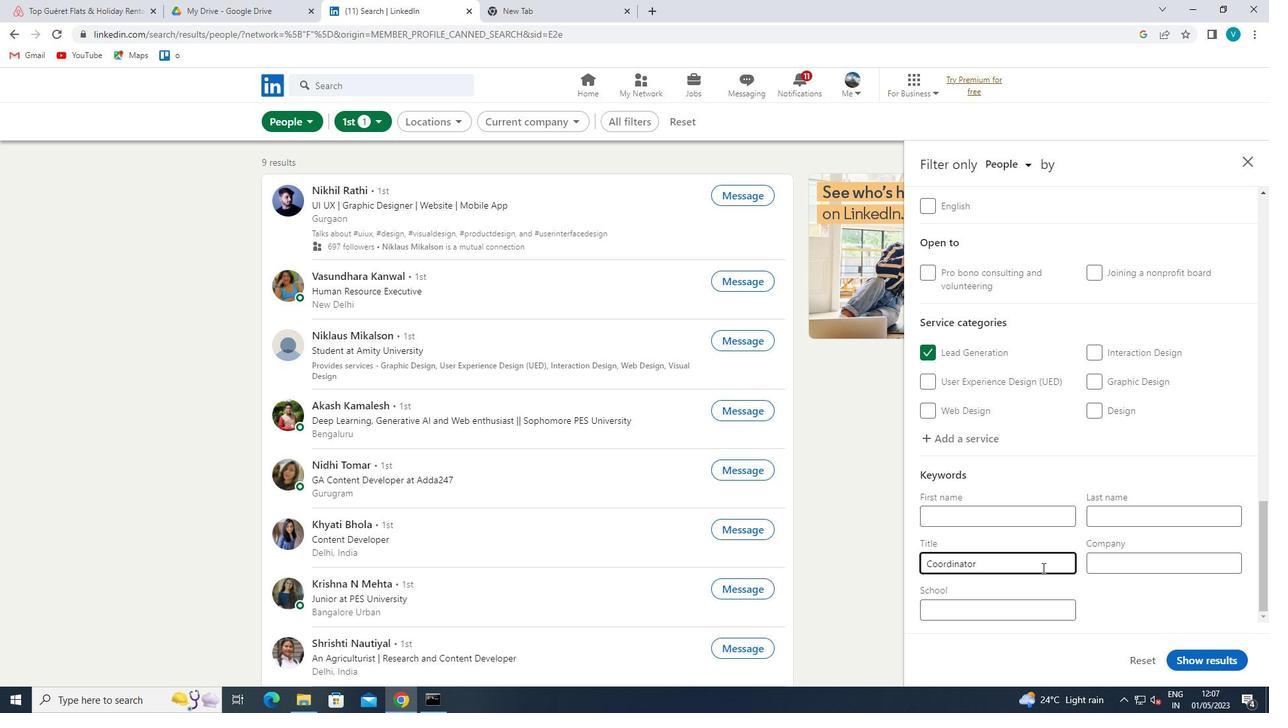 
Action: Mouse scrolled (1053, 569) with delta (0, 0)
Screenshot: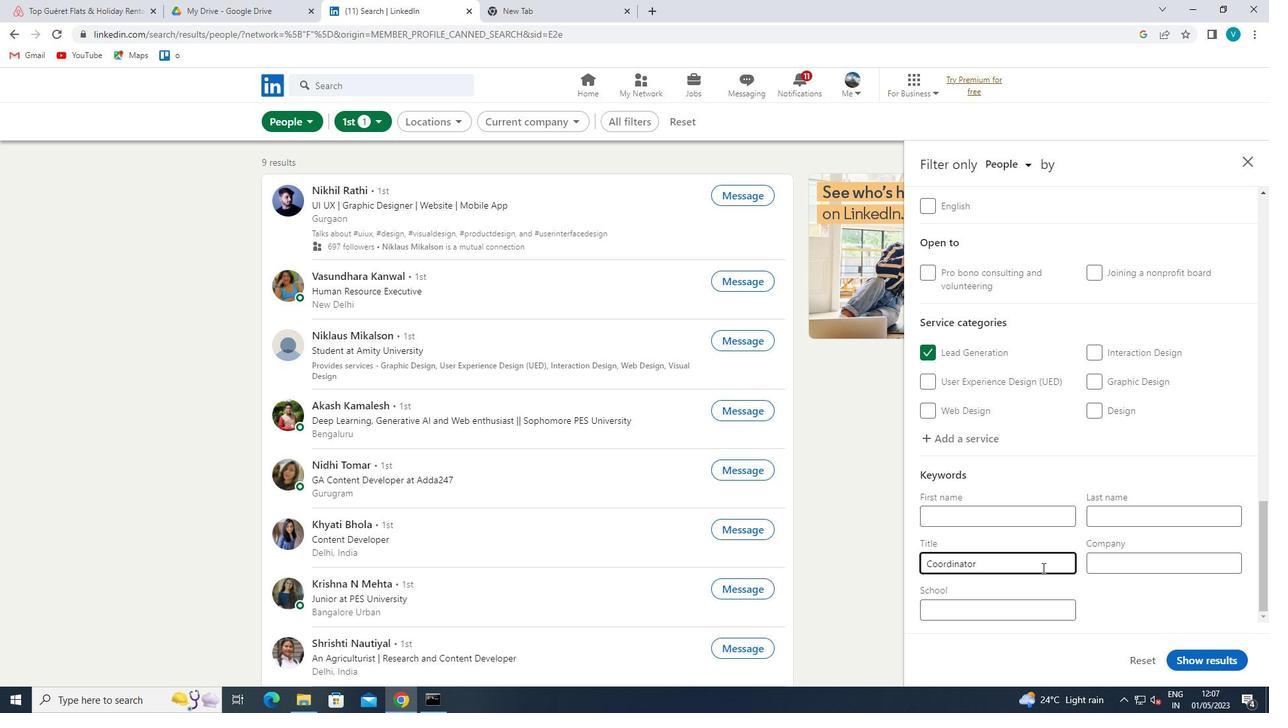 
Action: Mouse moved to (1055, 570)
Screenshot: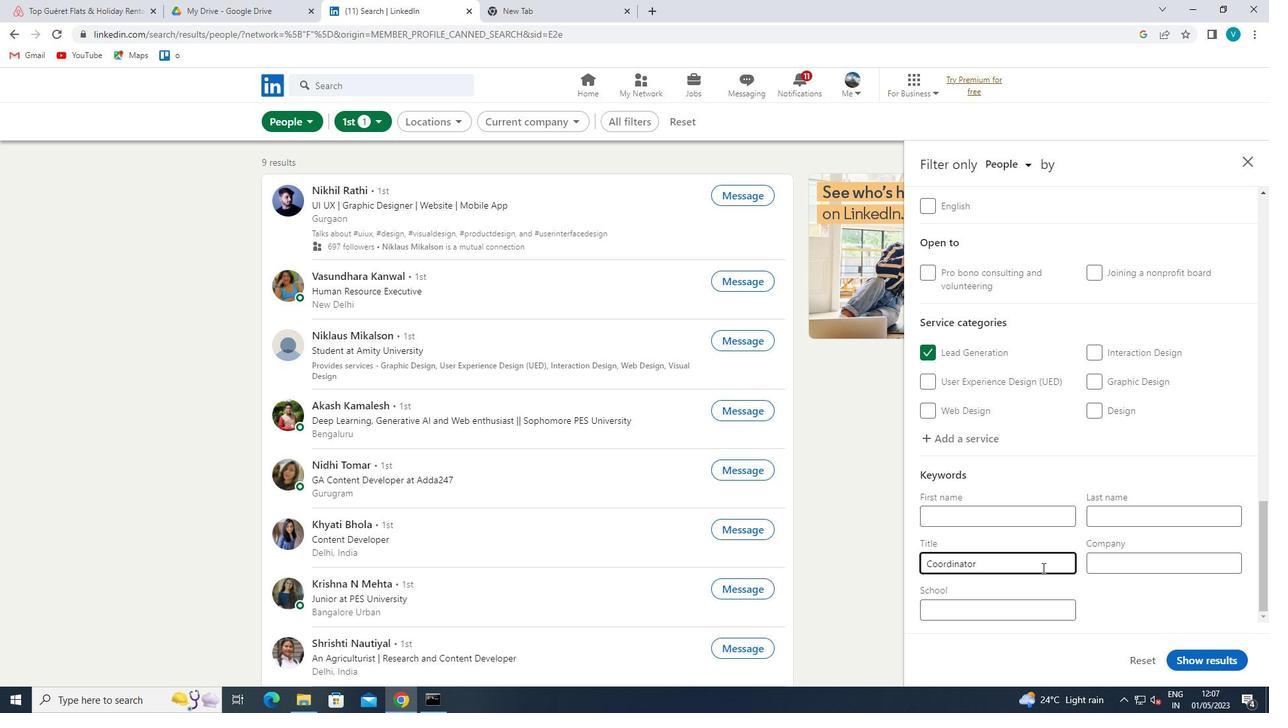 
Action: Mouse scrolled (1055, 569) with delta (0, 0)
Screenshot: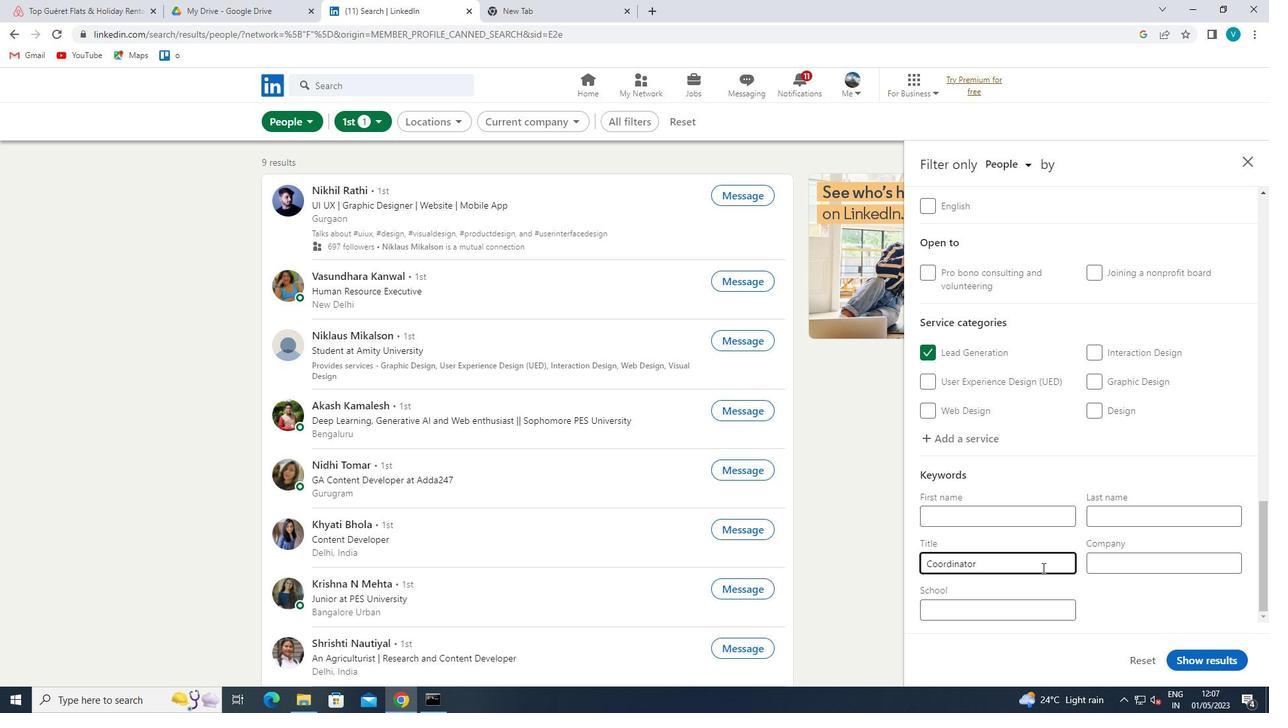
Action: Mouse moved to (1055, 570)
Screenshot: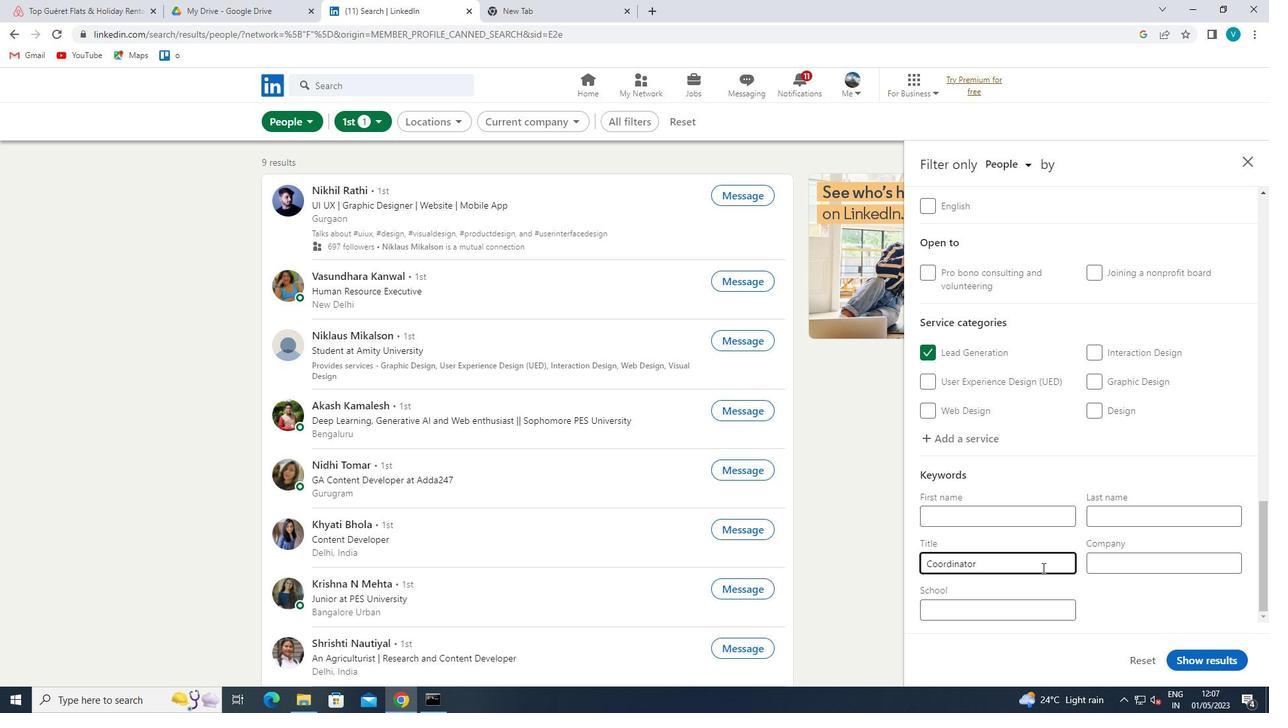 
Action: Mouse scrolled (1055, 569) with delta (0, 0)
Screenshot: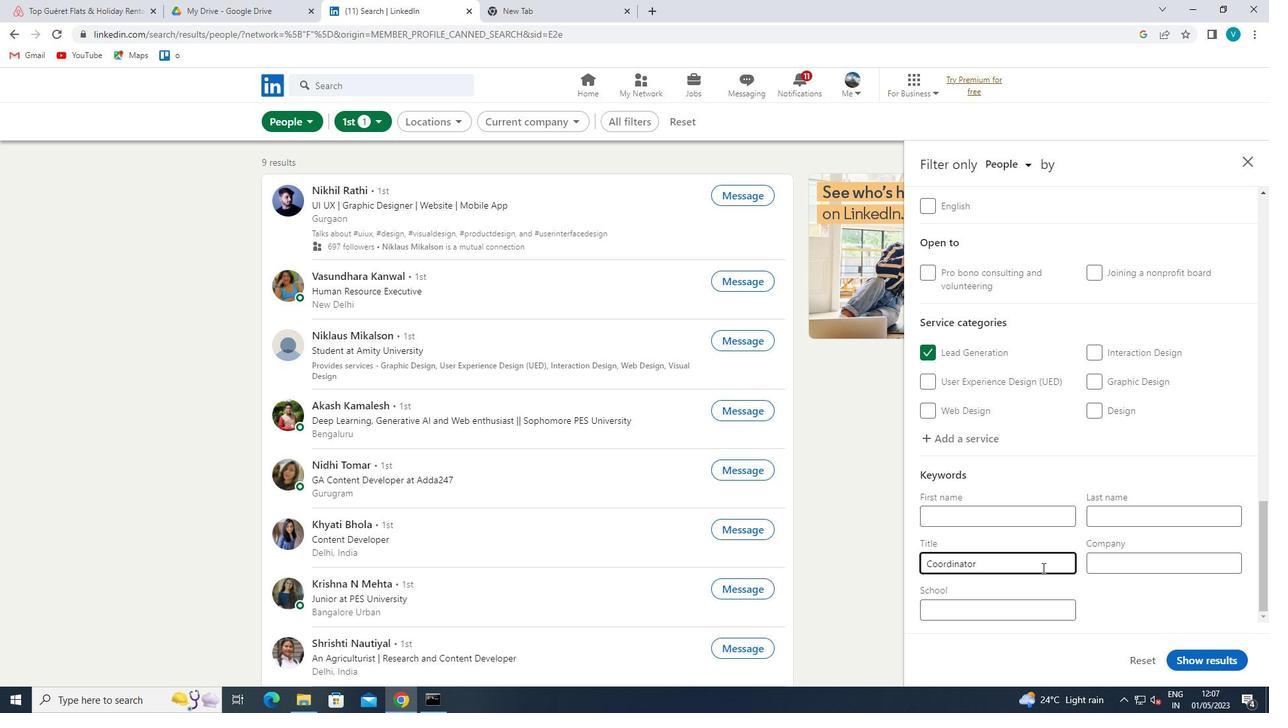 
Action: Mouse moved to (1186, 661)
Screenshot: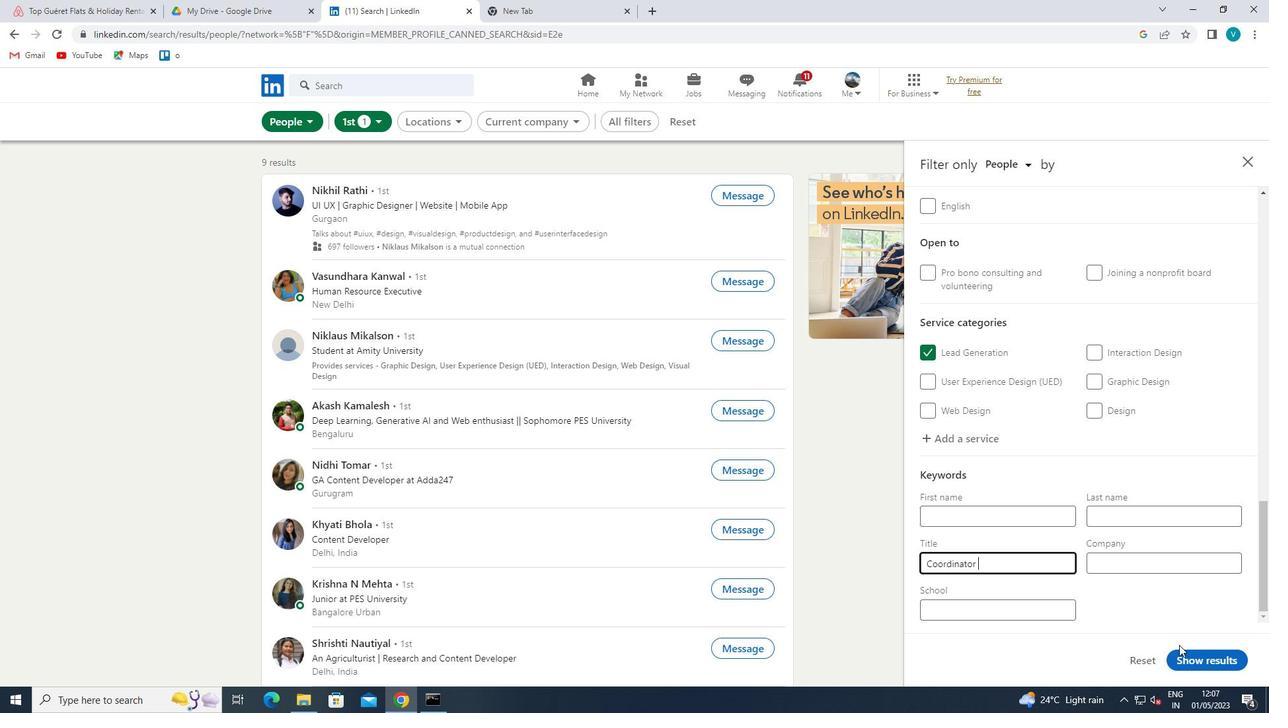
Action: Mouse pressed left at (1186, 661)
Screenshot: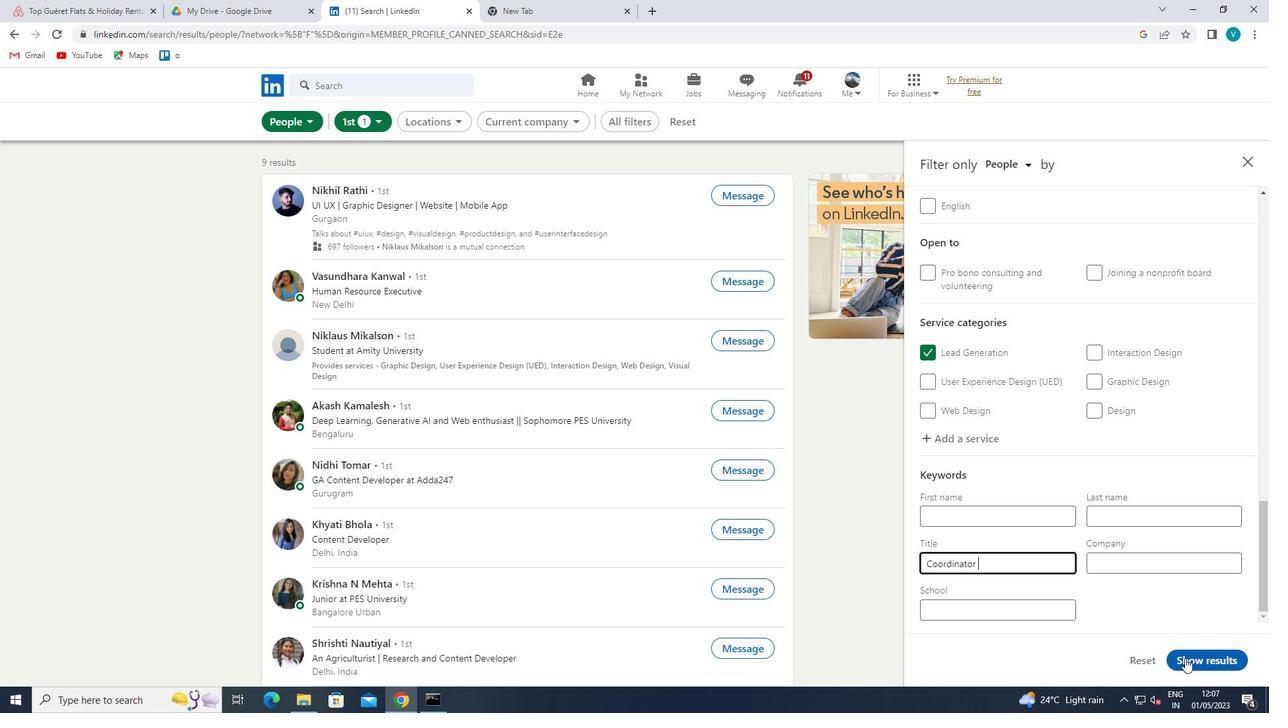 
Action: Mouse moved to (1196, 651)
Screenshot: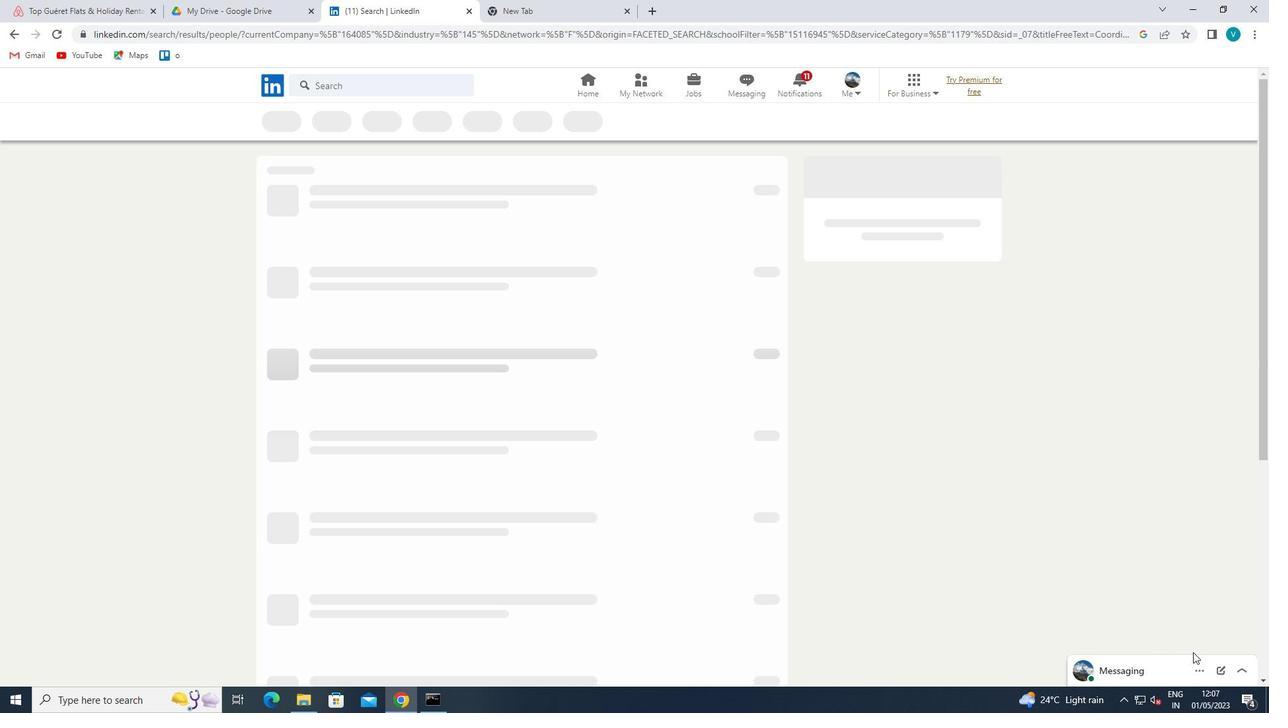 
